 Task: Find connections with filter location Vukovar with filter topic #healthwith filter profile language French with filter current company Virtusa with filter school North-Eastern Hill University with filter industry Wholesale Appliances, Electrical, and Electronics with filter service category Executive Coaching with filter keywords title Human Resources
Action: Mouse moved to (590, 57)
Screenshot: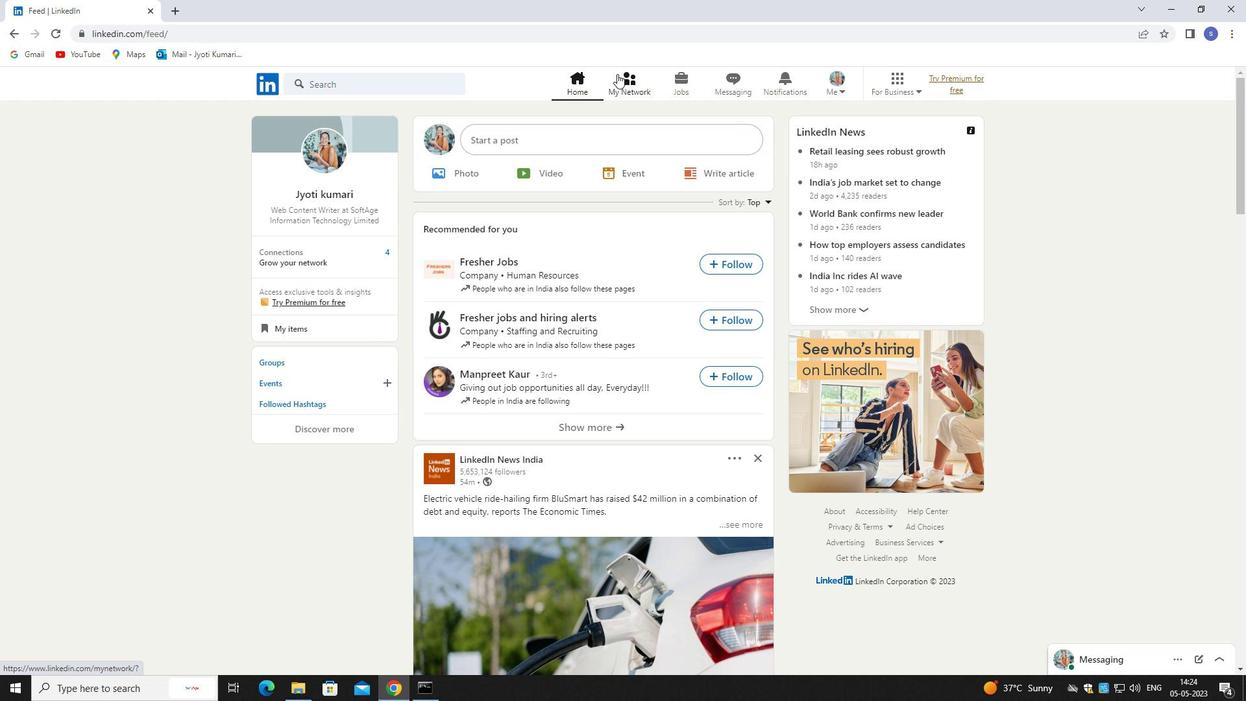 
Action: Mouse pressed left at (590, 57)
Screenshot: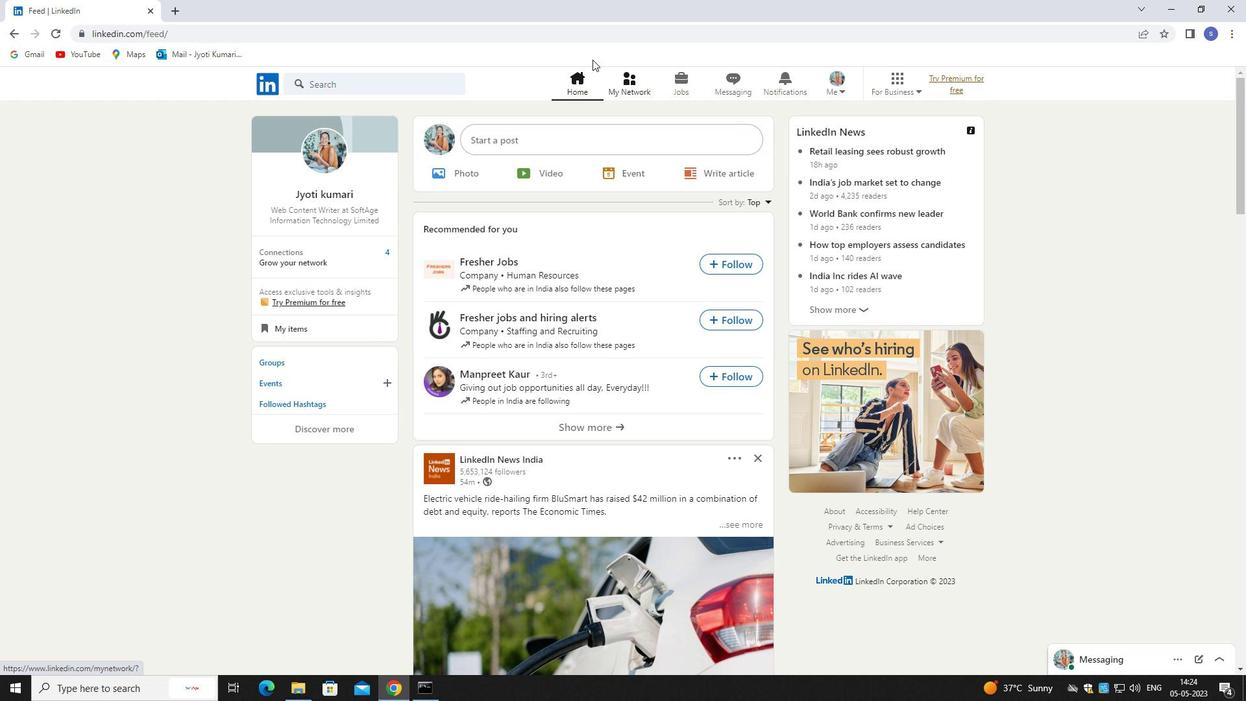 
Action: Mouse moved to (622, 80)
Screenshot: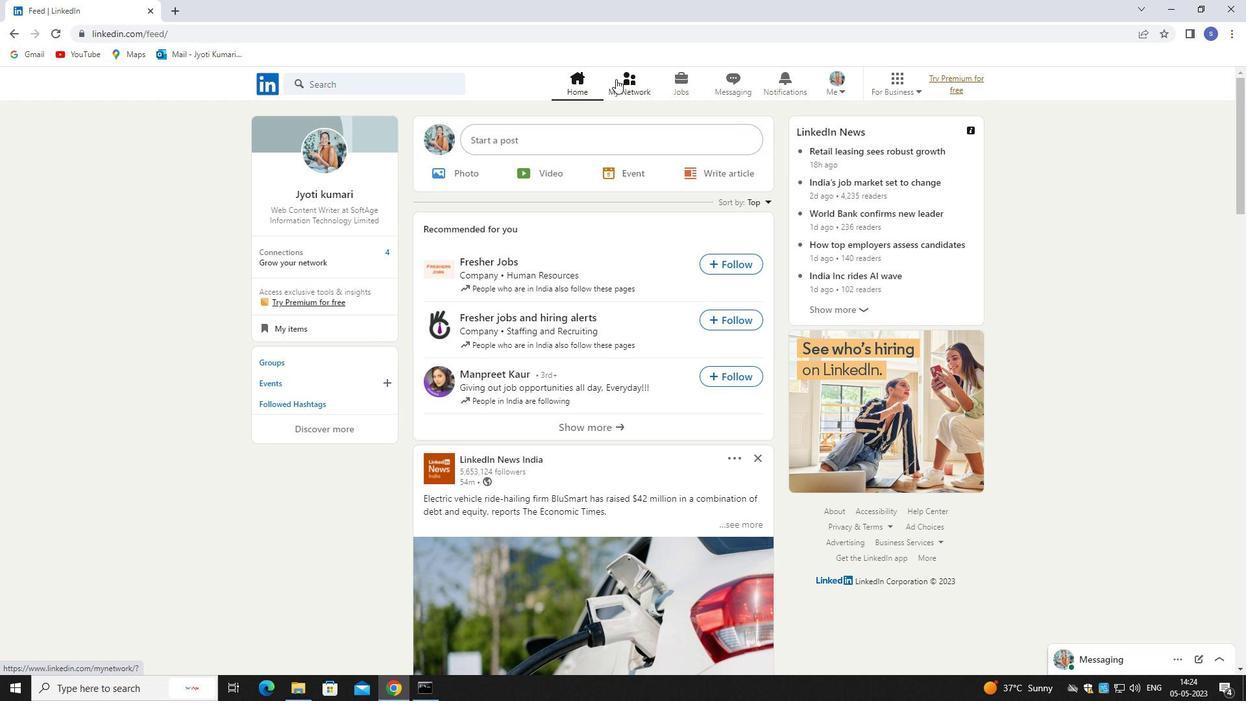 
Action: Mouse pressed left at (622, 80)
Screenshot: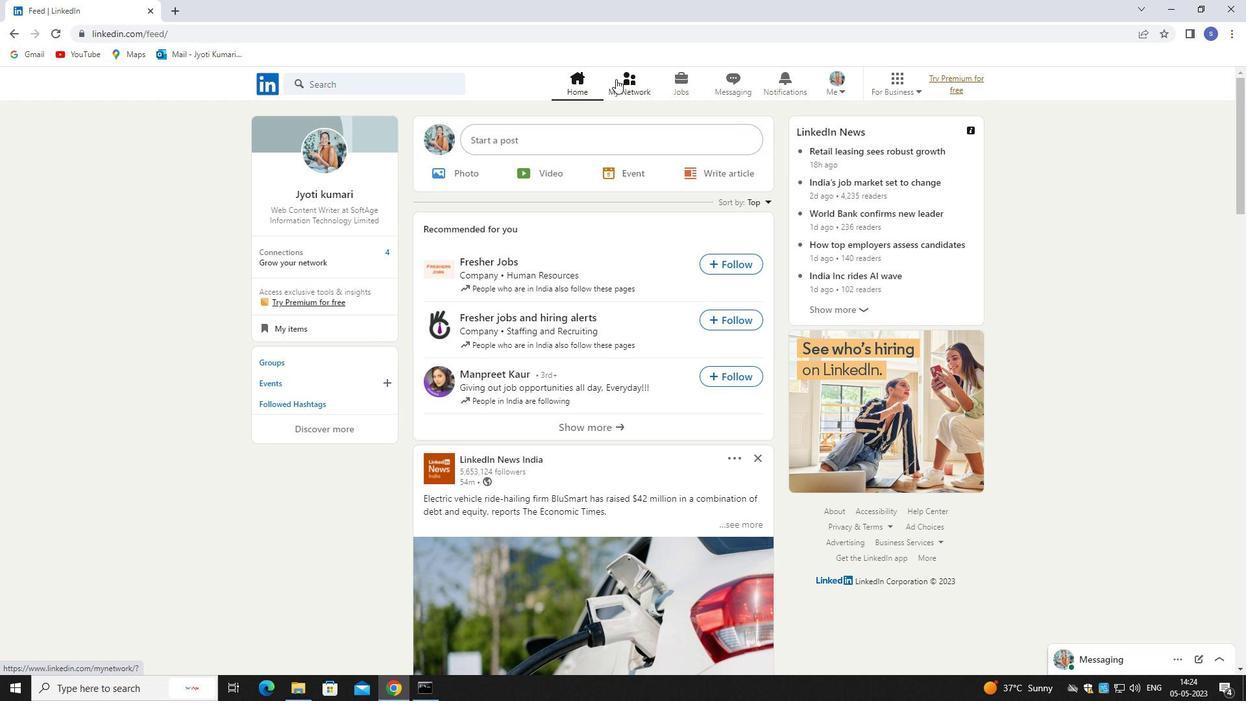 
Action: Mouse moved to (623, 80)
Screenshot: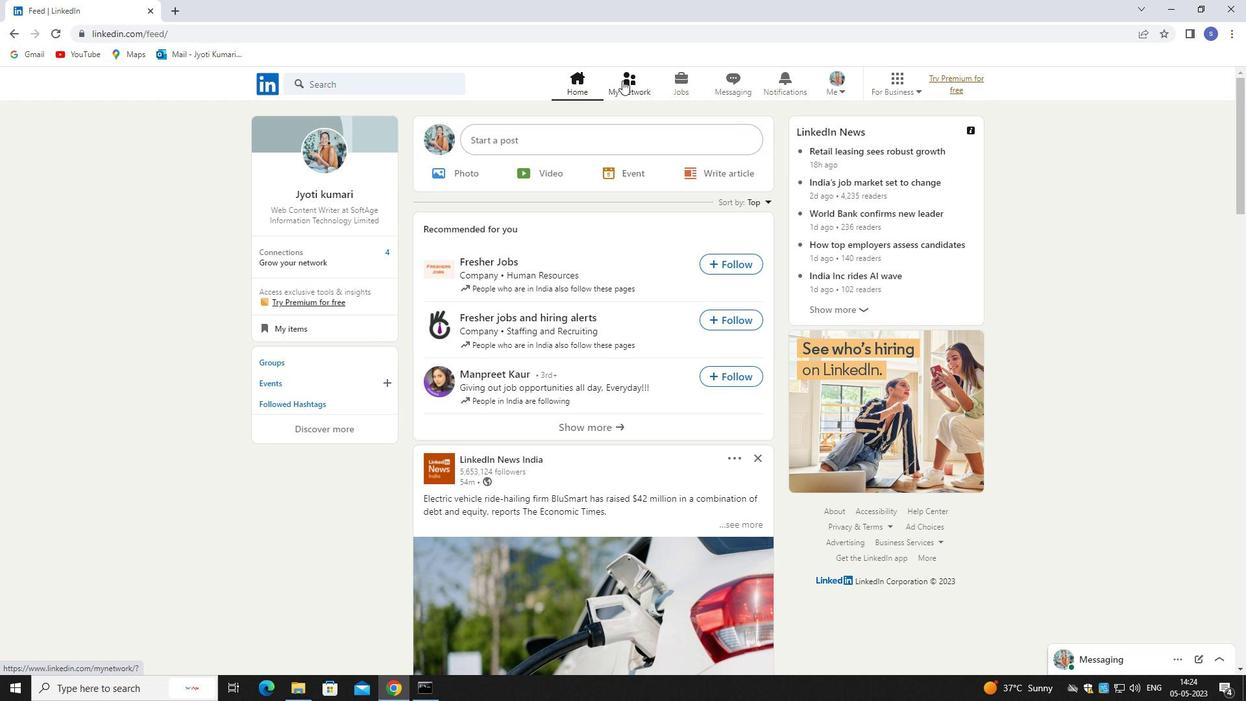 
Action: Mouse pressed left at (623, 80)
Screenshot: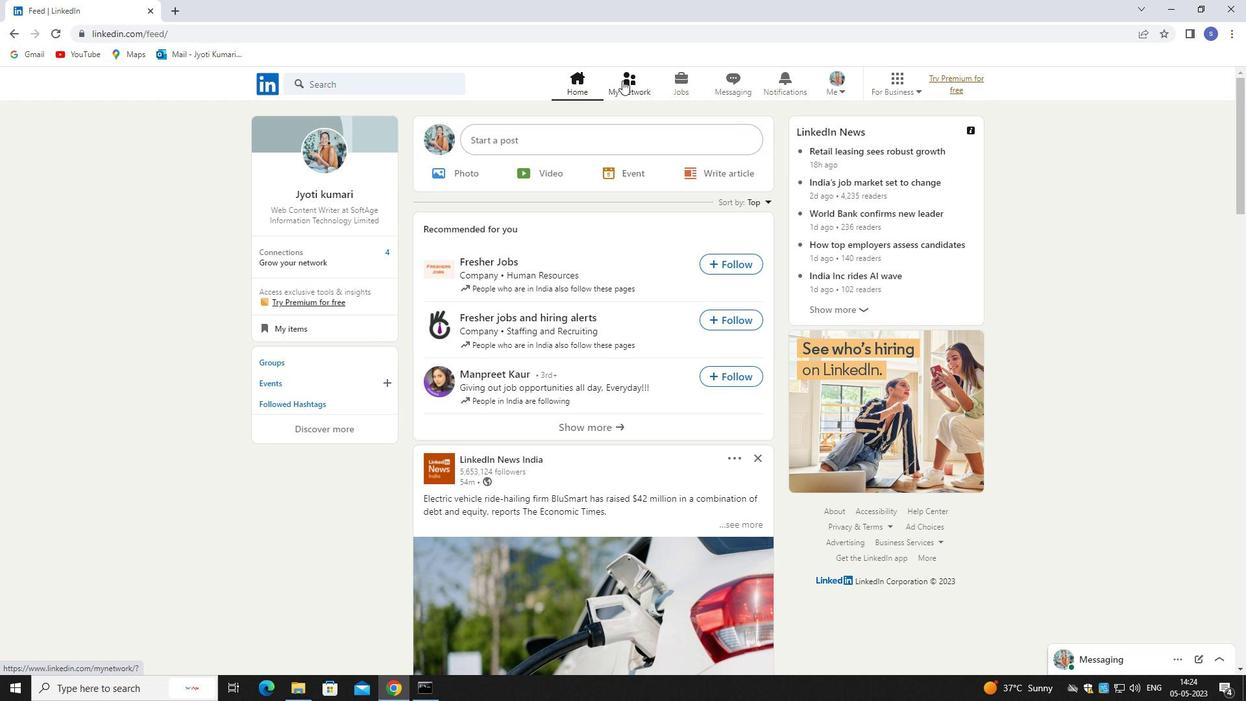 
Action: Mouse moved to (388, 151)
Screenshot: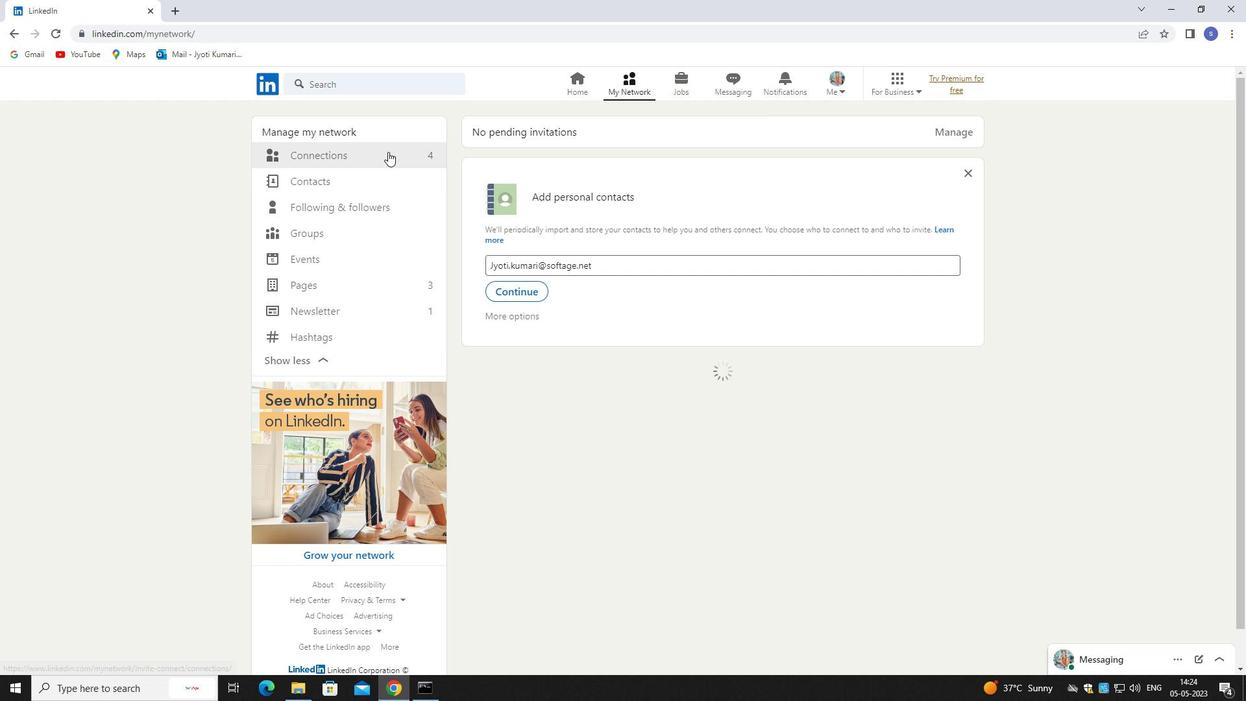 
Action: Mouse pressed left at (388, 151)
Screenshot: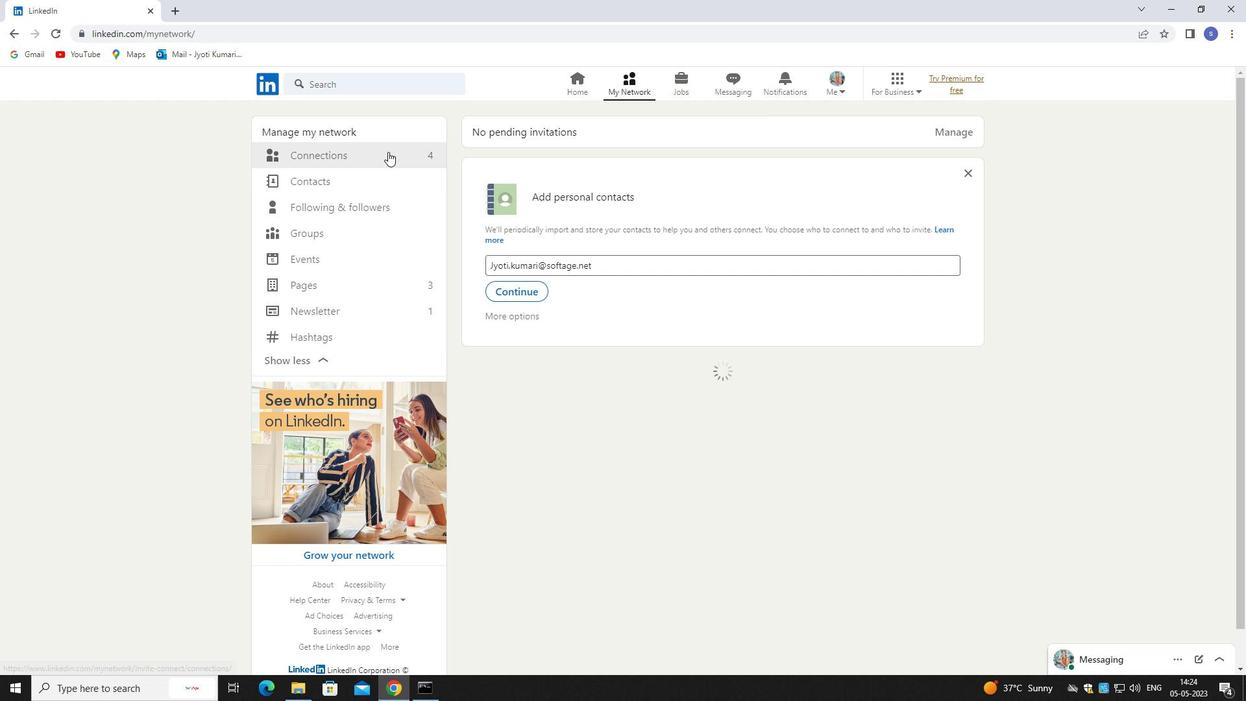 
Action: Mouse moved to (389, 152)
Screenshot: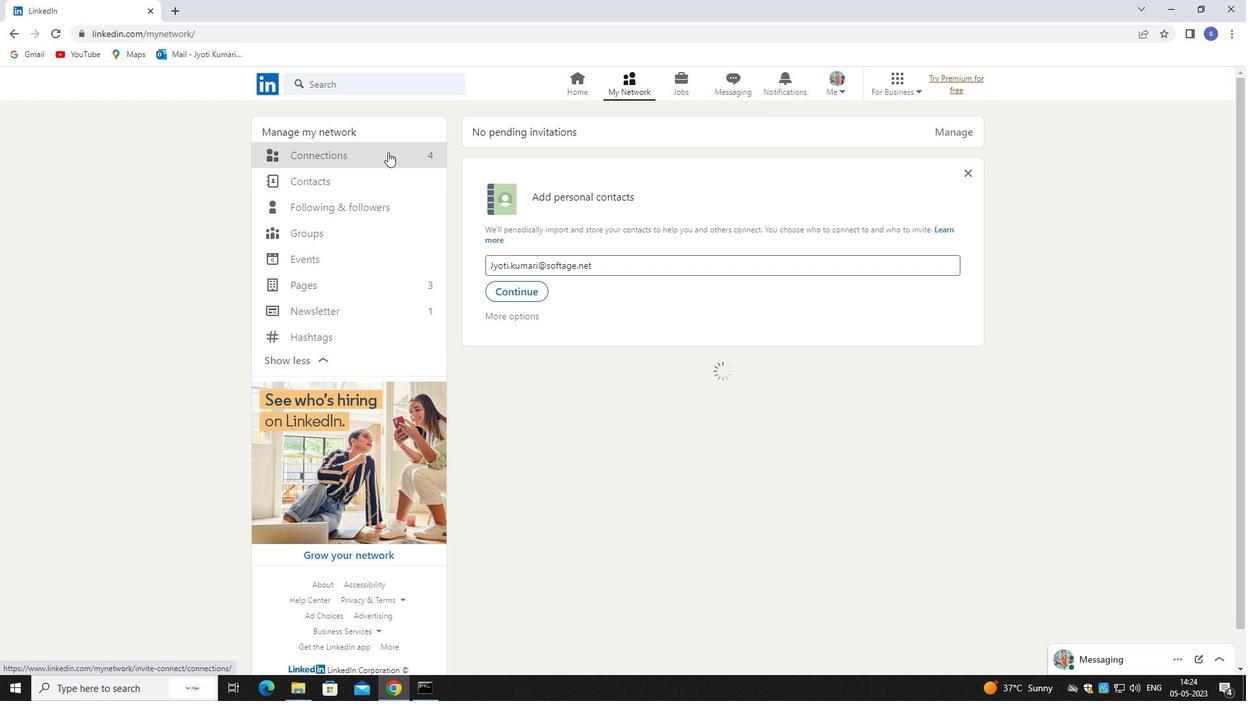 
Action: Mouse pressed left at (389, 152)
Screenshot: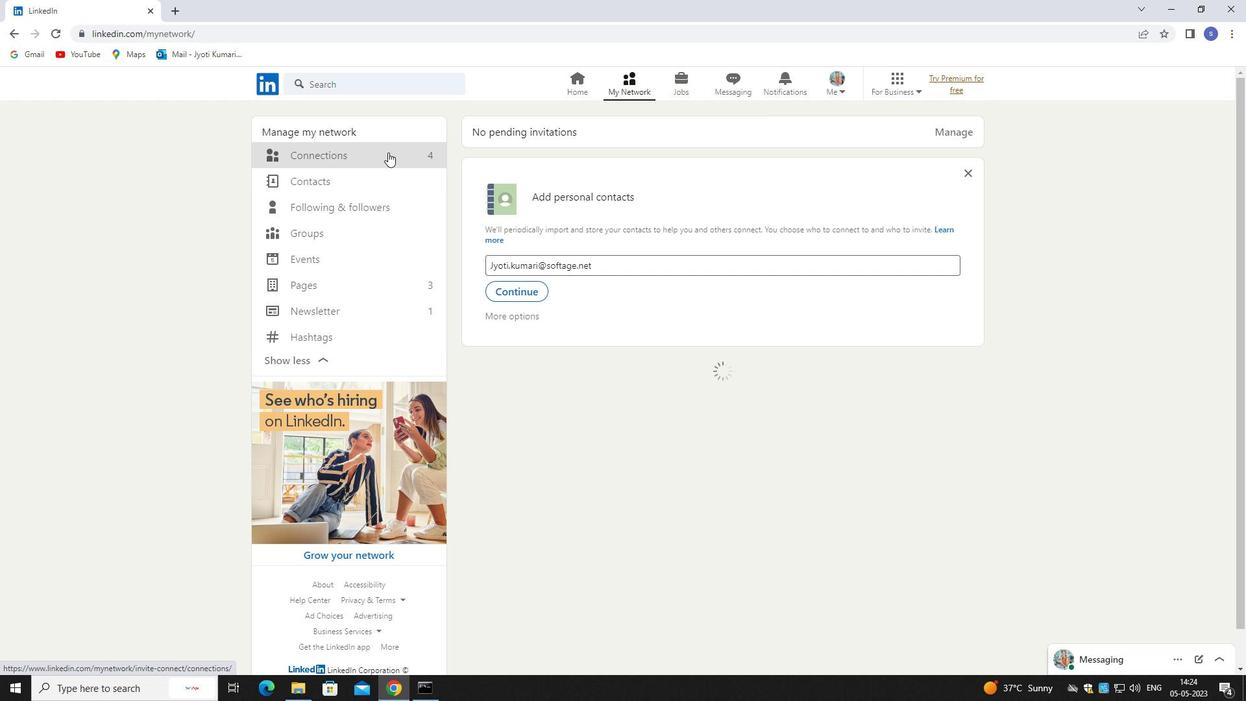 
Action: Mouse moved to (691, 156)
Screenshot: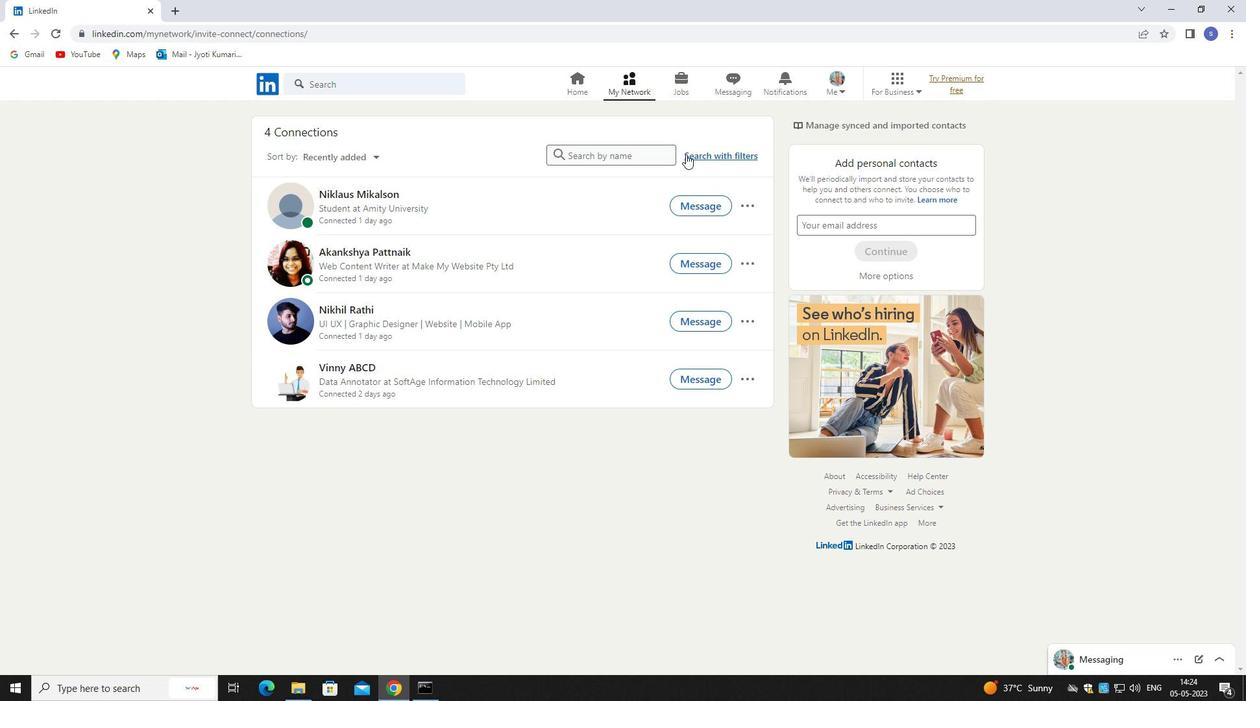 
Action: Mouse pressed left at (691, 156)
Screenshot: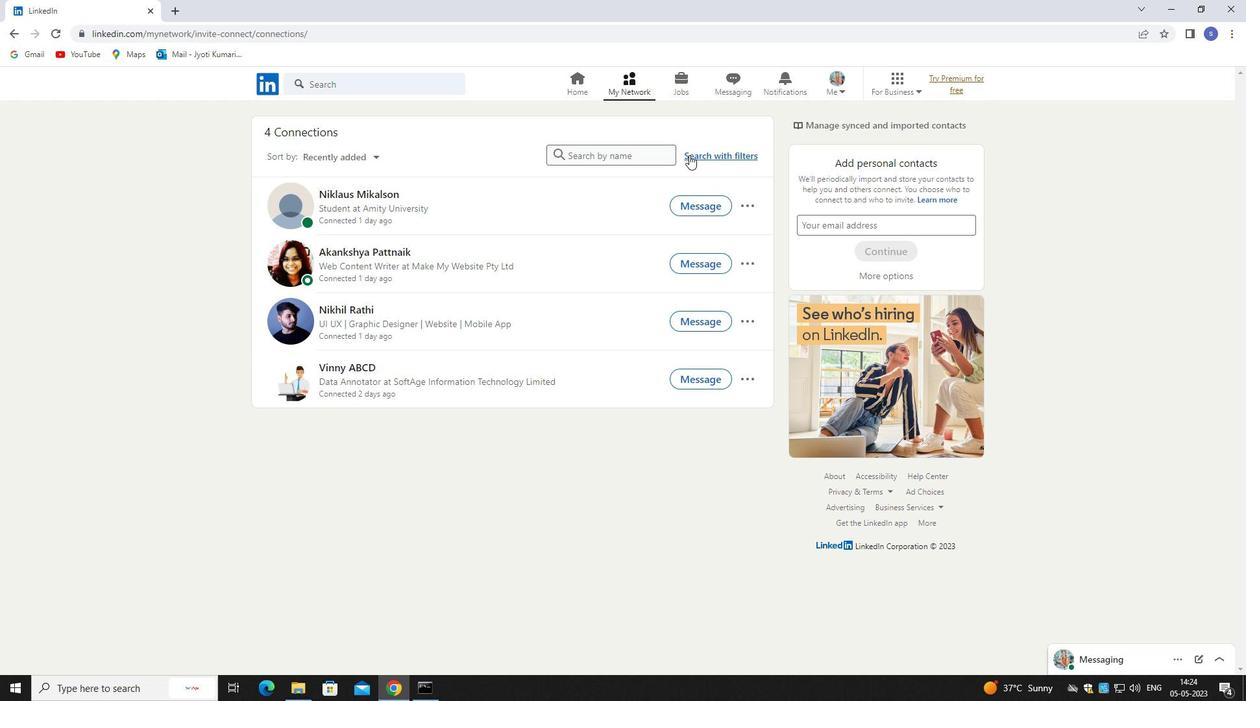 
Action: Mouse moved to (674, 124)
Screenshot: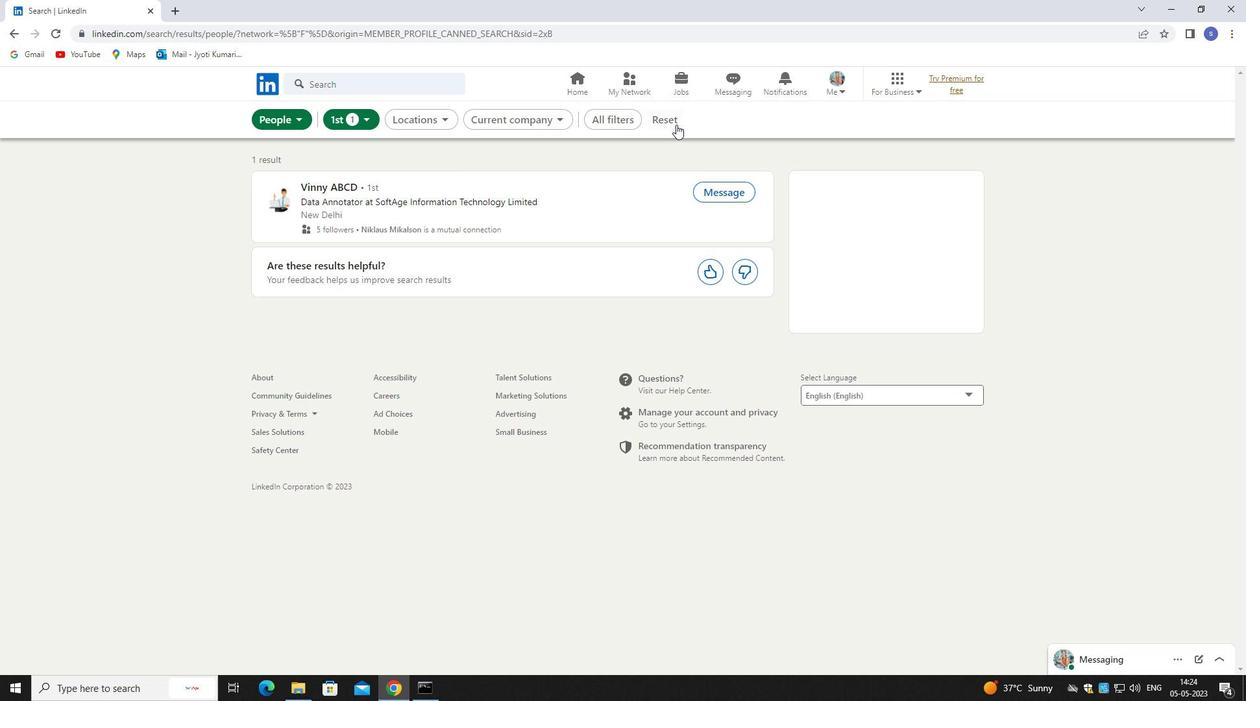 
Action: Mouse pressed left at (674, 124)
Screenshot: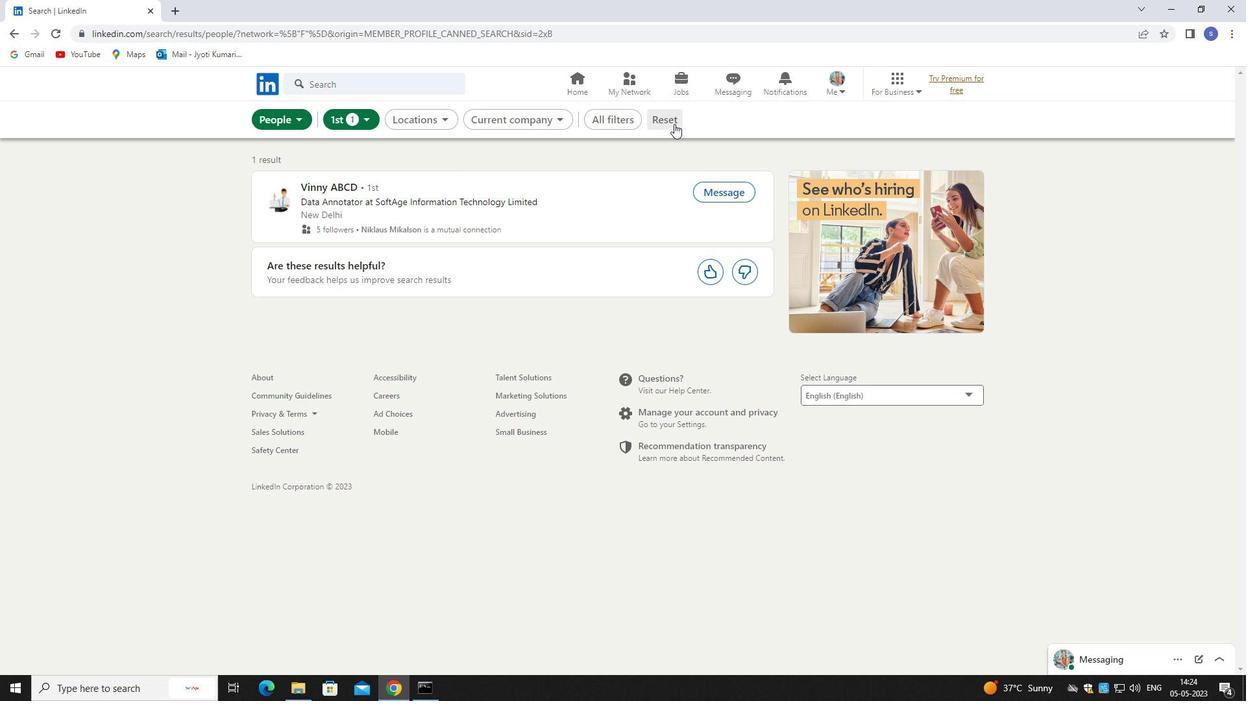 
Action: Mouse moved to (644, 120)
Screenshot: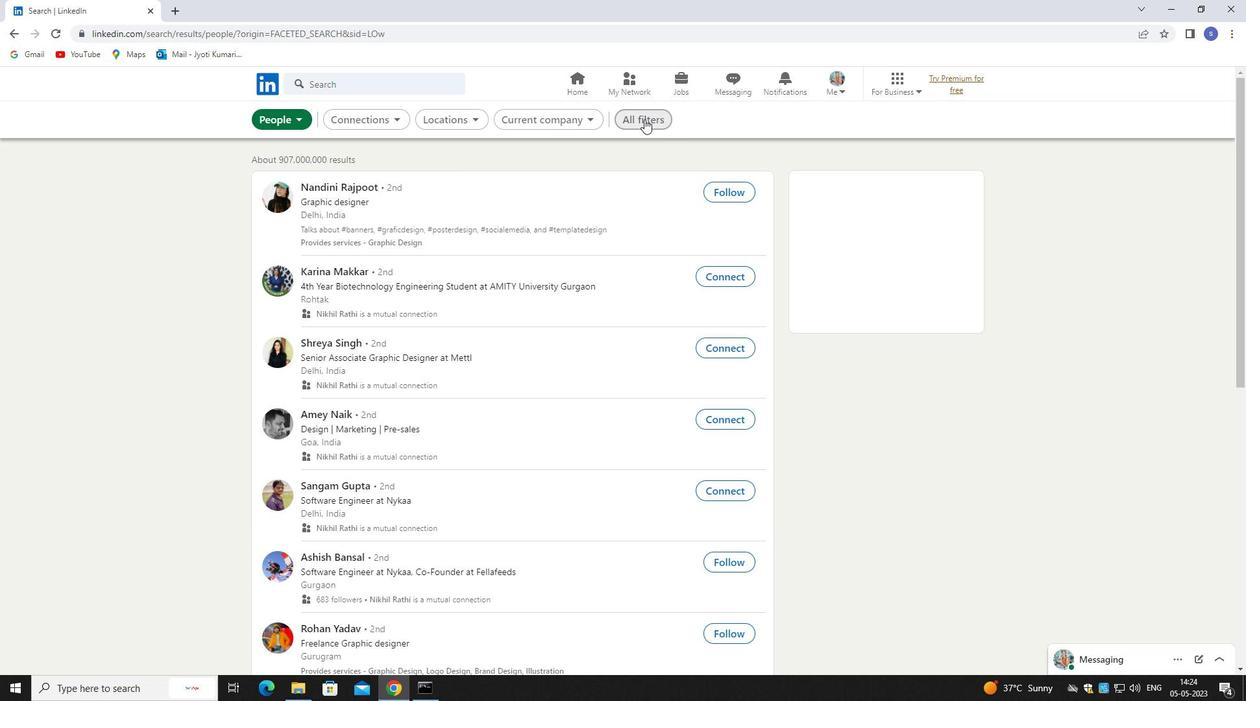 
Action: Mouse pressed left at (644, 120)
Screenshot: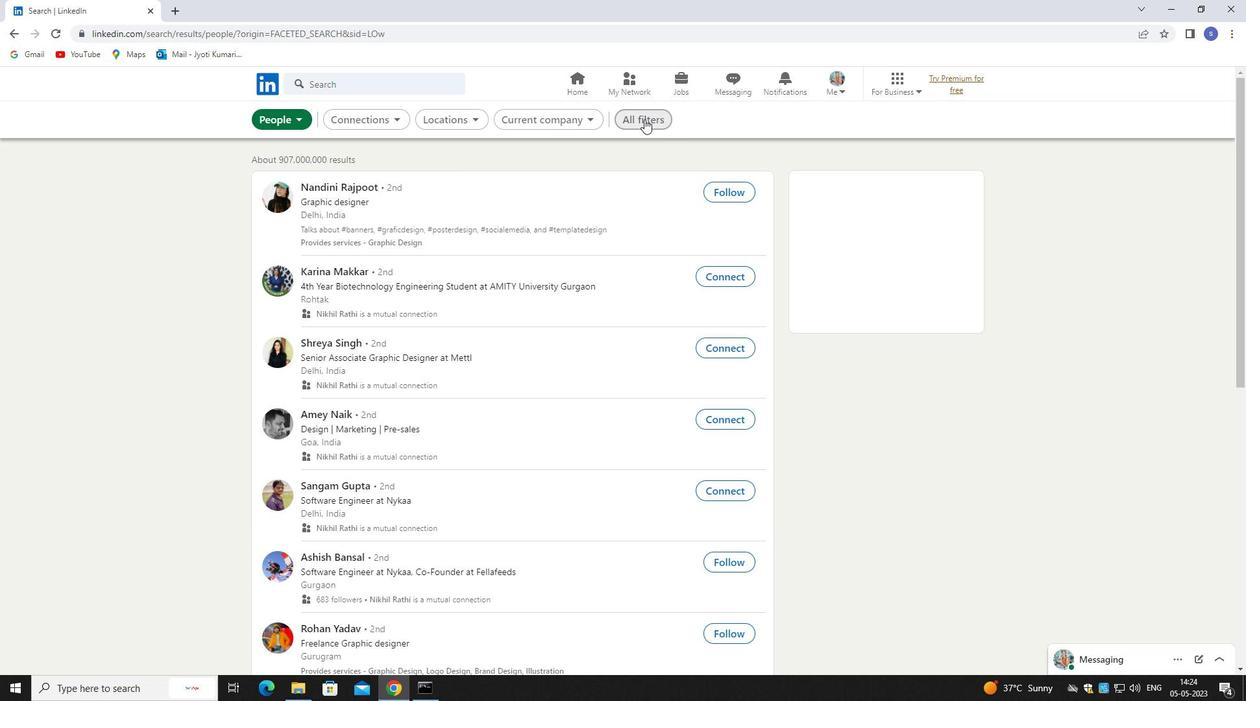 
Action: Mouse moved to (1096, 514)
Screenshot: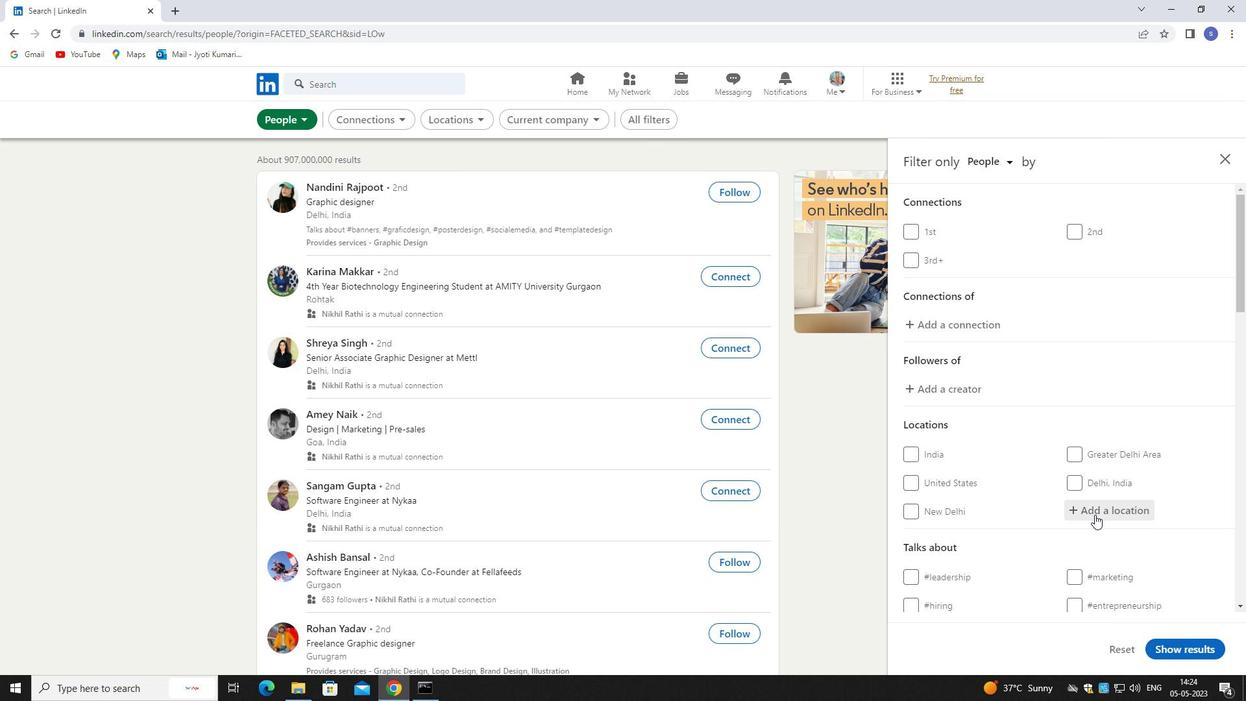 
Action: Mouse pressed left at (1096, 514)
Screenshot: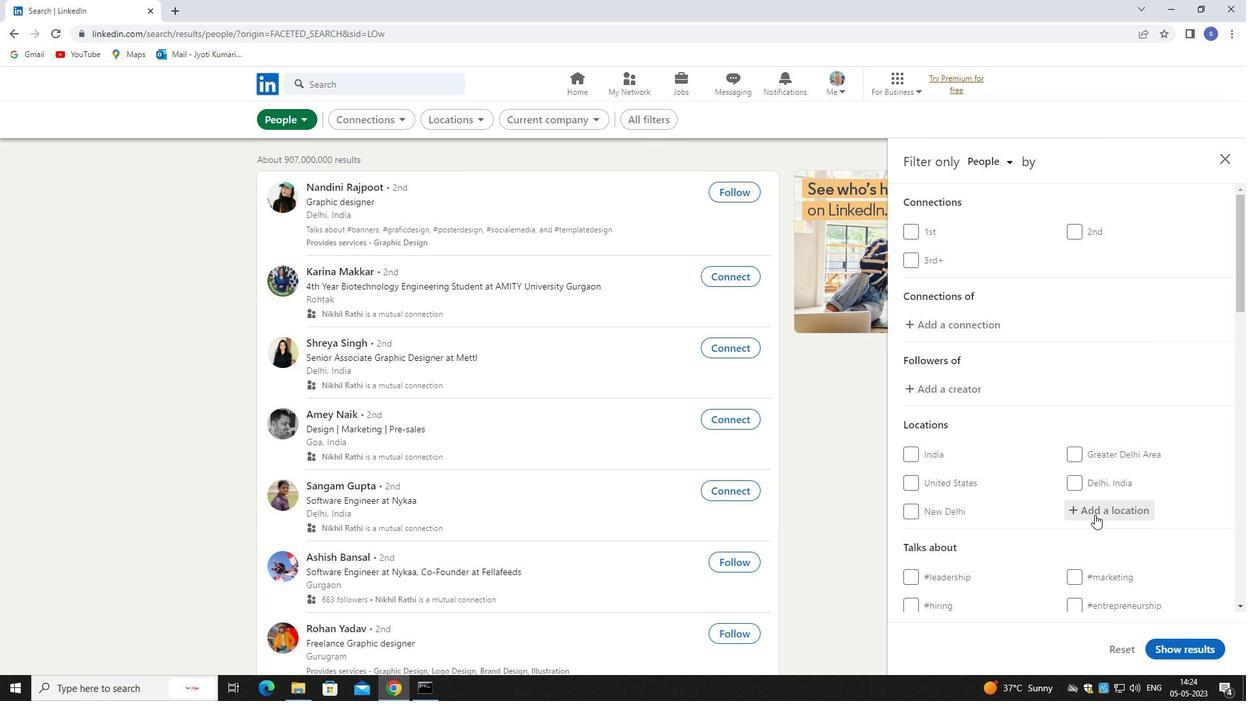 
Action: Mouse moved to (1080, 516)
Screenshot: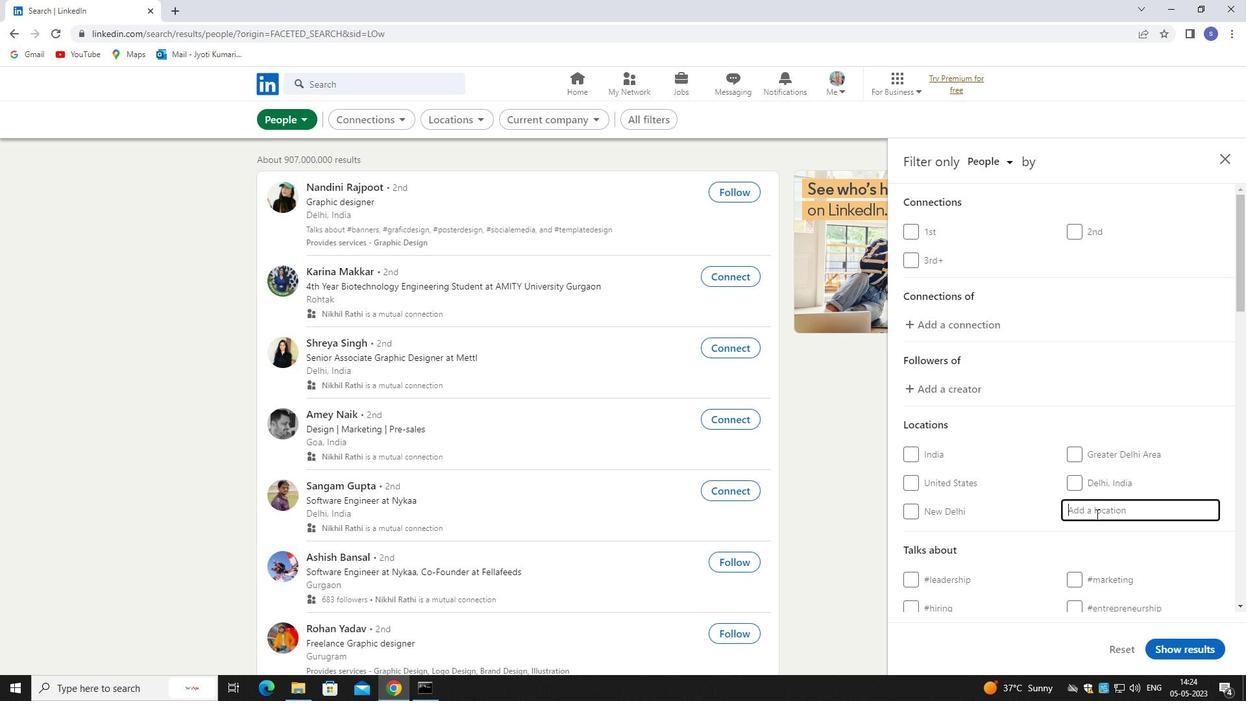 
Action: Key pressed <Key.shift>VUKOVAR
Screenshot: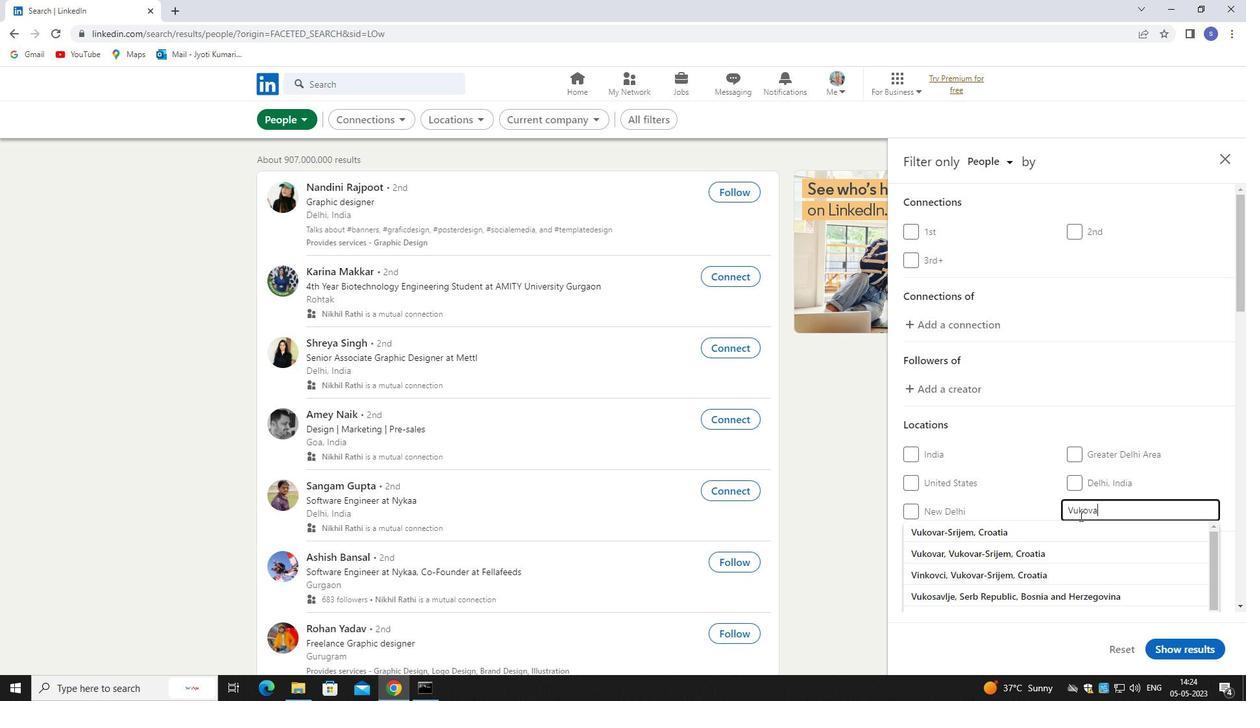 
Action: Mouse moved to (1070, 526)
Screenshot: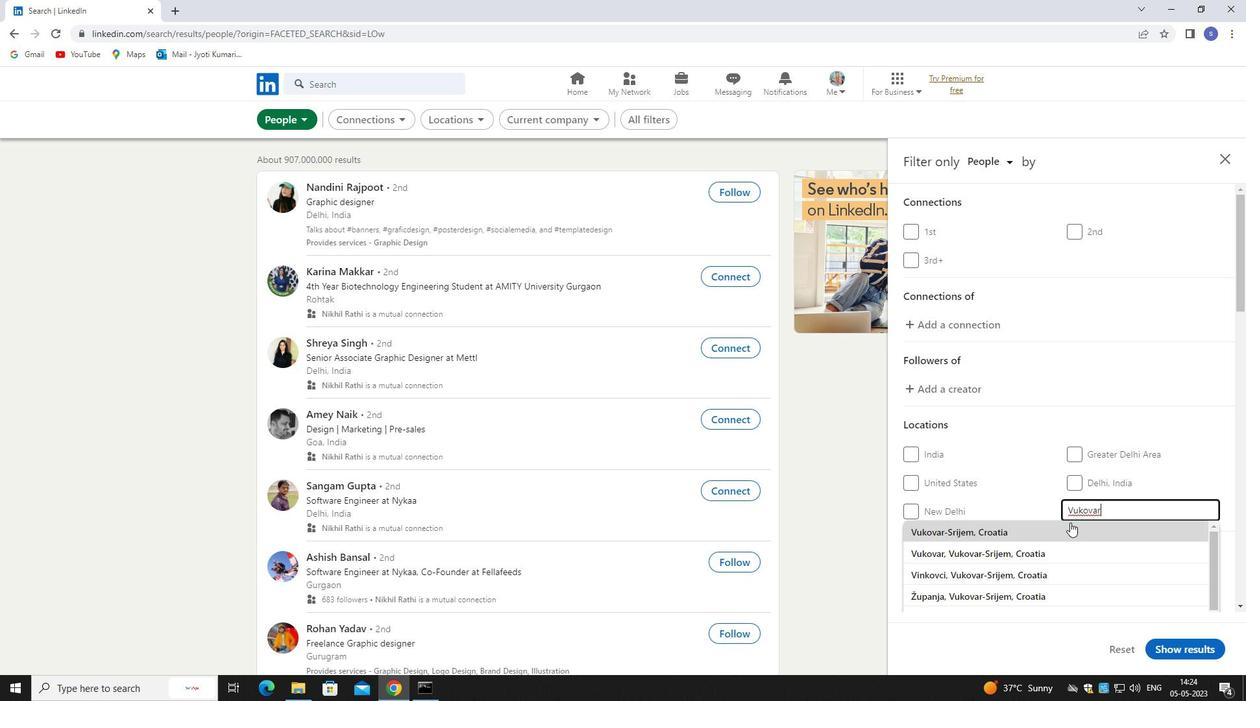
Action: Mouse pressed left at (1070, 526)
Screenshot: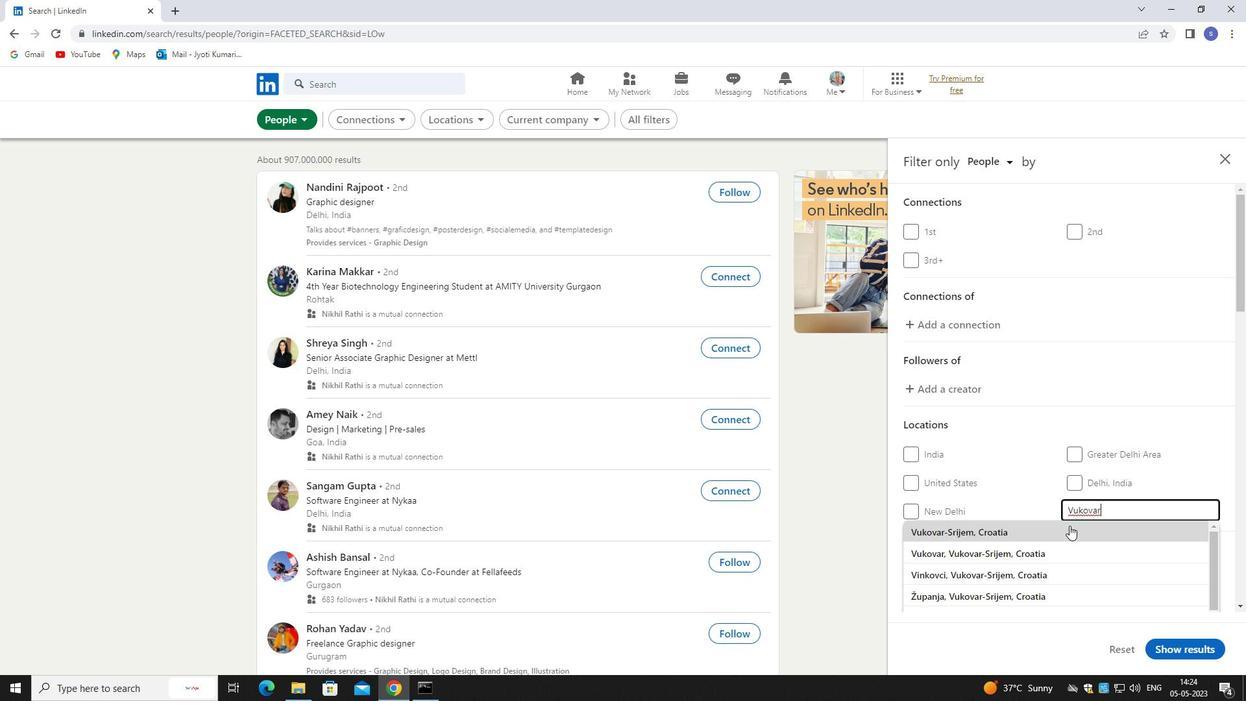 
Action: Mouse scrolled (1070, 525) with delta (0, 0)
Screenshot: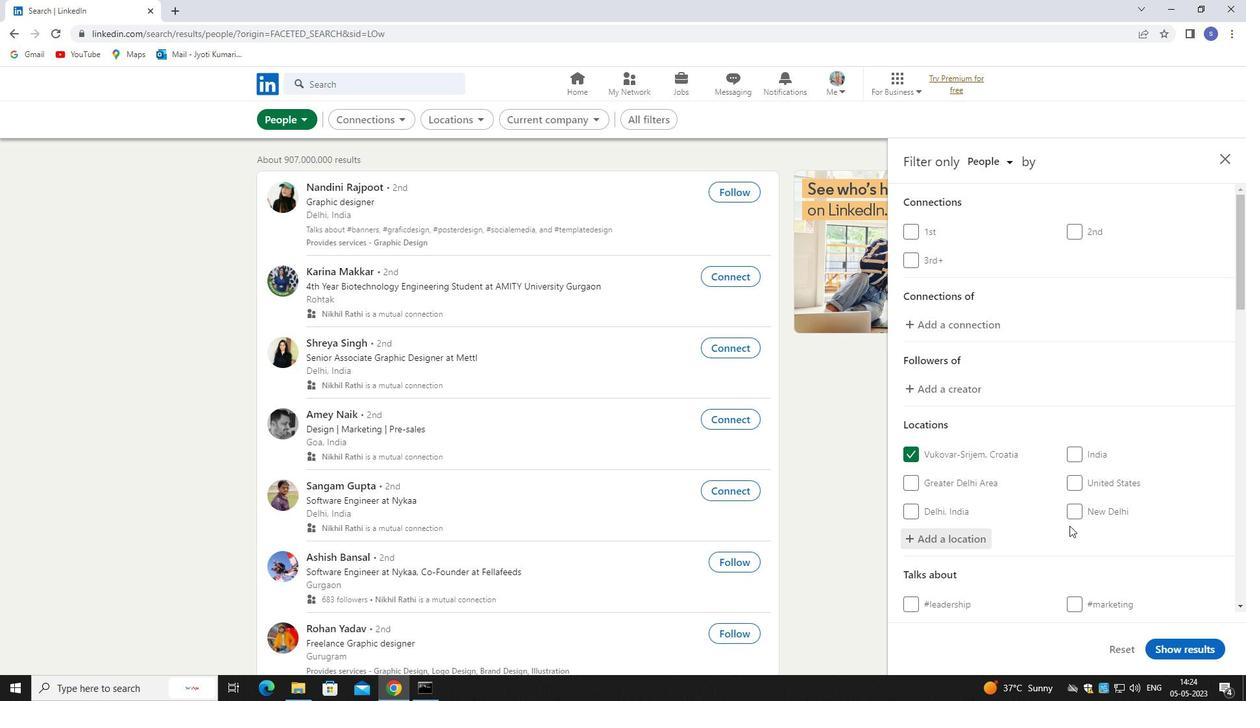 
Action: Mouse scrolled (1070, 525) with delta (0, 0)
Screenshot: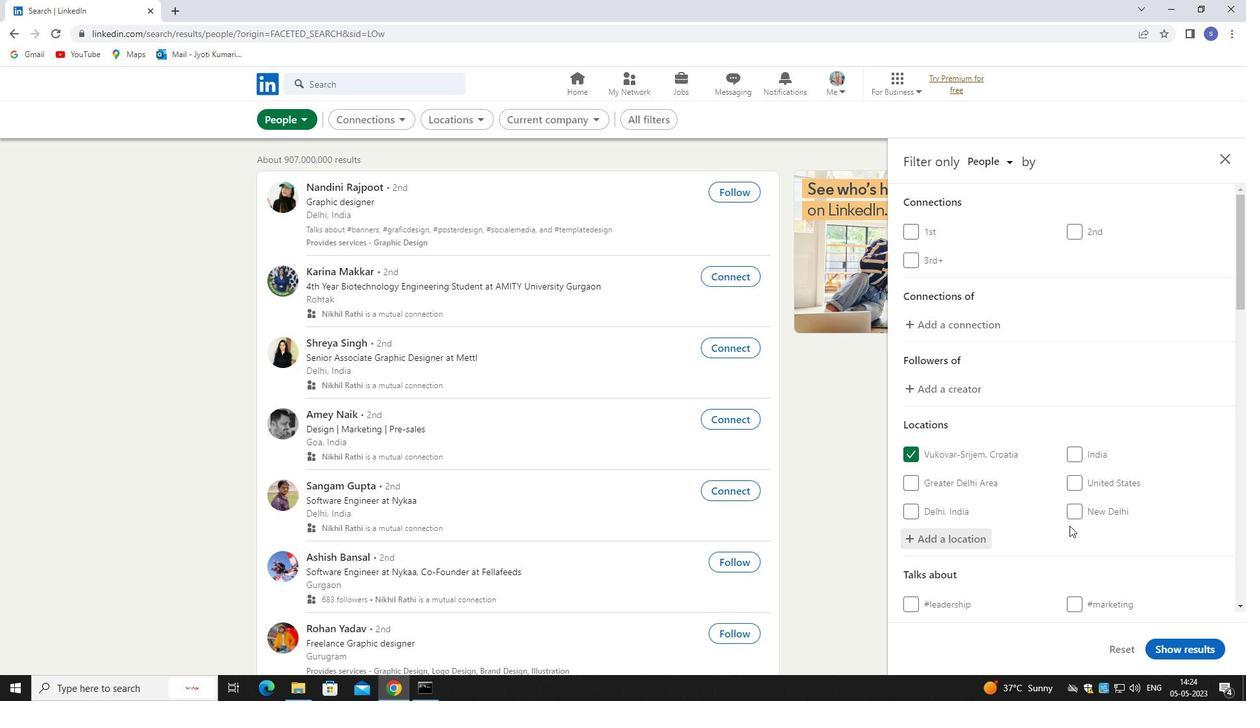 
Action: Mouse scrolled (1070, 525) with delta (0, 0)
Screenshot: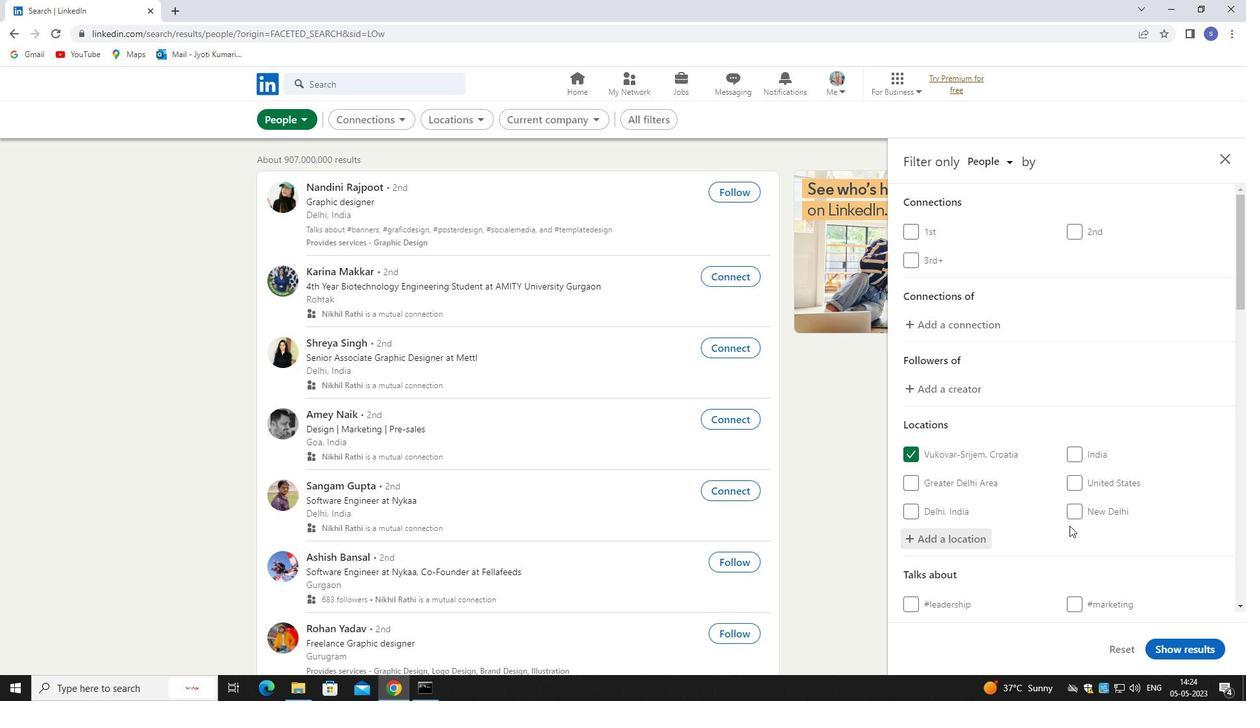 
Action: Mouse scrolled (1070, 525) with delta (0, 0)
Screenshot: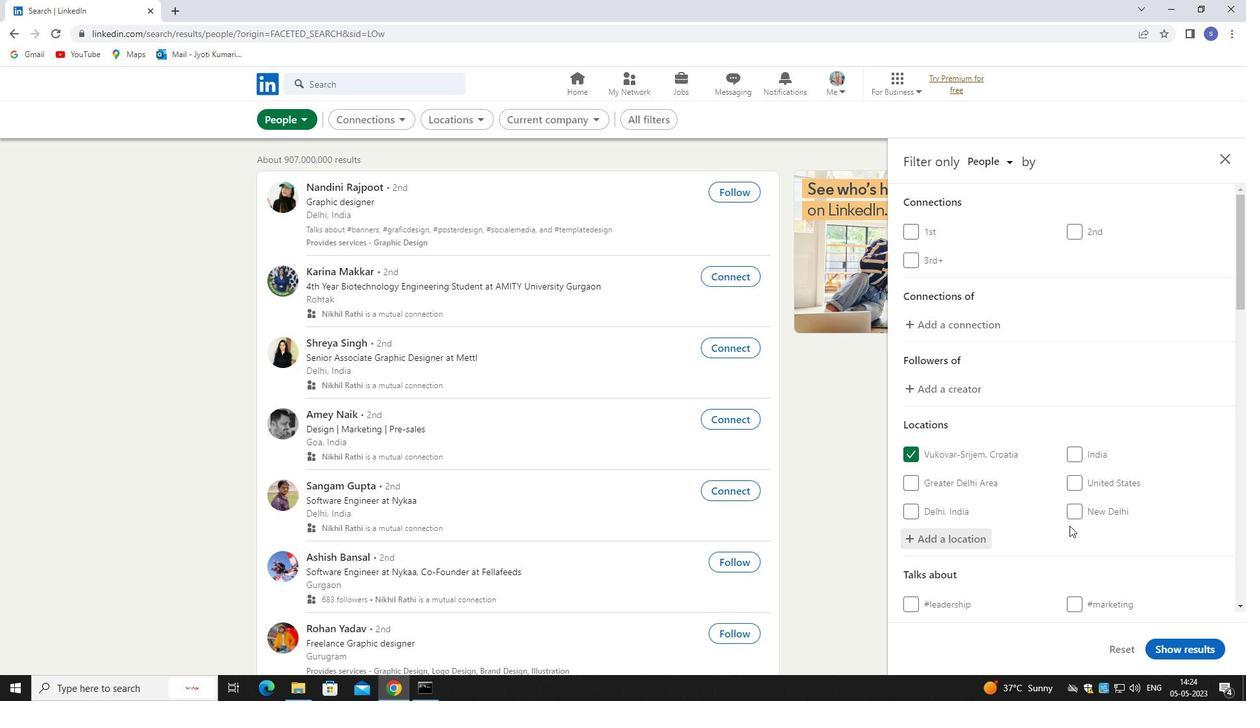 
Action: Mouse moved to (1110, 401)
Screenshot: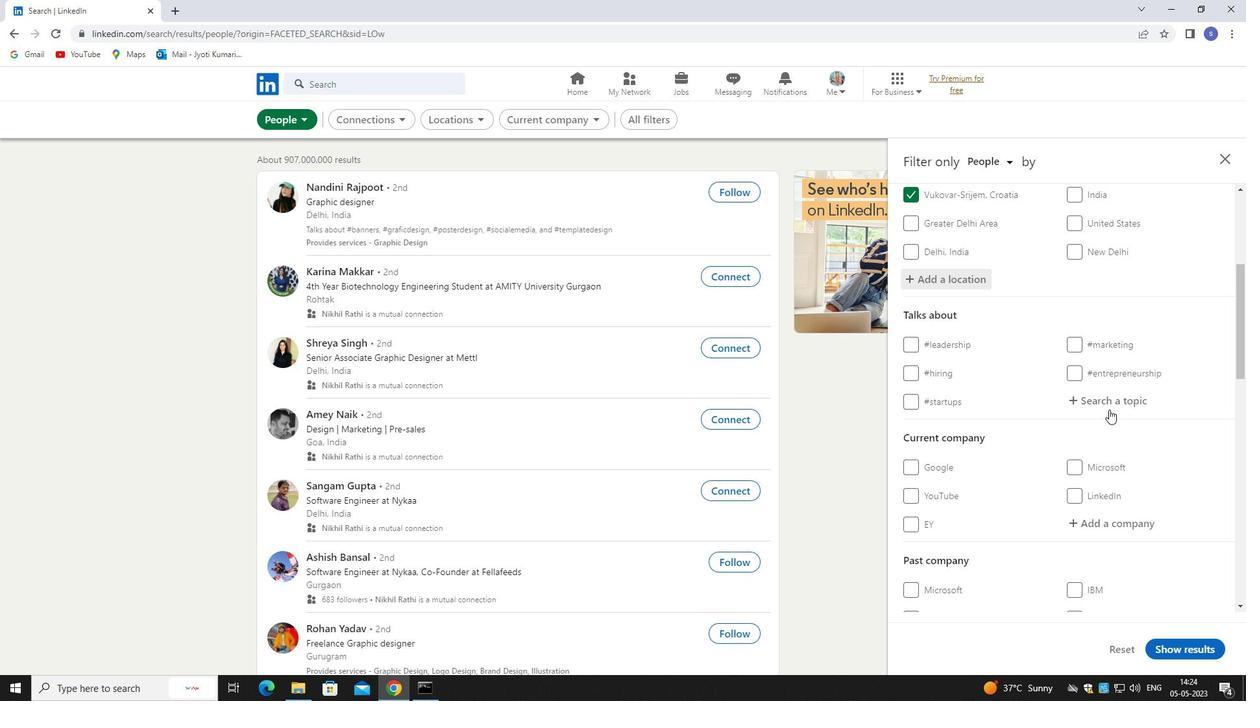 
Action: Mouse pressed left at (1110, 401)
Screenshot: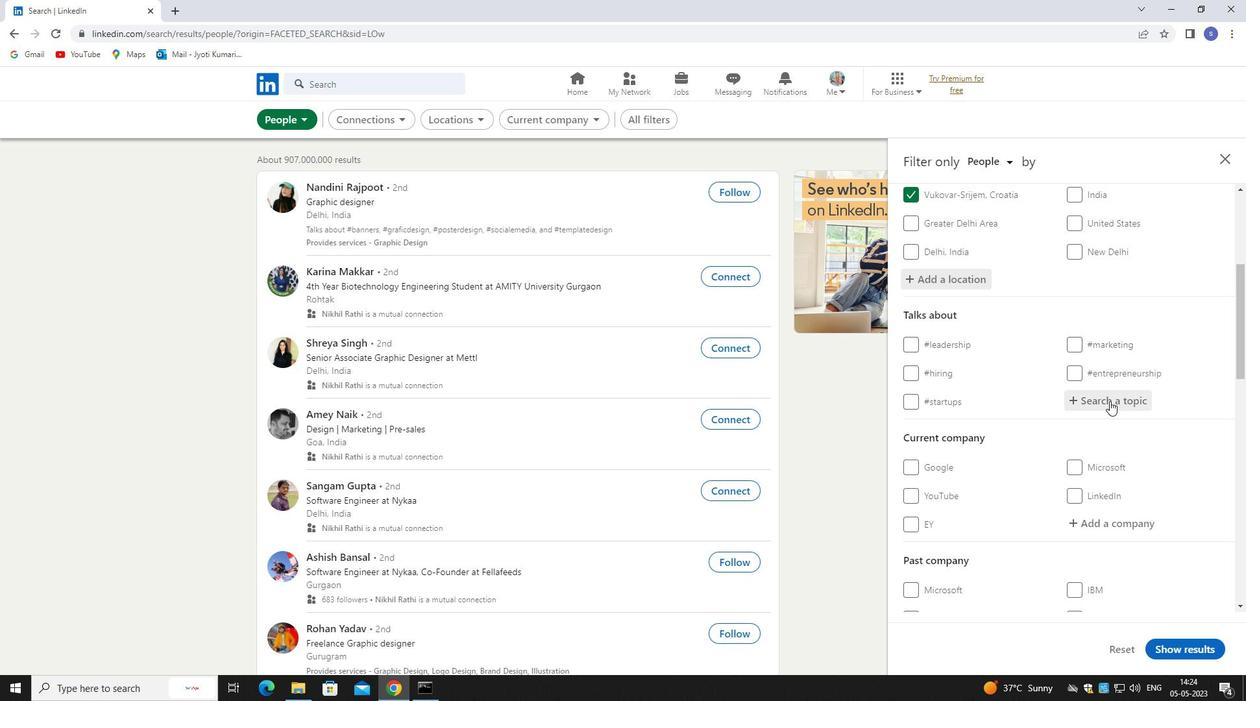 
Action: Mouse moved to (1105, 394)
Screenshot: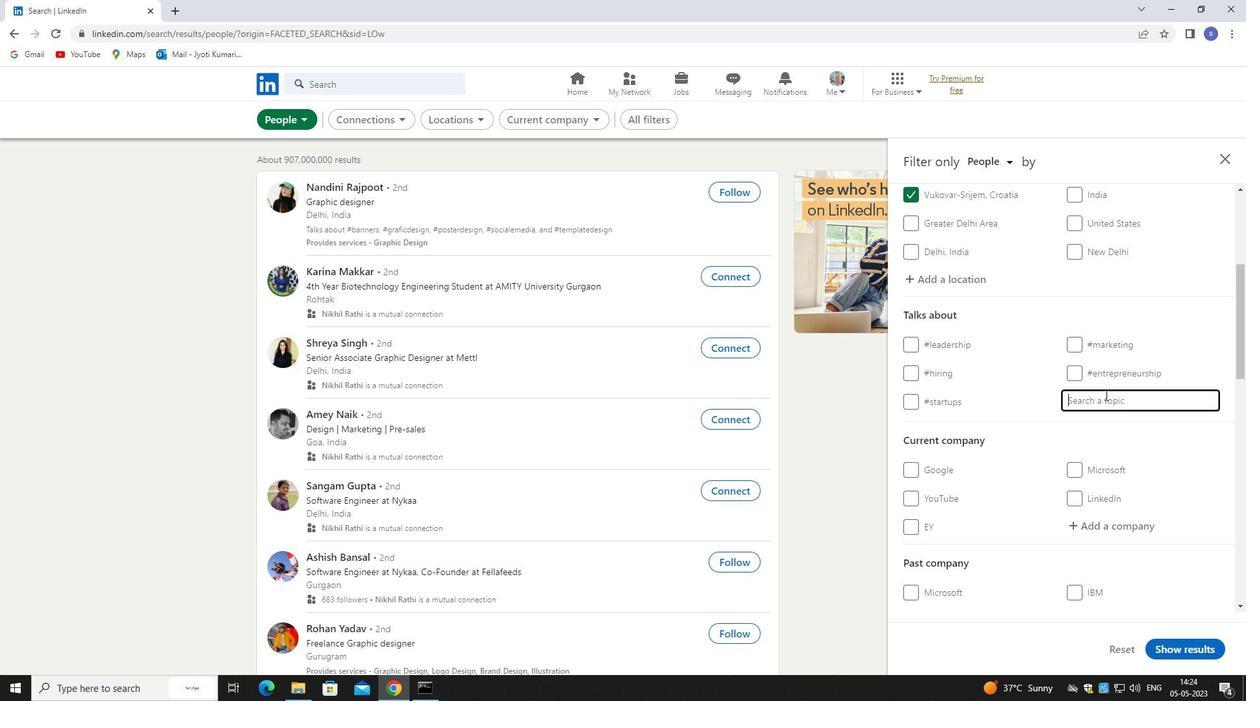 
Action: Key pressed HEAL
Screenshot: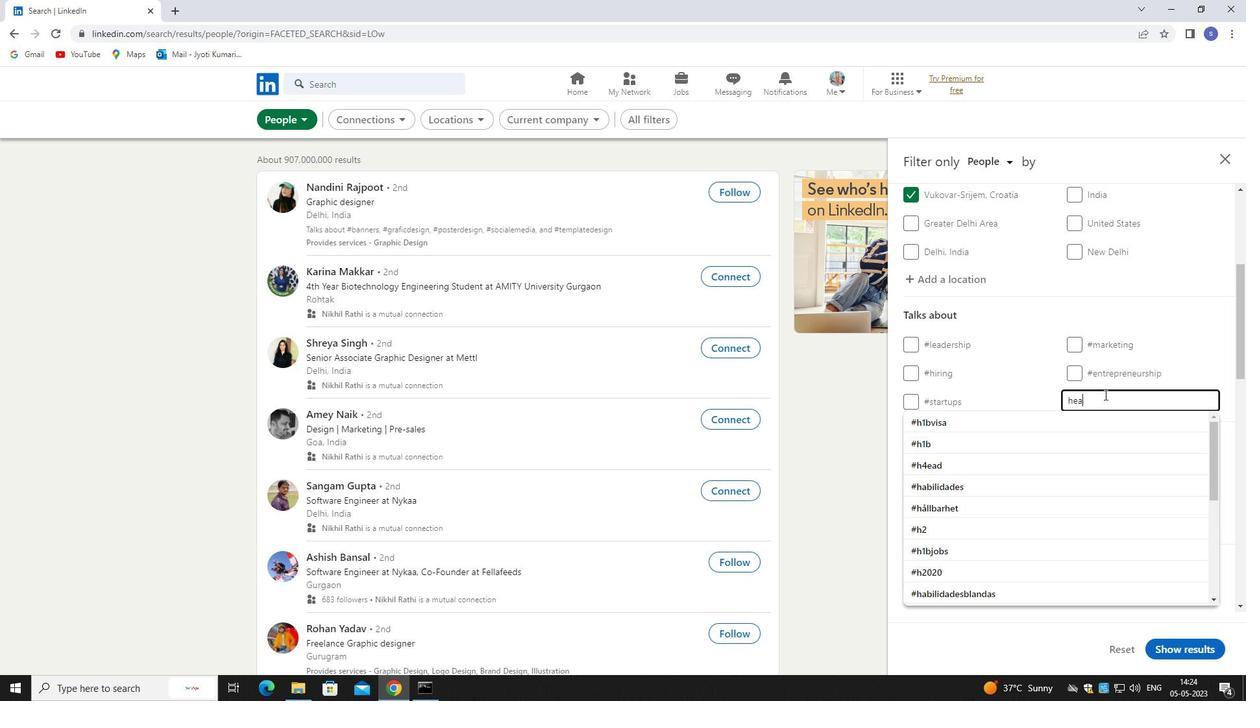 
Action: Mouse moved to (1105, 438)
Screenshot: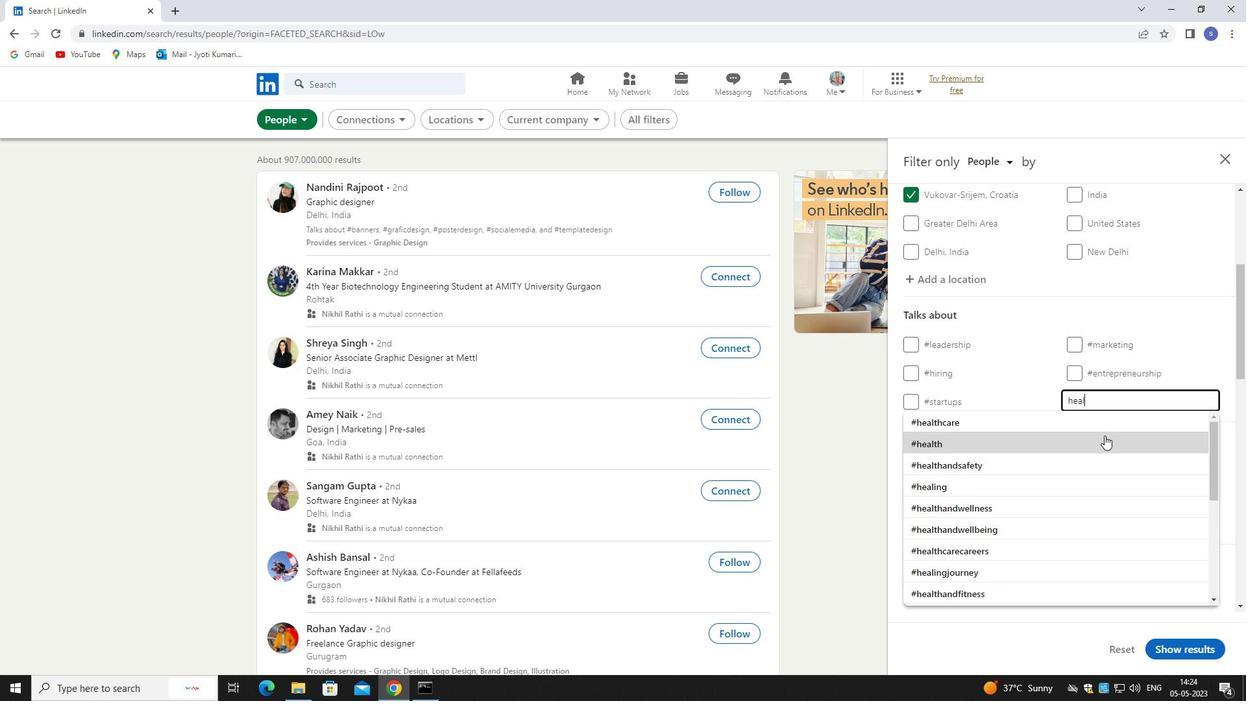 
Action: Mouse pressed left at (1105, 438)
Screenshot: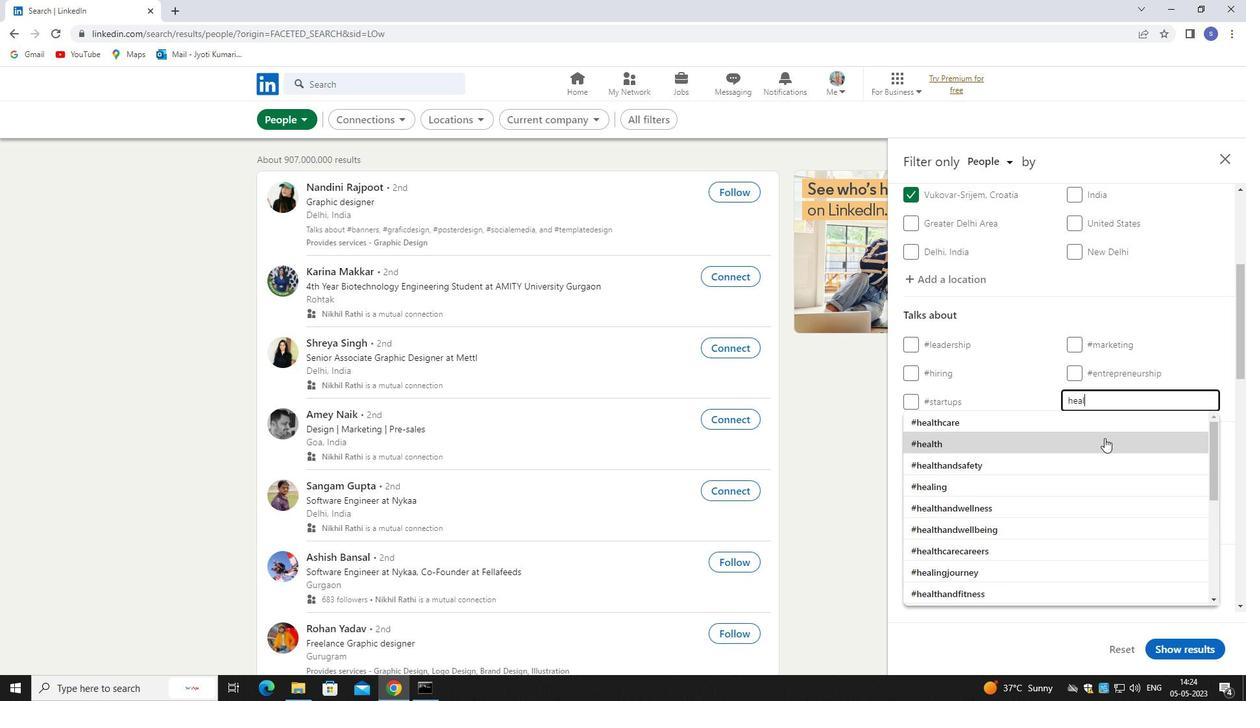 
Action: Mouse moved to (1057, 376)
Screenshot: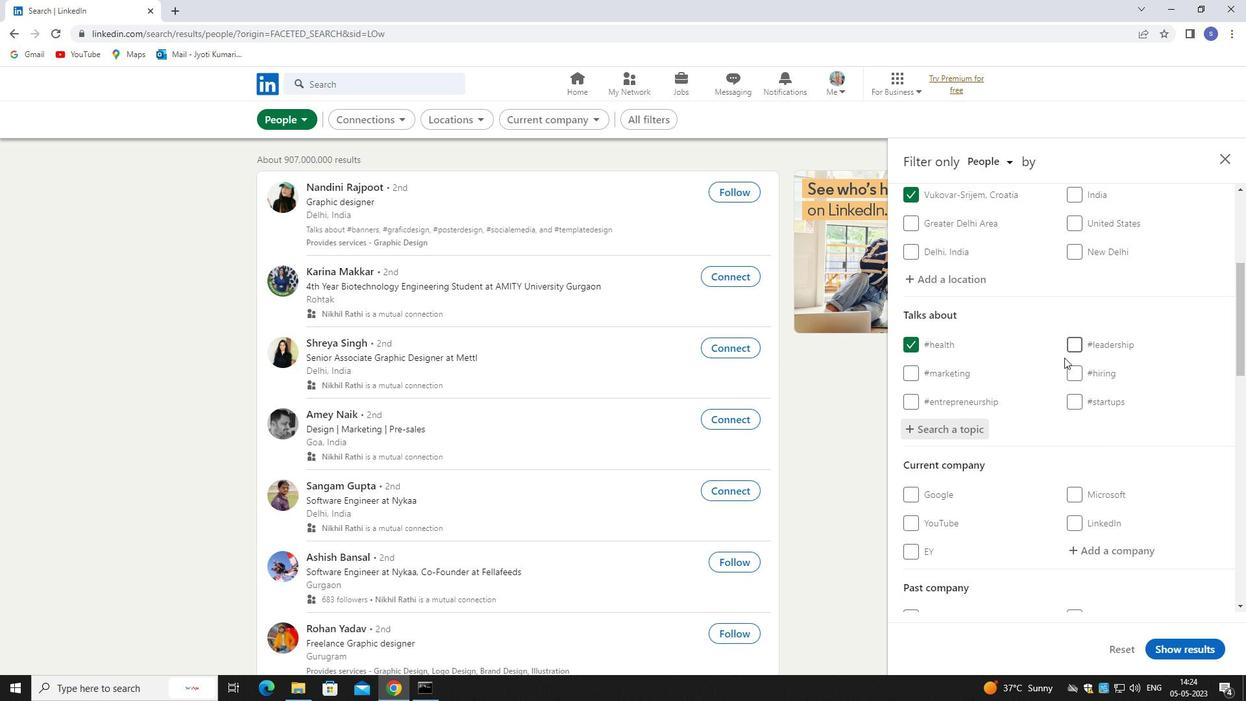 
Action: Mouse scrolled (1057, 375) with delta (0, 0)
Screenshot: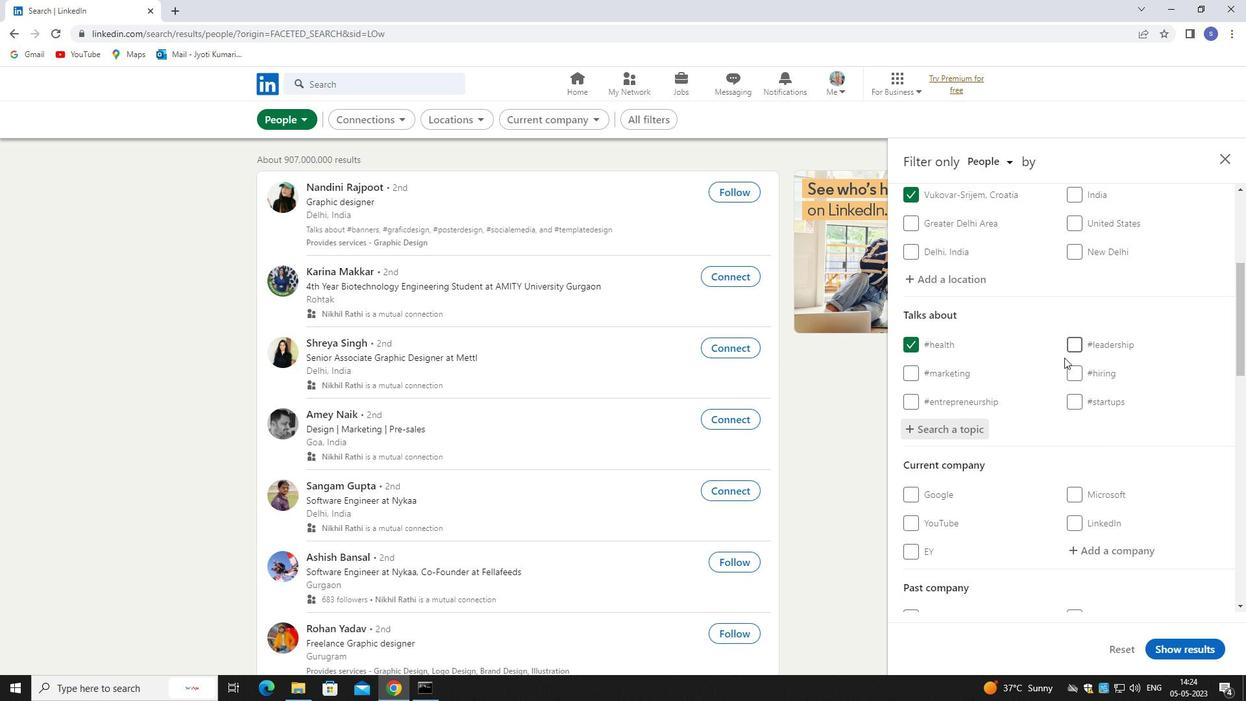 
Action: Mouse moved to (1056, 379)
Screenshot: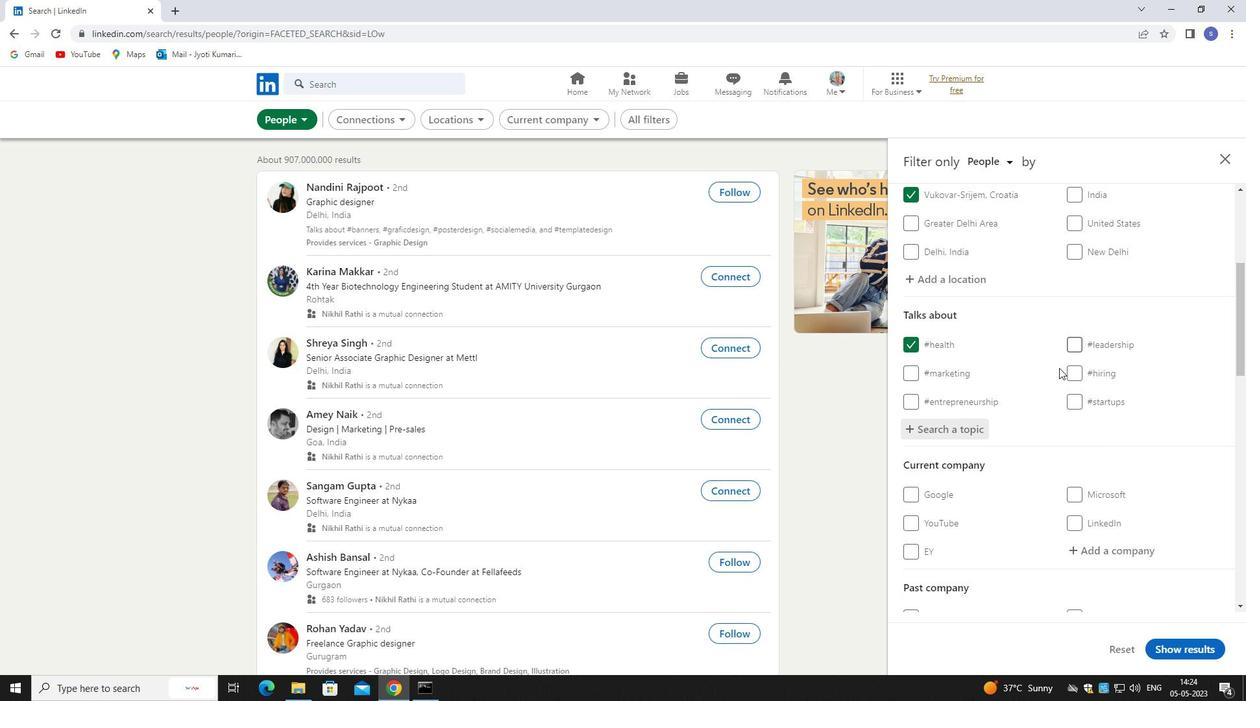 
Action: Mouse scrolled (1056, 379) with delta (0, 0)
Screenshot: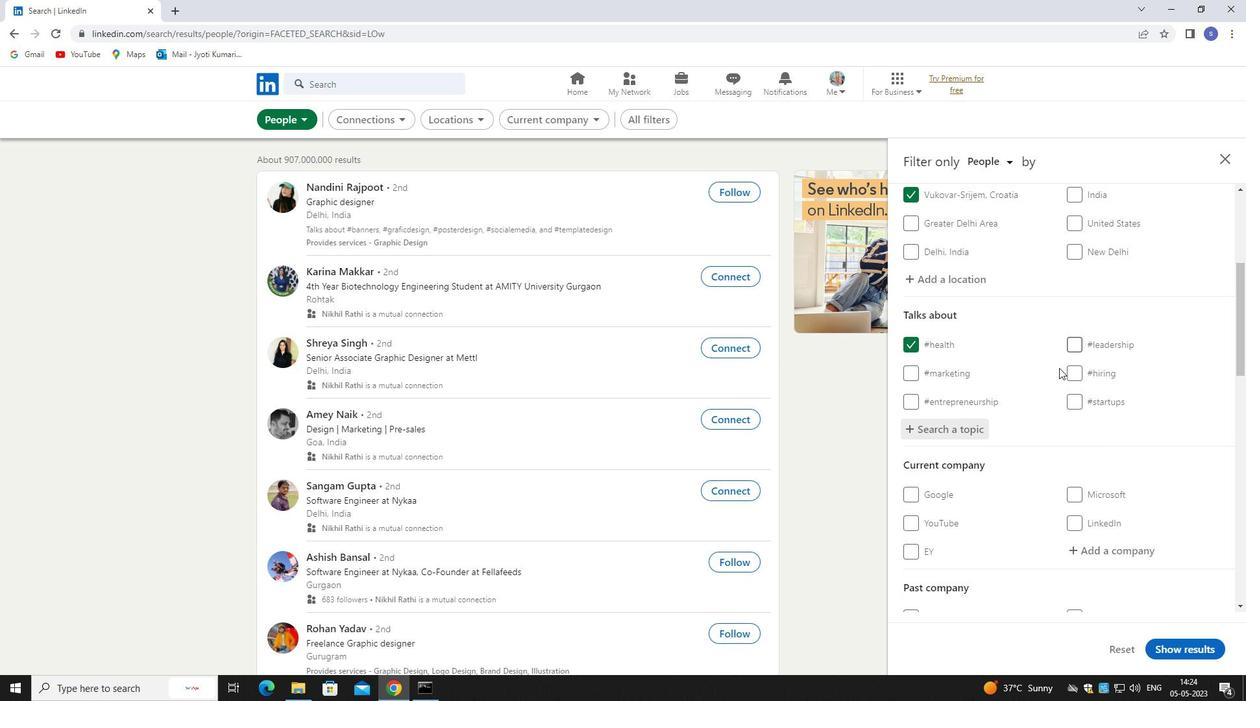 
Action: Mouse moved to (1056, 382)
Screenshot: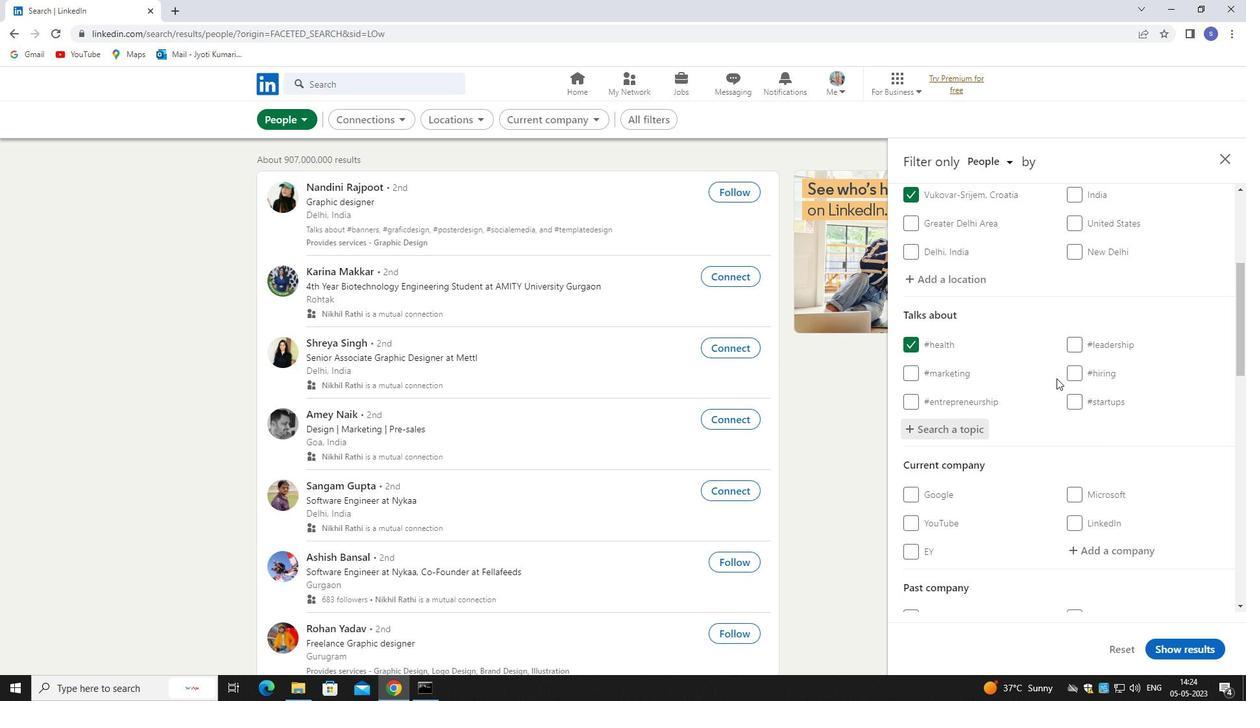 
Action: Mouse scrolled (1056, 381) with delta (0, 0)
Screenshot: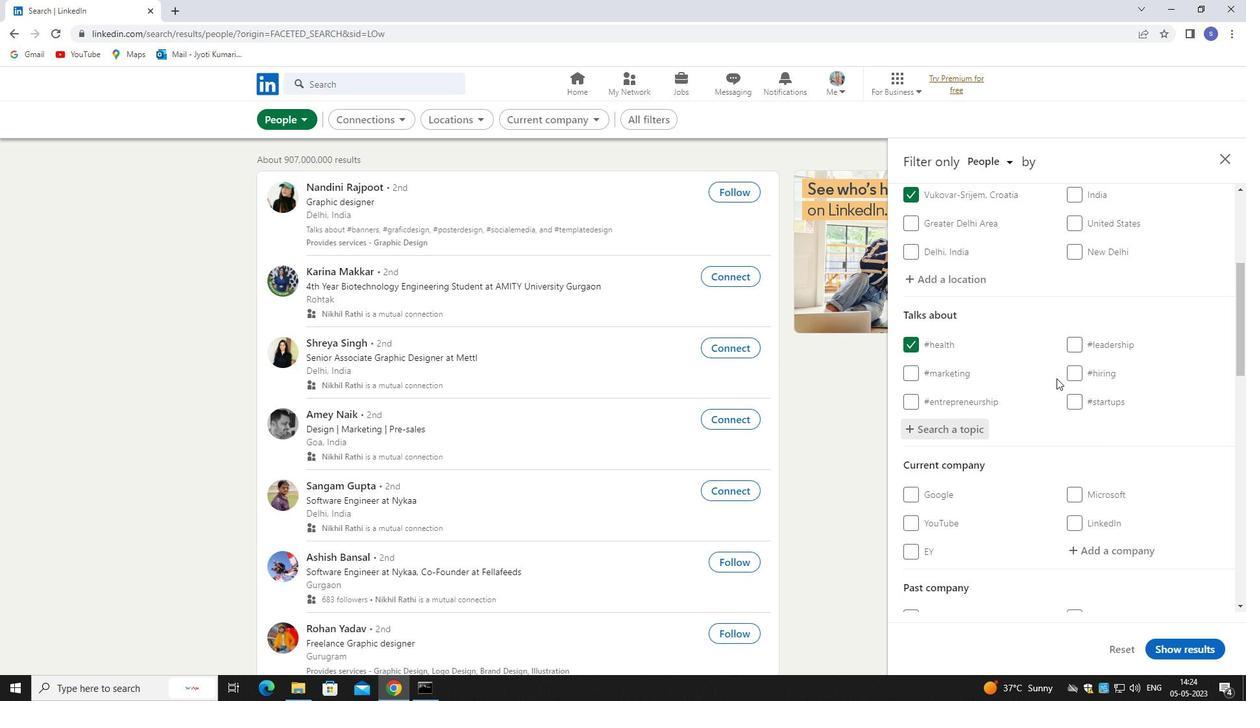 
Action: Mouse moved to (1056, 385)
Screenshot: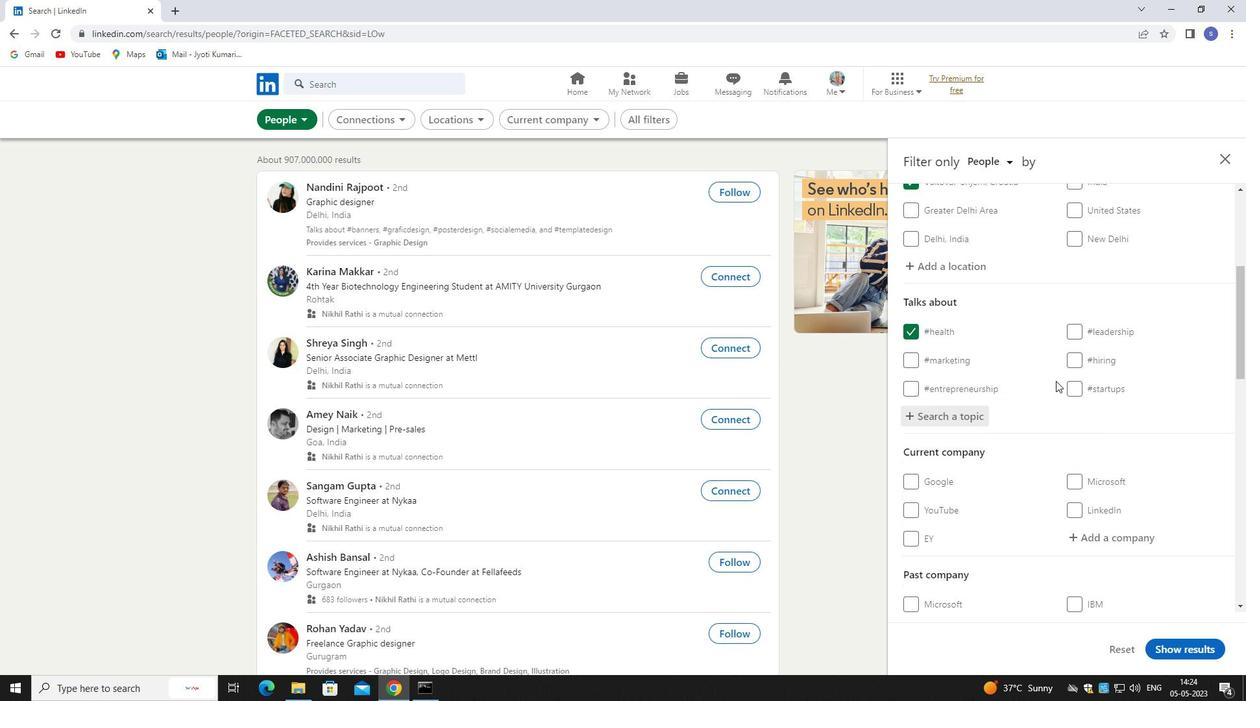 
Action: Mouse scrolled (1056, 384) with delta (0, 0)
Screenshot: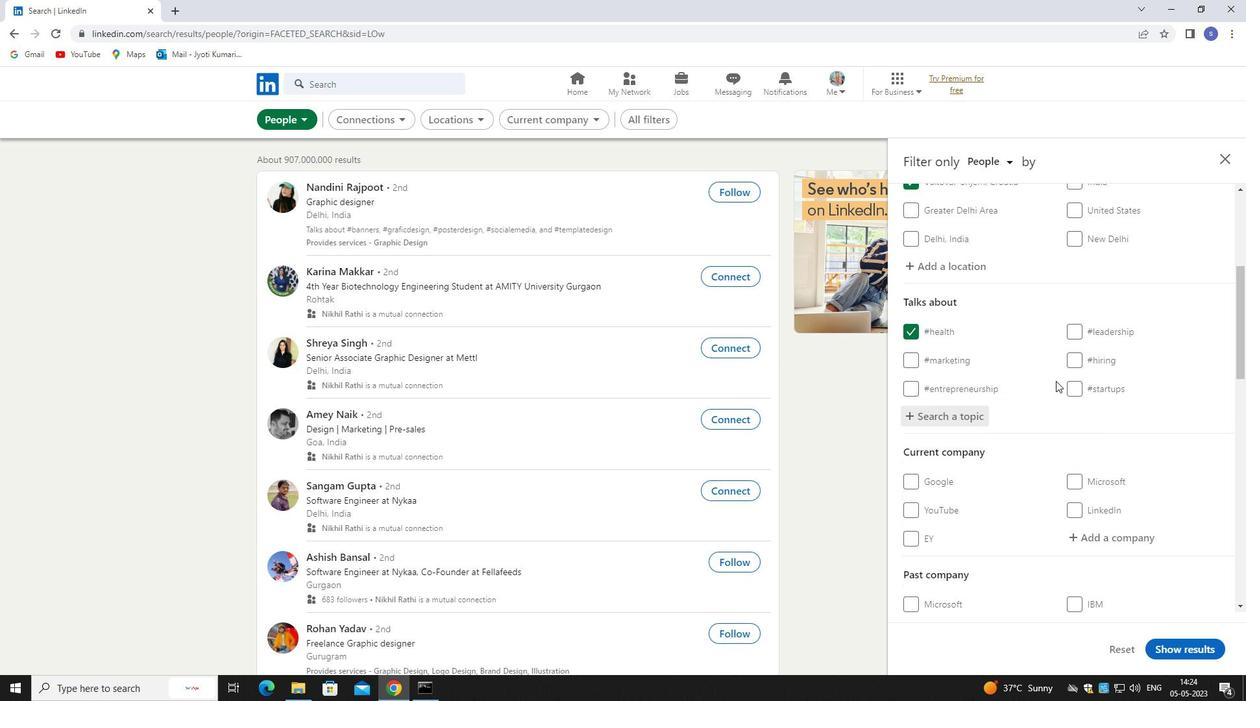 
Action: Mouse moved to (1100, 292)
Screenshot: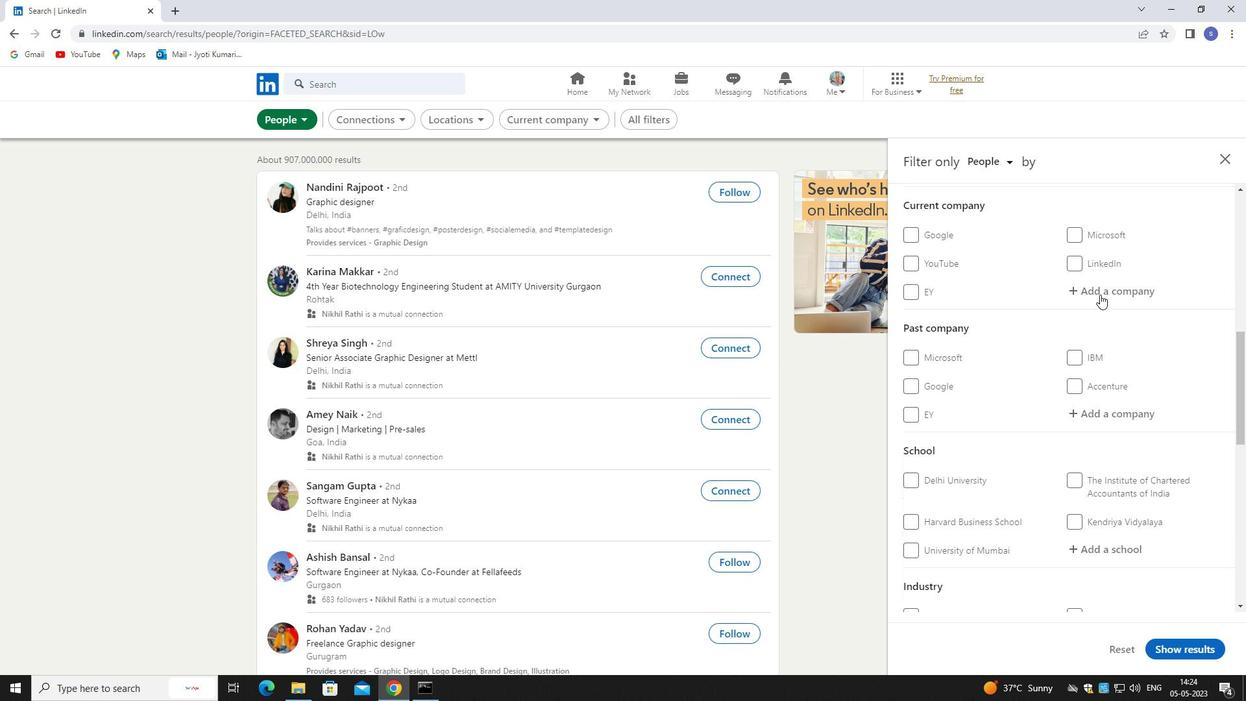 
Action: Mouse pressed left at (1100, 292)
Screenshot: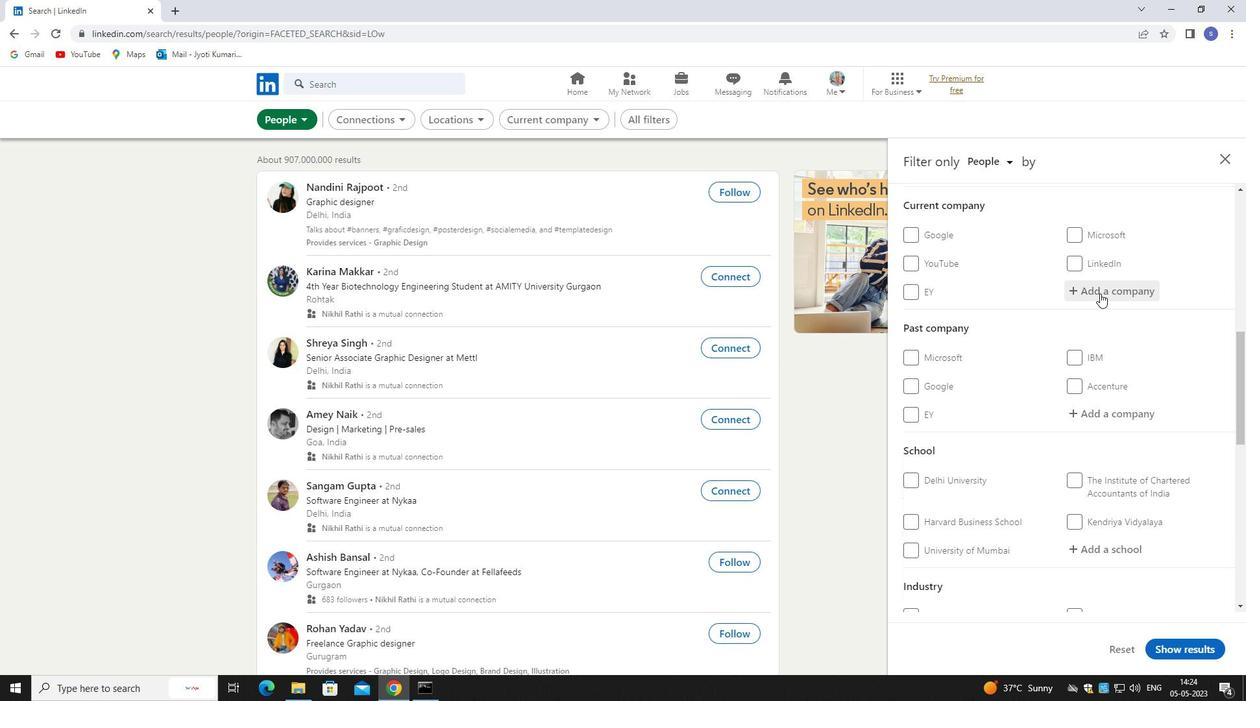 
Action: Mouse moved to (830, 145)
Screenshot: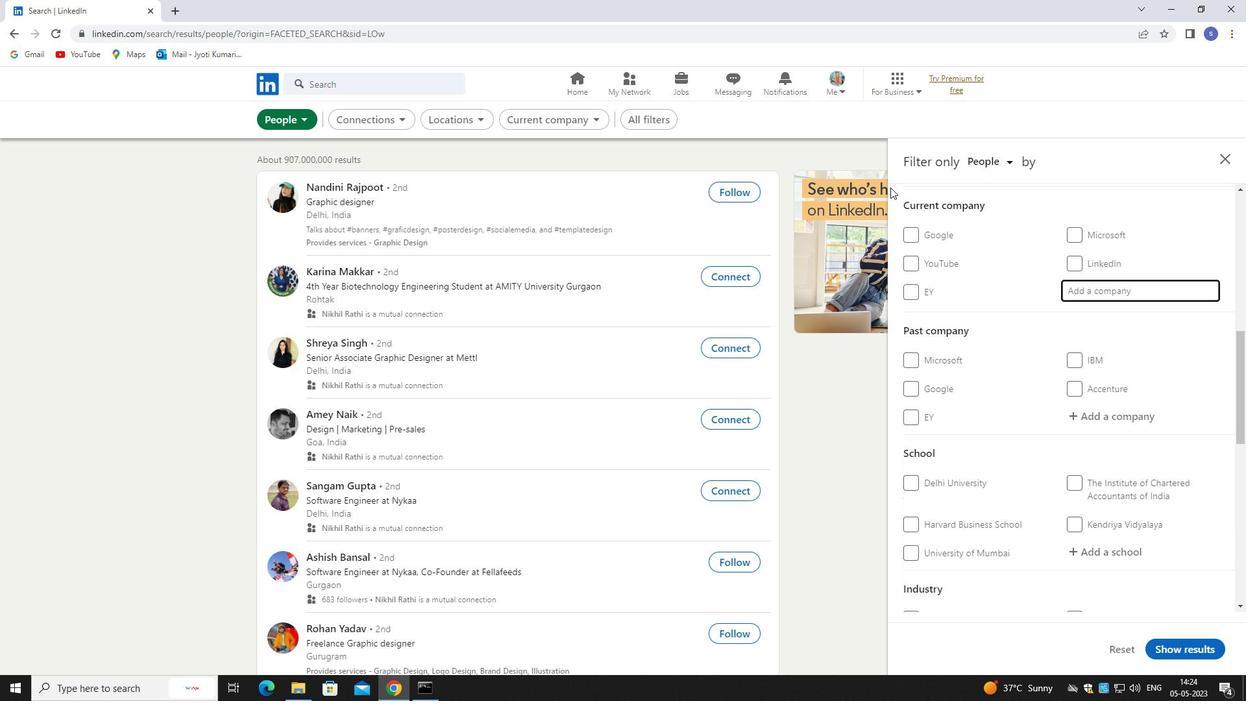 
Action: Key pressed VIRTUSA
Screenshot: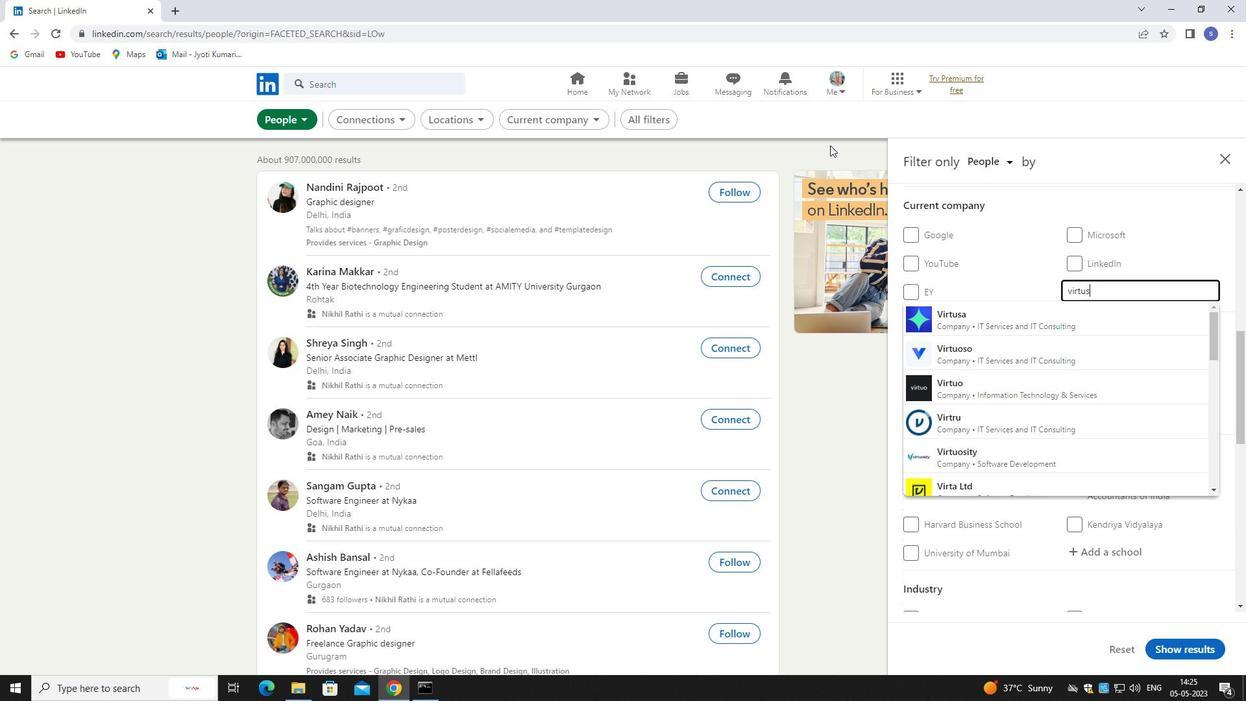 
Action: Mouse moved to (945, 311)
Screenshot: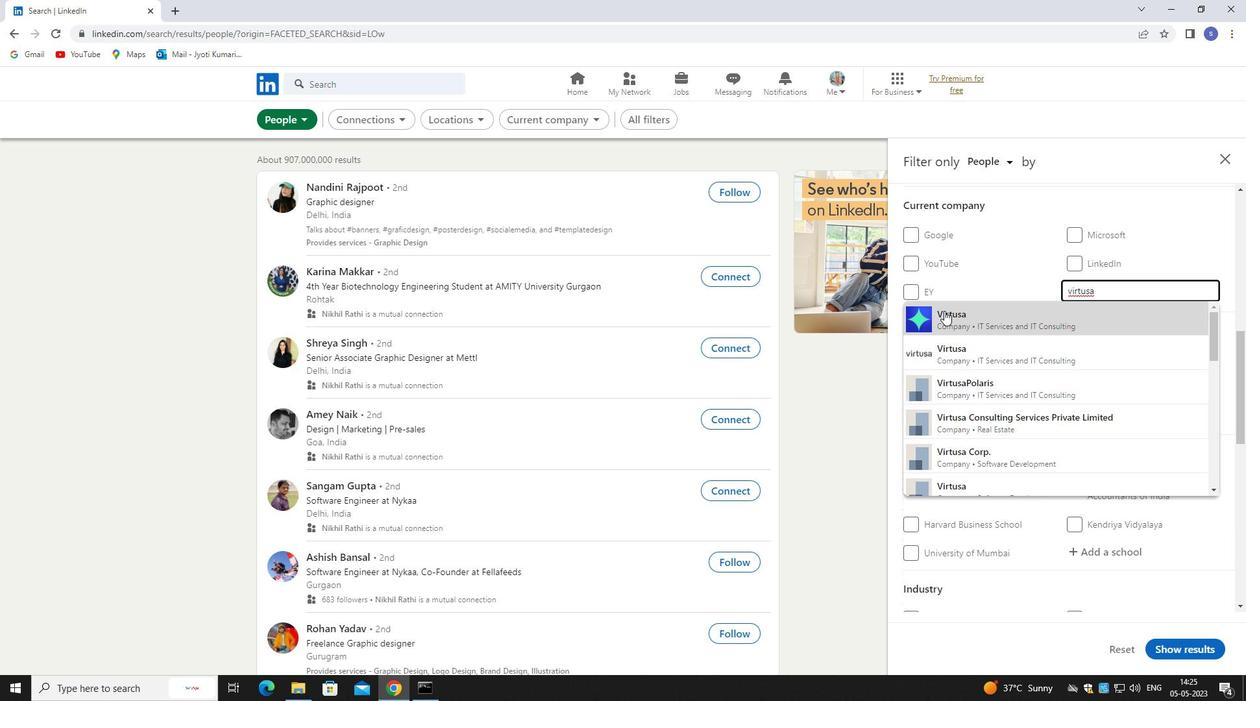 
Action: Mouse pressed left at (945, 311)
Screenshot: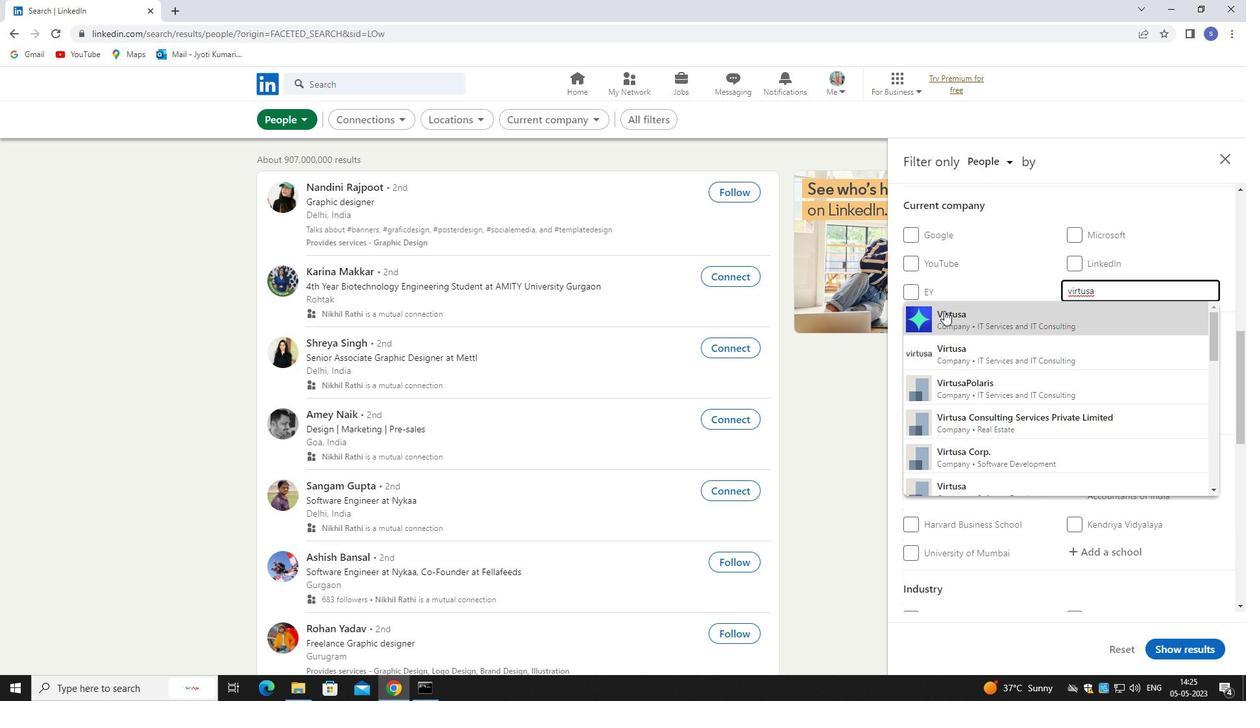 
Action: Mouse moved to (947, 314)
Screenshot: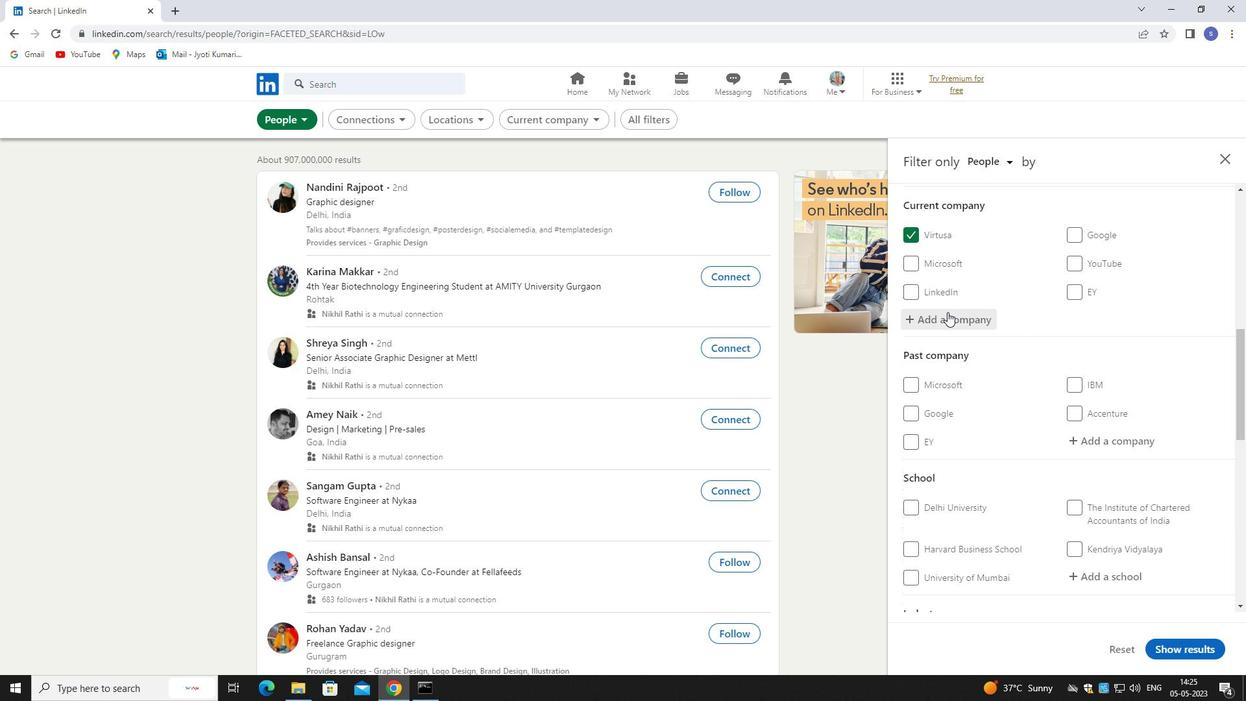 
Action: Mouse scrolled (947, 313) with delta (0, 0)
Screenshot: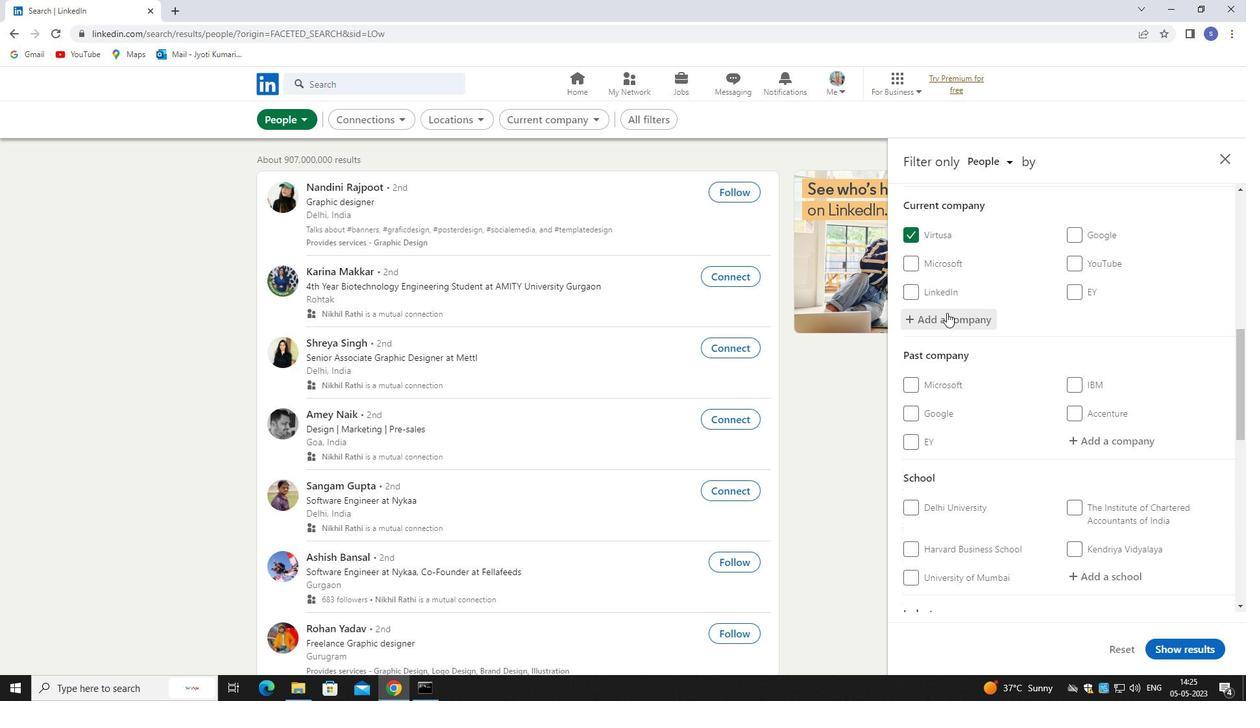 
Action: Mouse moved to (949, 317)
Screenshot: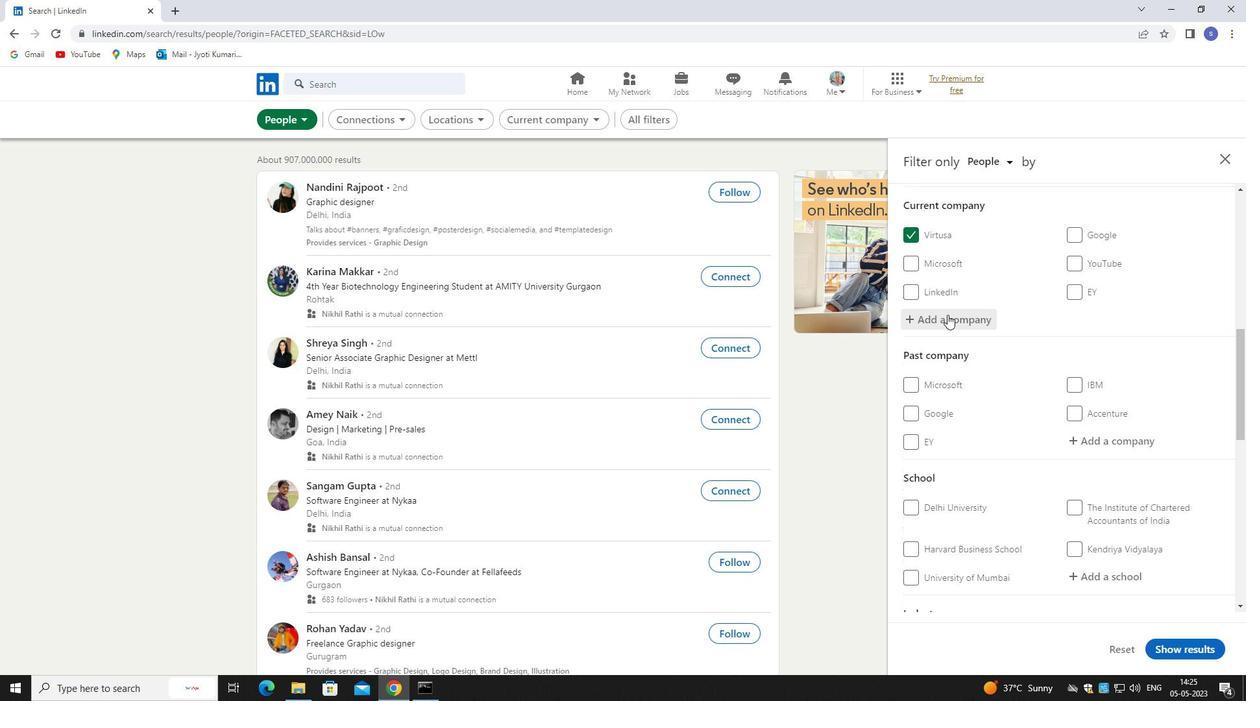 
Action: Mouse scrolled (949, 316) with delta (0, 0)
Screenshot: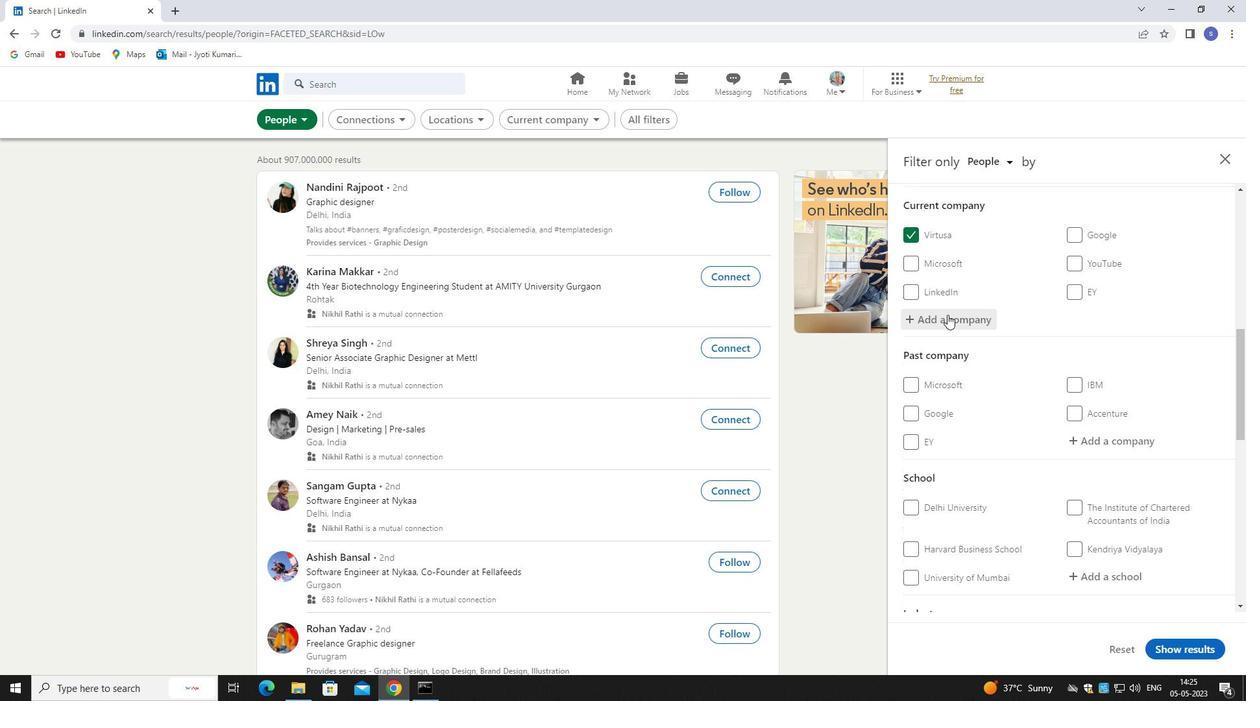 
Action: Mouse moved to (950, 319)
Screenshot: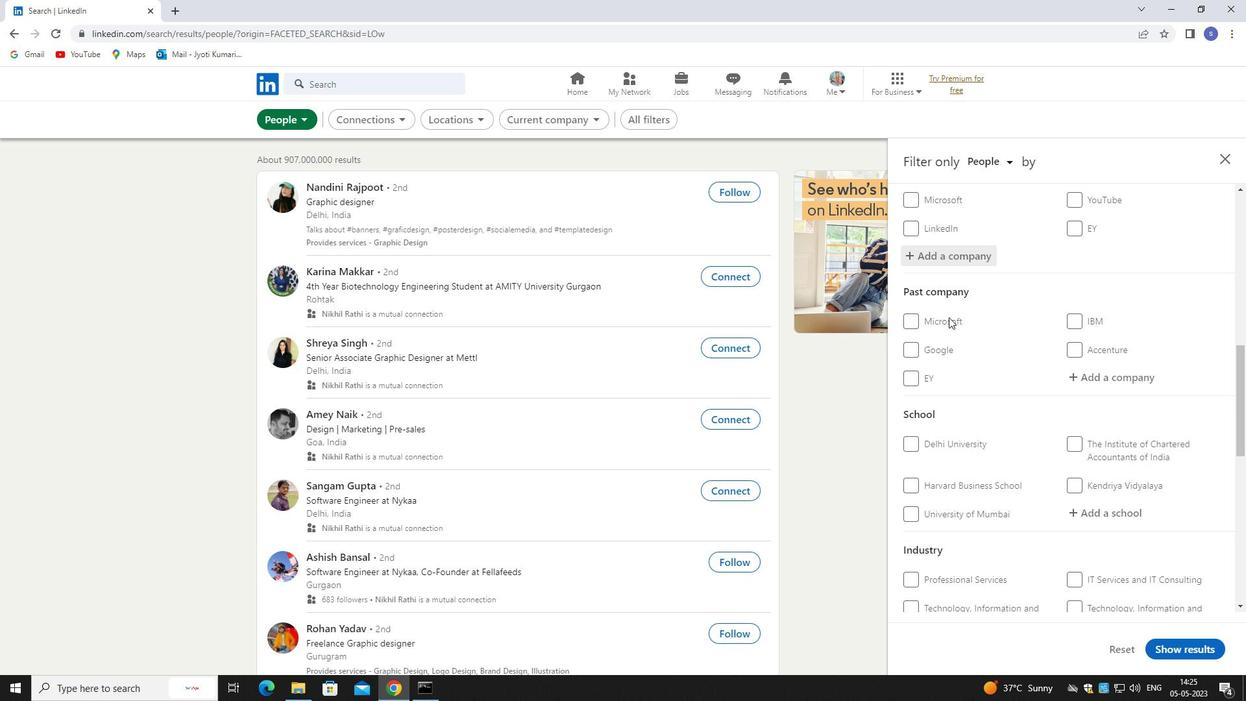 
Action: Mouse scrolled (950, 318) with delta (0, 0)
Screenshot: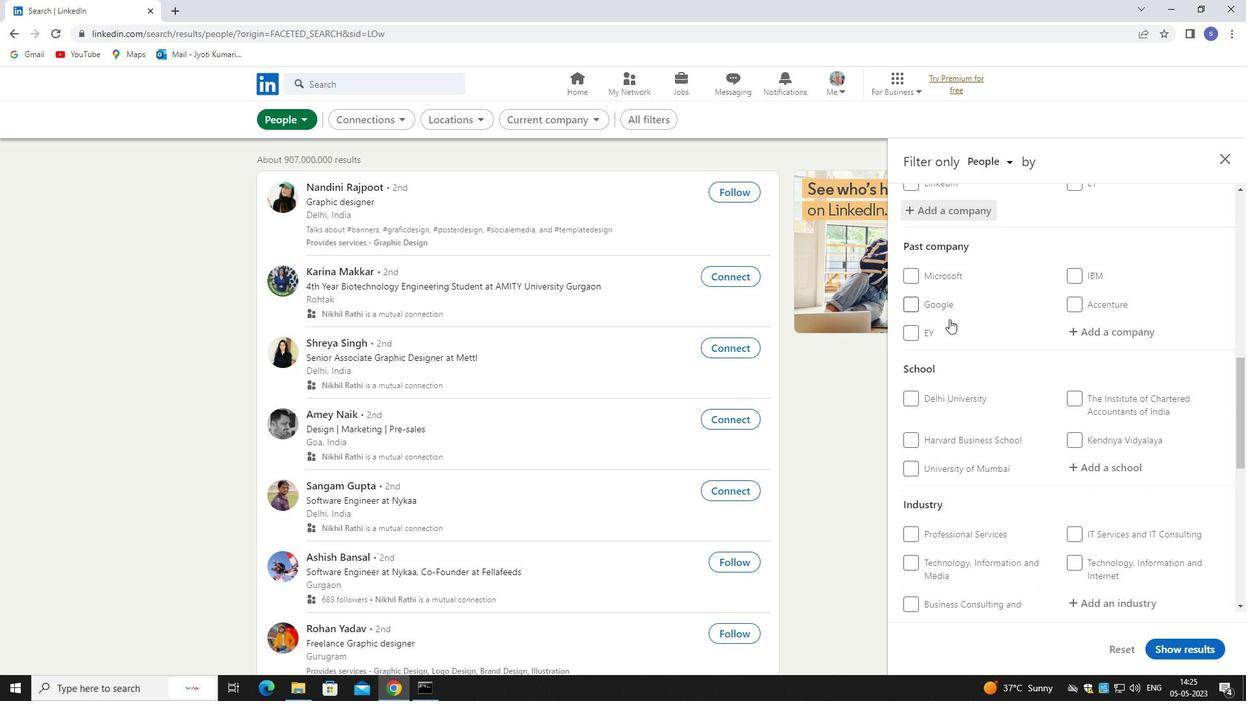 
Action: Mouse moved to (1098, 385)
Screenshot: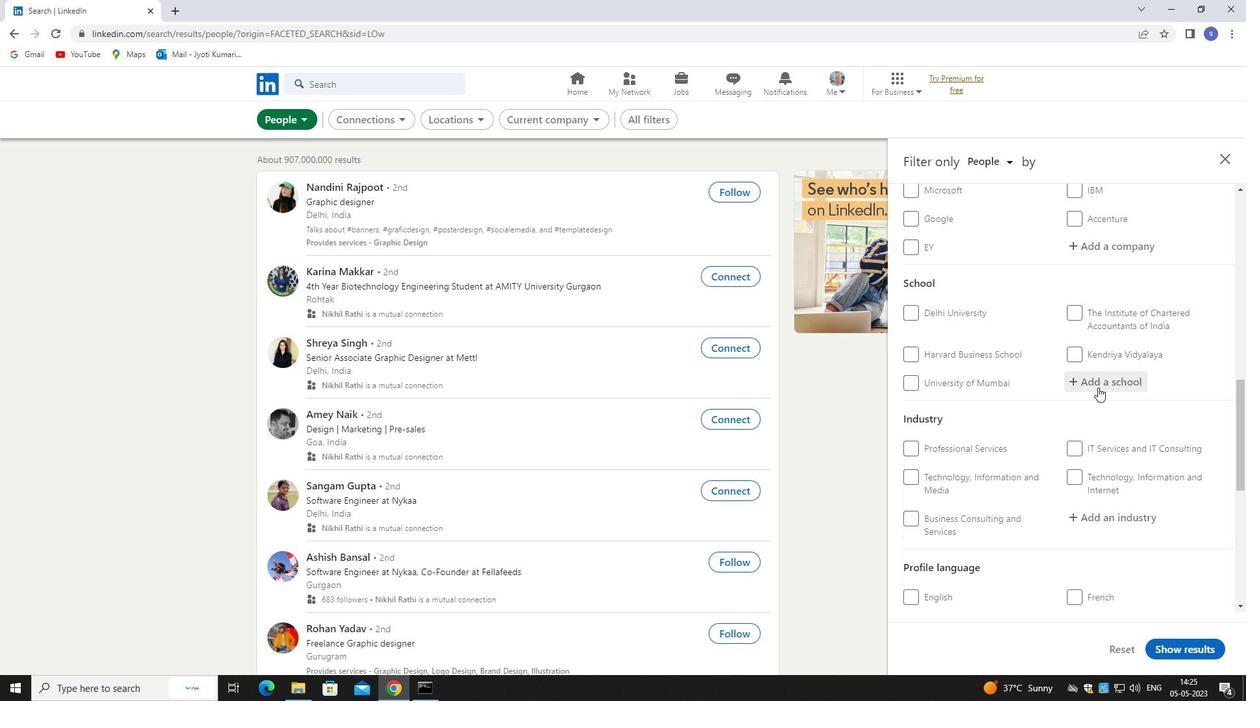 
Action: Mouse pressed left at (1098, 385)
Screenshot: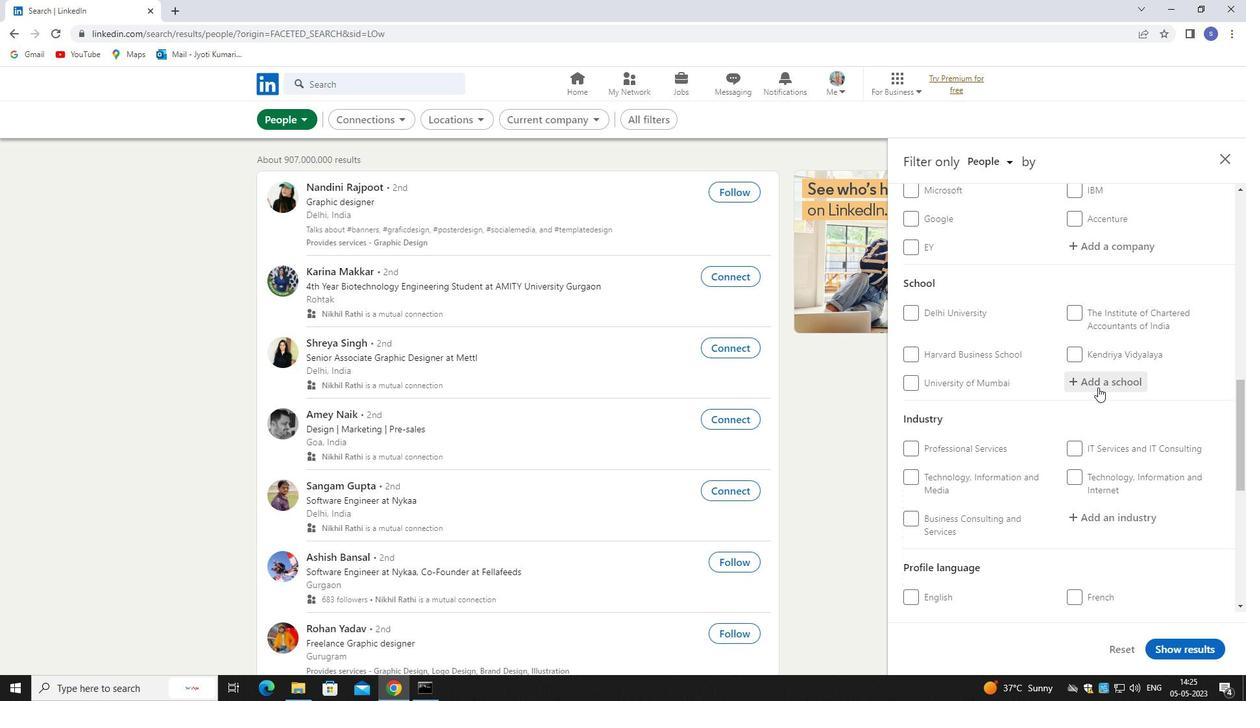 
Action: Mouse moved to (1101, 383)
Screenshot: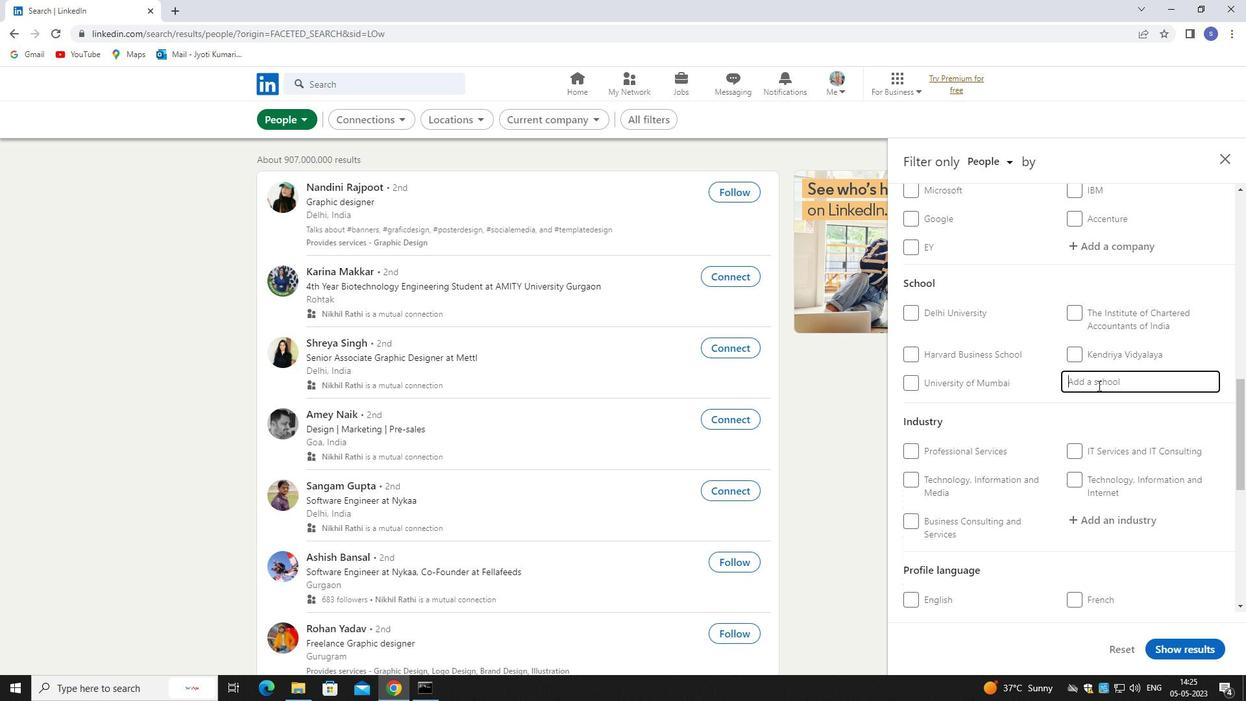 
Action: Key pressed NORTH
Screenshot: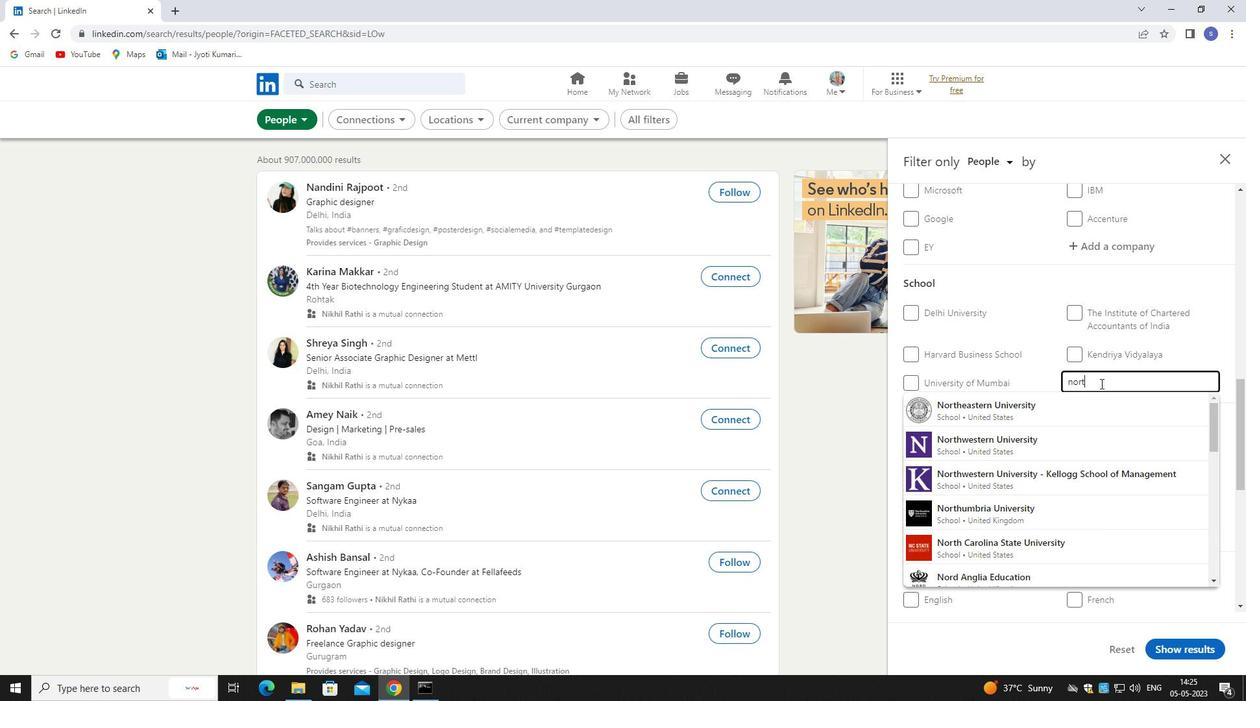 
Action: Mouse moved to (1094, 412)
Screenshot: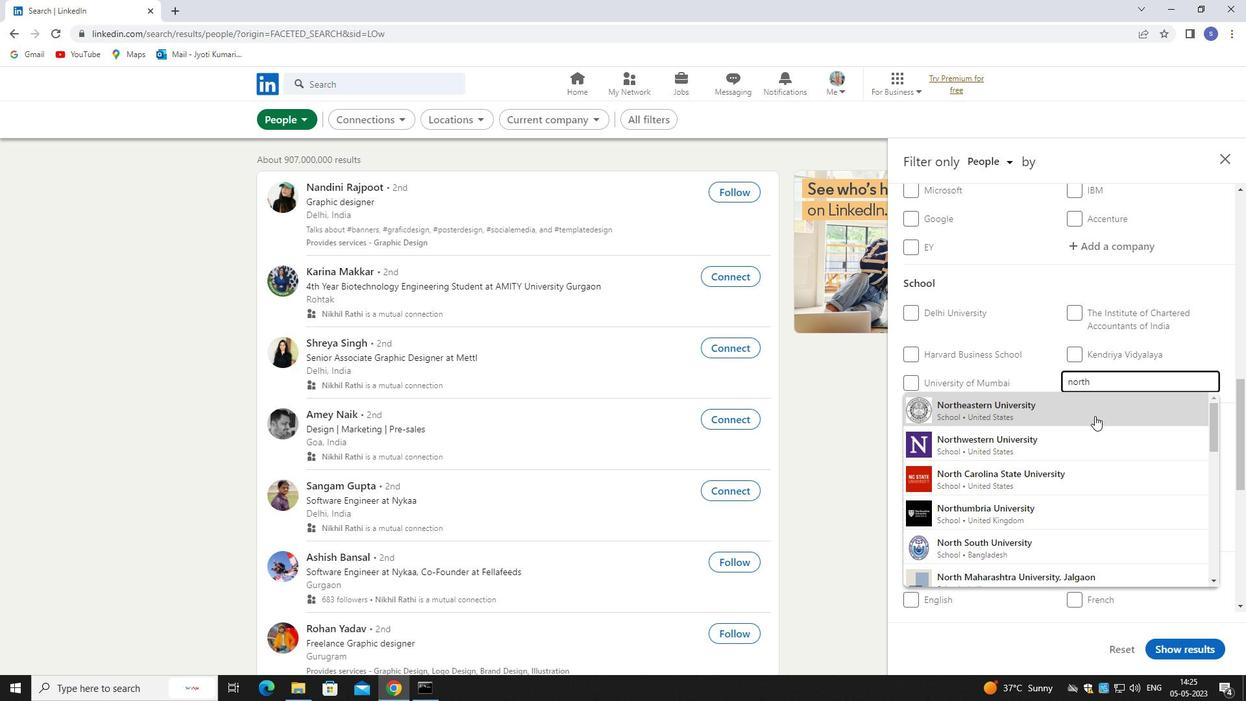
Action: Mouse pressed left at (1094, 412)
Screenshot: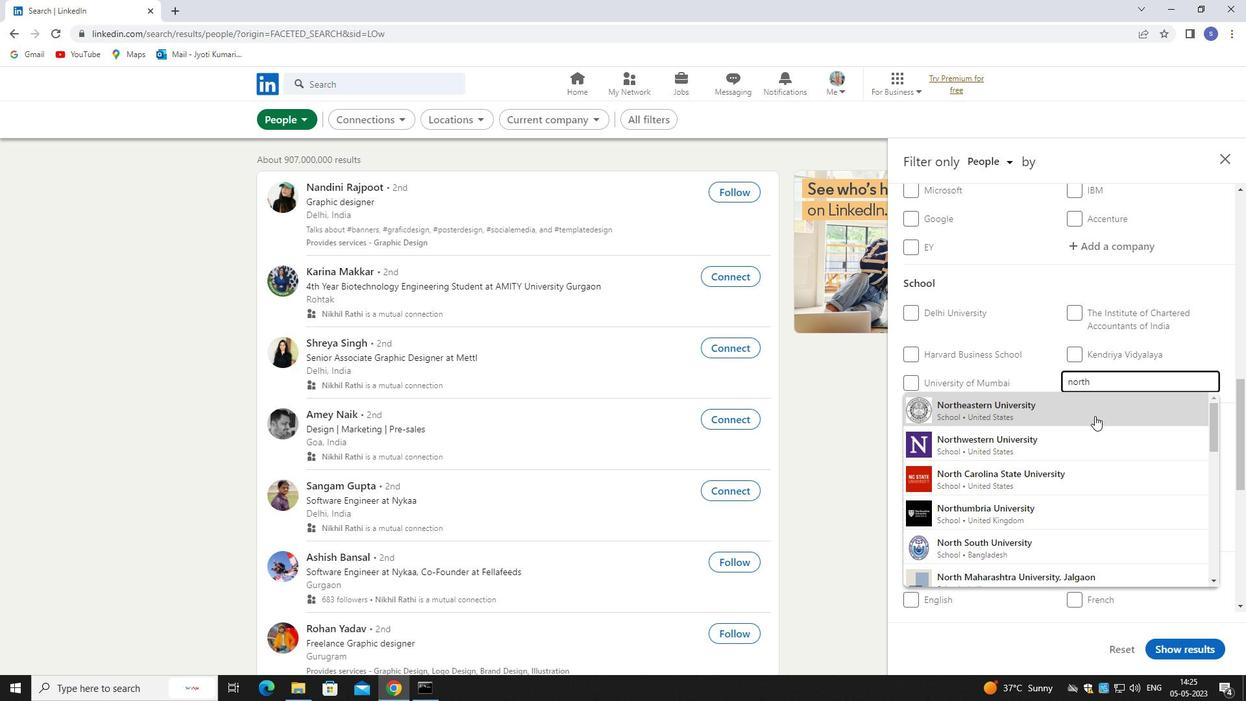 
Action: Mouse scrolled (1094, 411) with delta (0, 0)
Screenshot: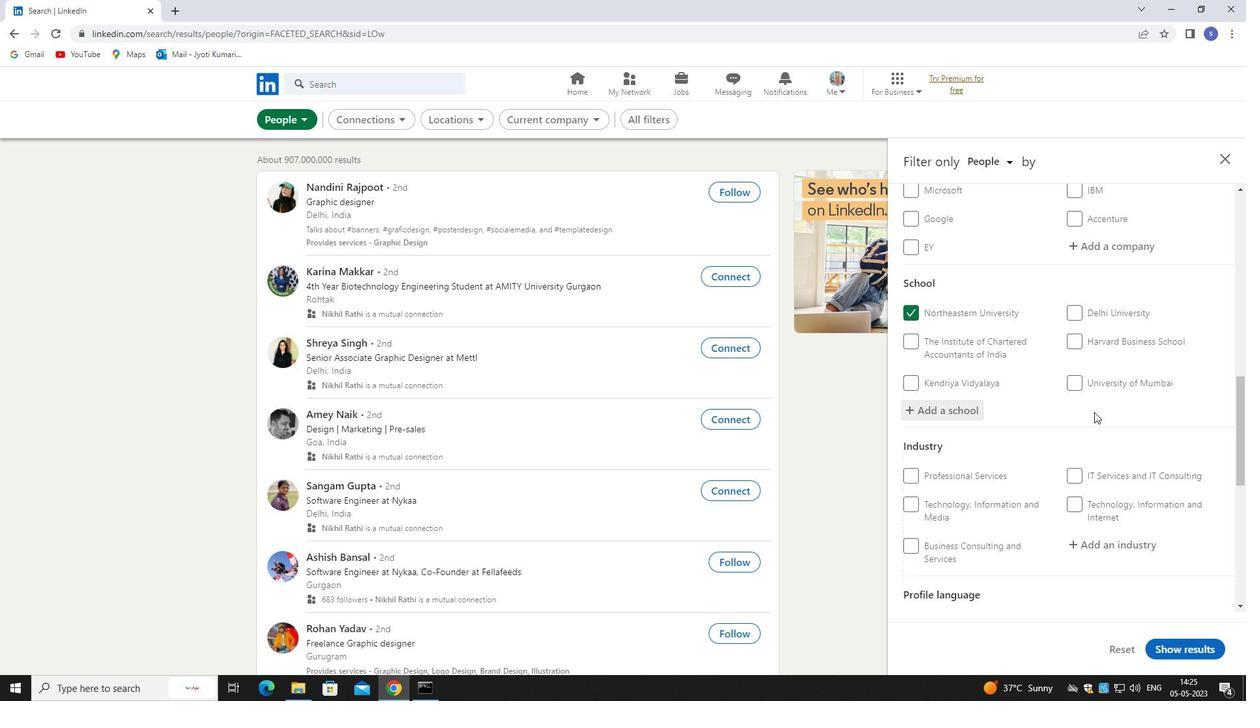 
Action: Mouse scrolled (1094, 411) with delta (0, 0)
Screenshot: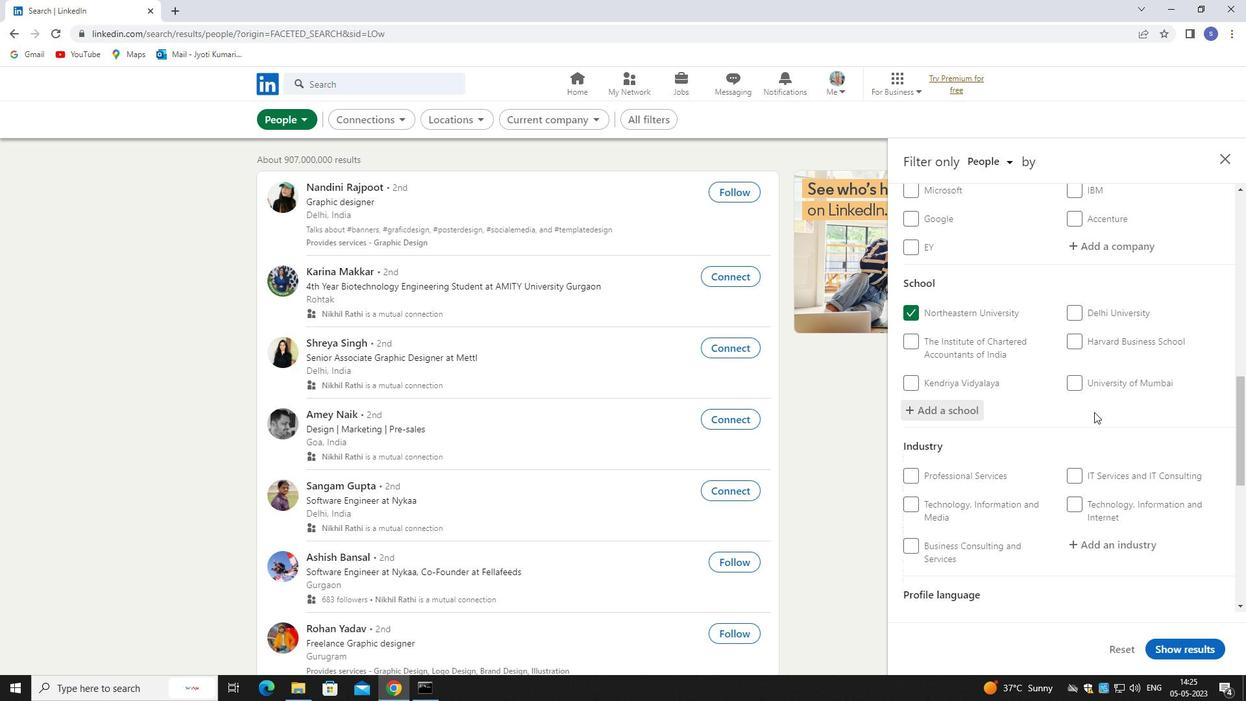 
Action: Mouse moved to (1093, 424)
Screenshot: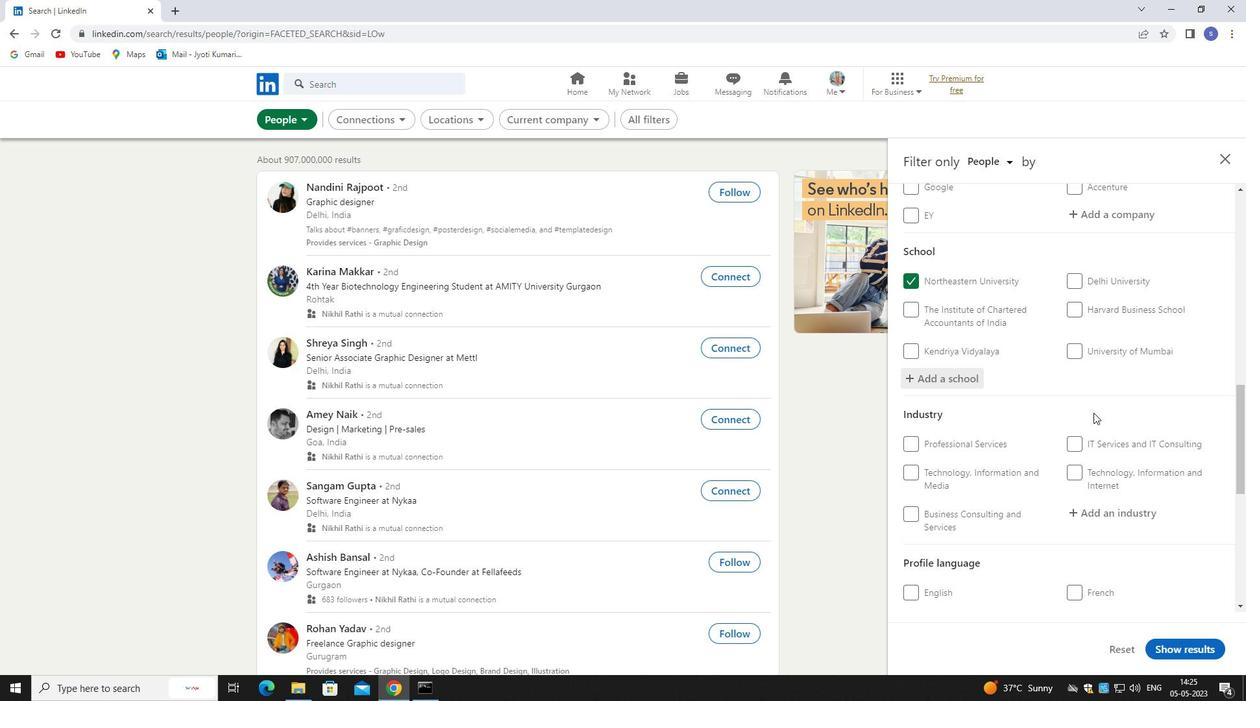 
Action: Mouse scrolled (1093, 423) with delta (0, 0)
Screenshot: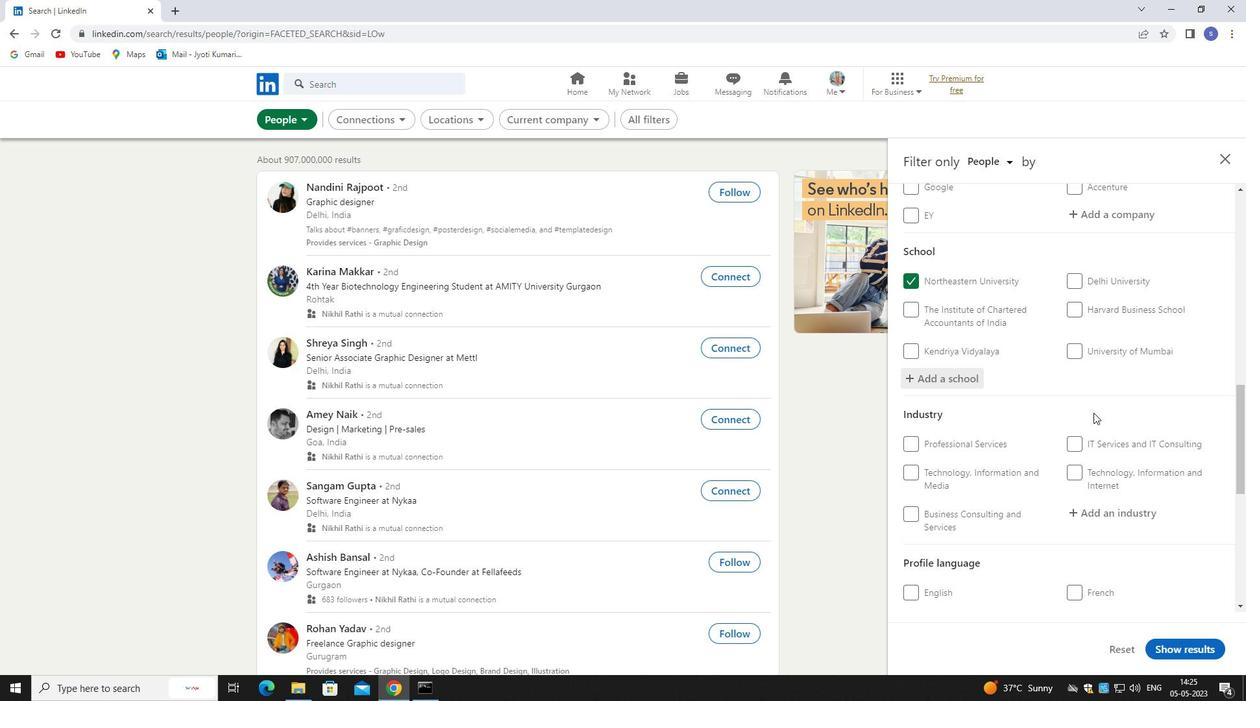 
Action: Mouse moved to (1122, 352)
Screenshot: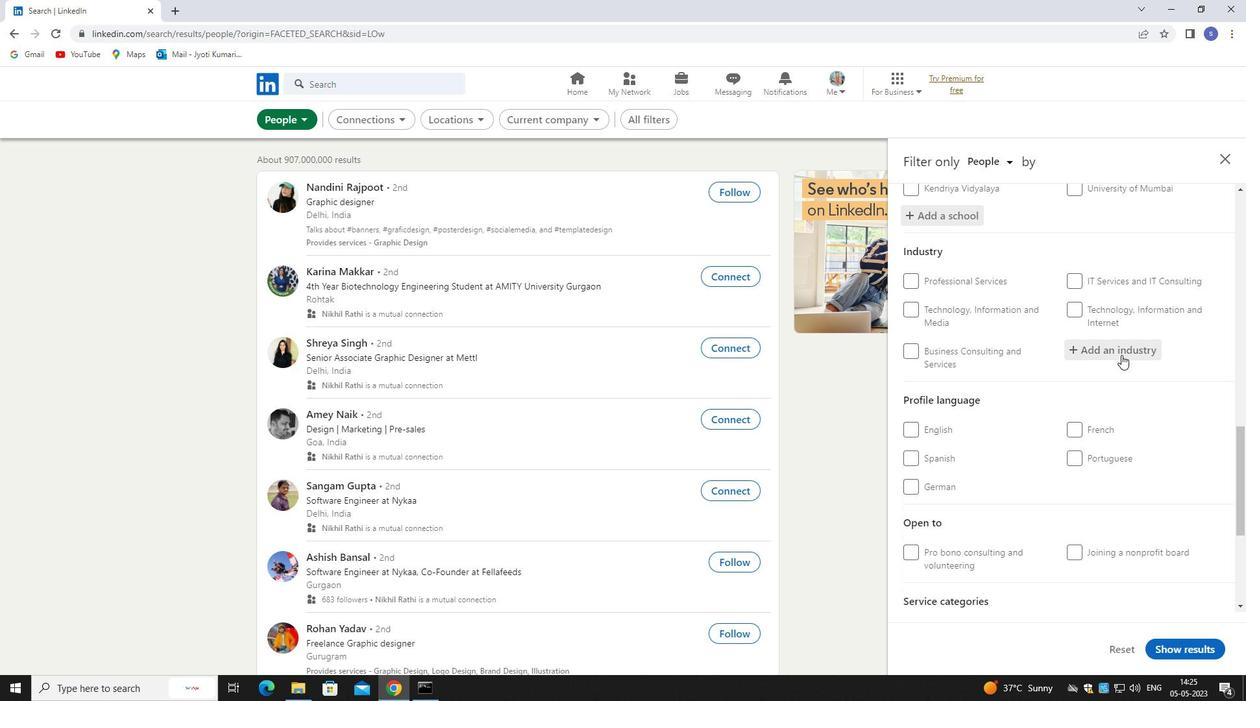 
Action: Mouse pressed left at (1122, 352)
Screenshot: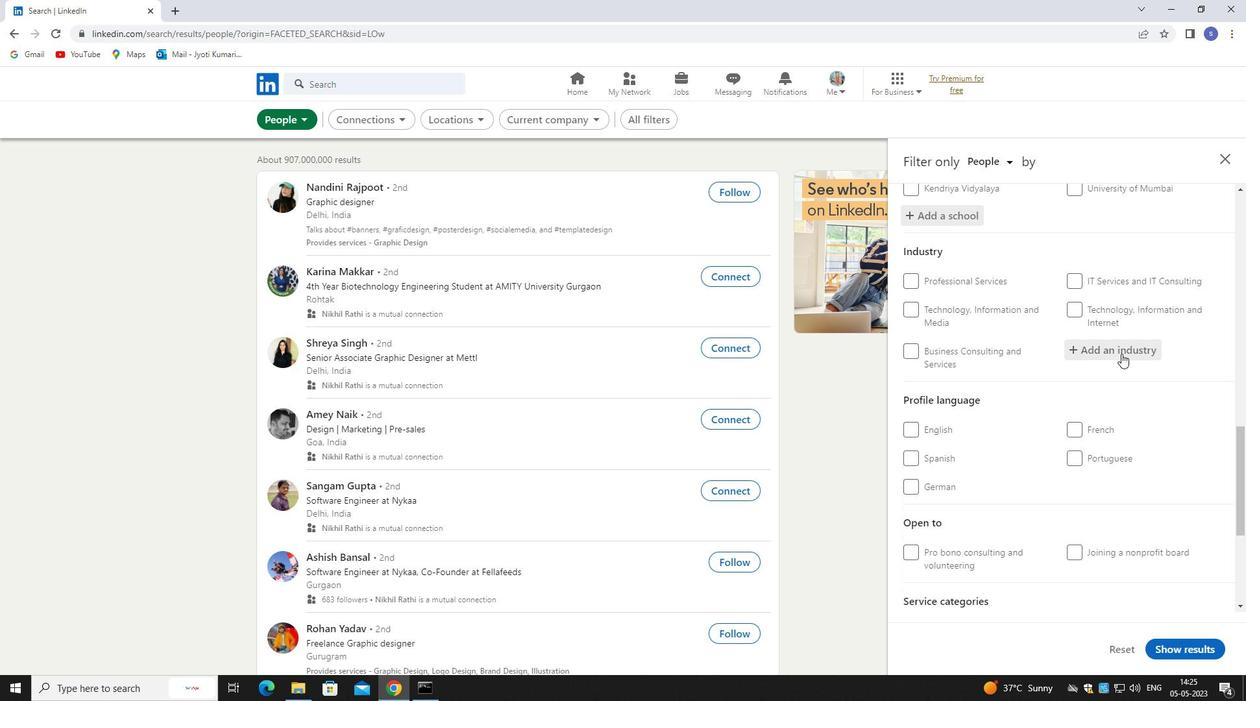 
Action: Mouse moved to (1040, 291)
Screenshot: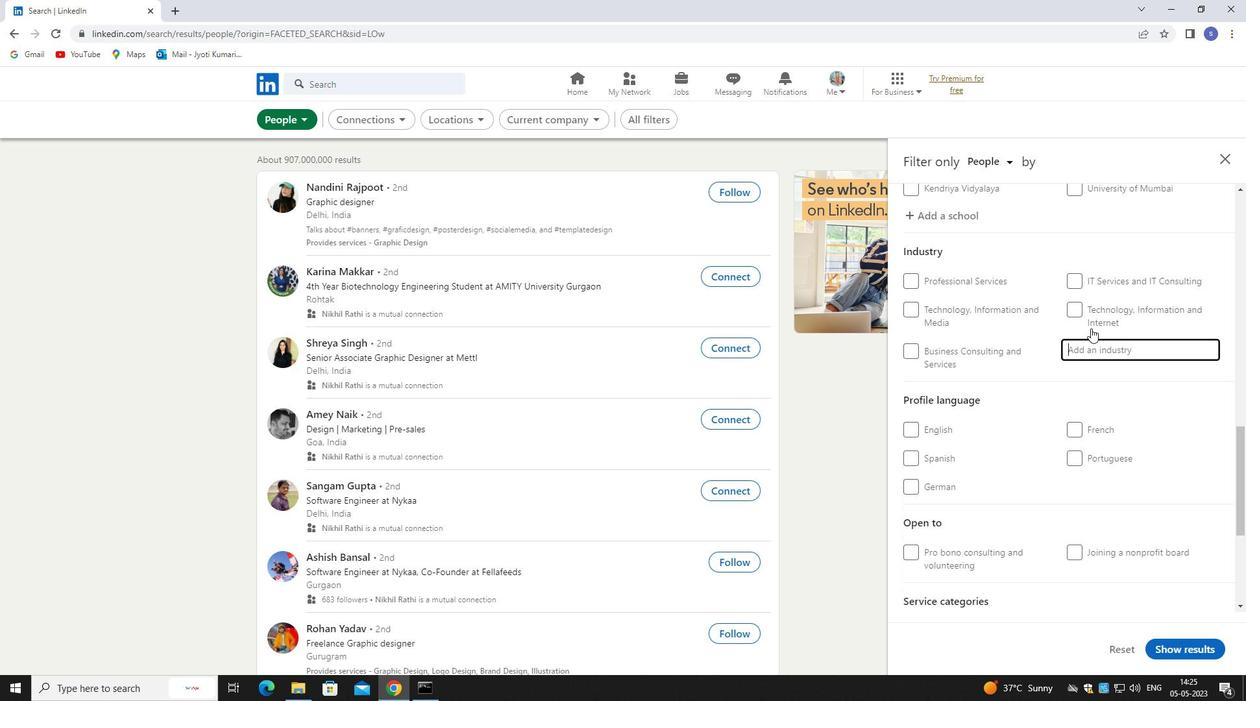 
Action: Key pressed WHOLE
Screenshot: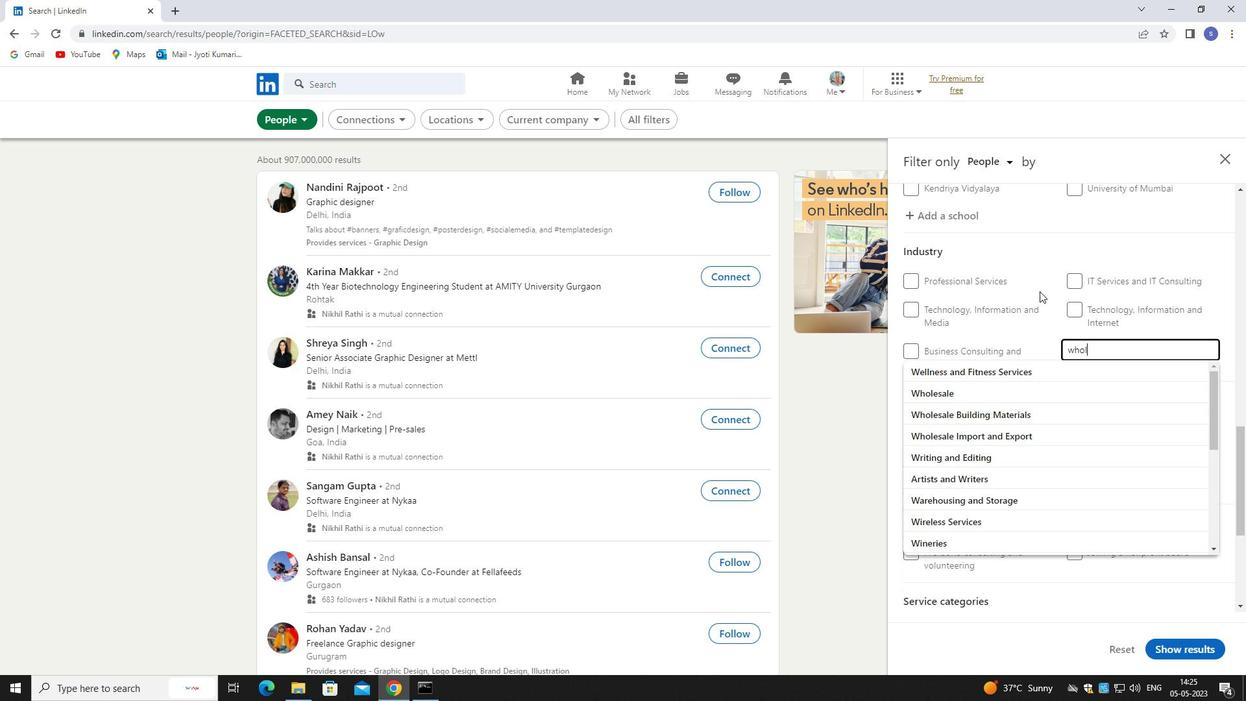 
Action: Mouse moved to (1070, 470)
Screenshot: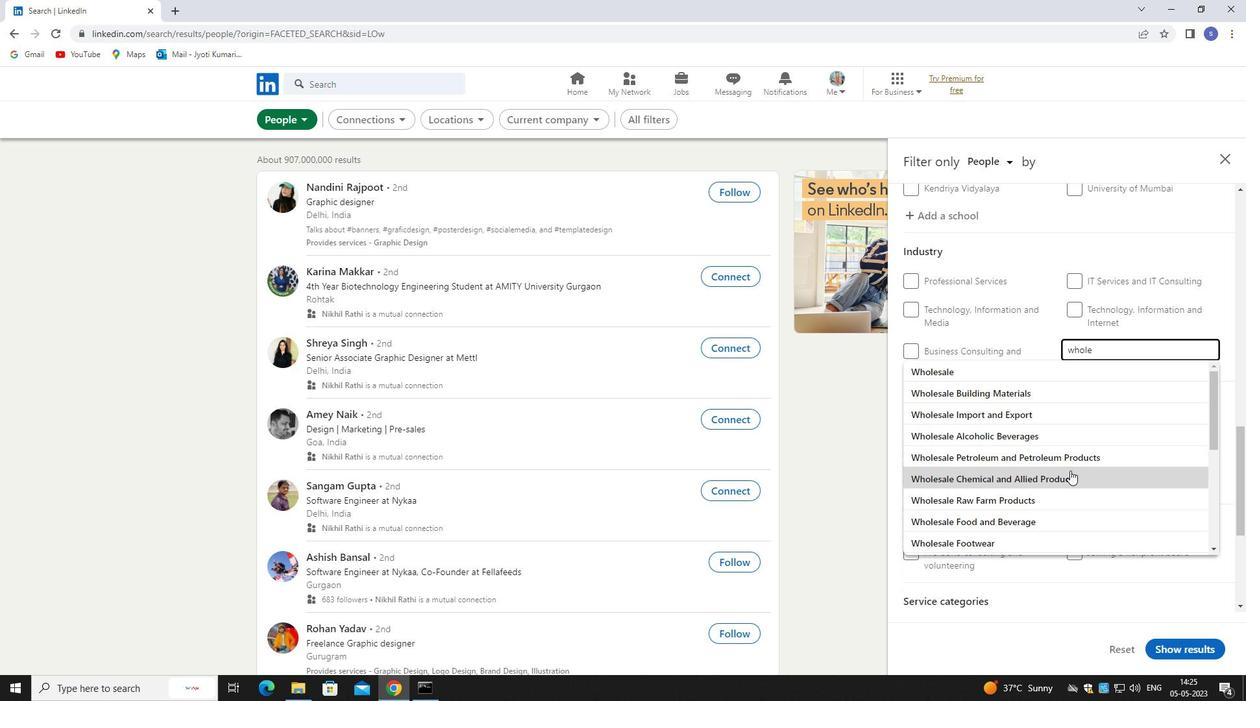 
Action: Key pressed SALE<Key.space>APP
Screenshot: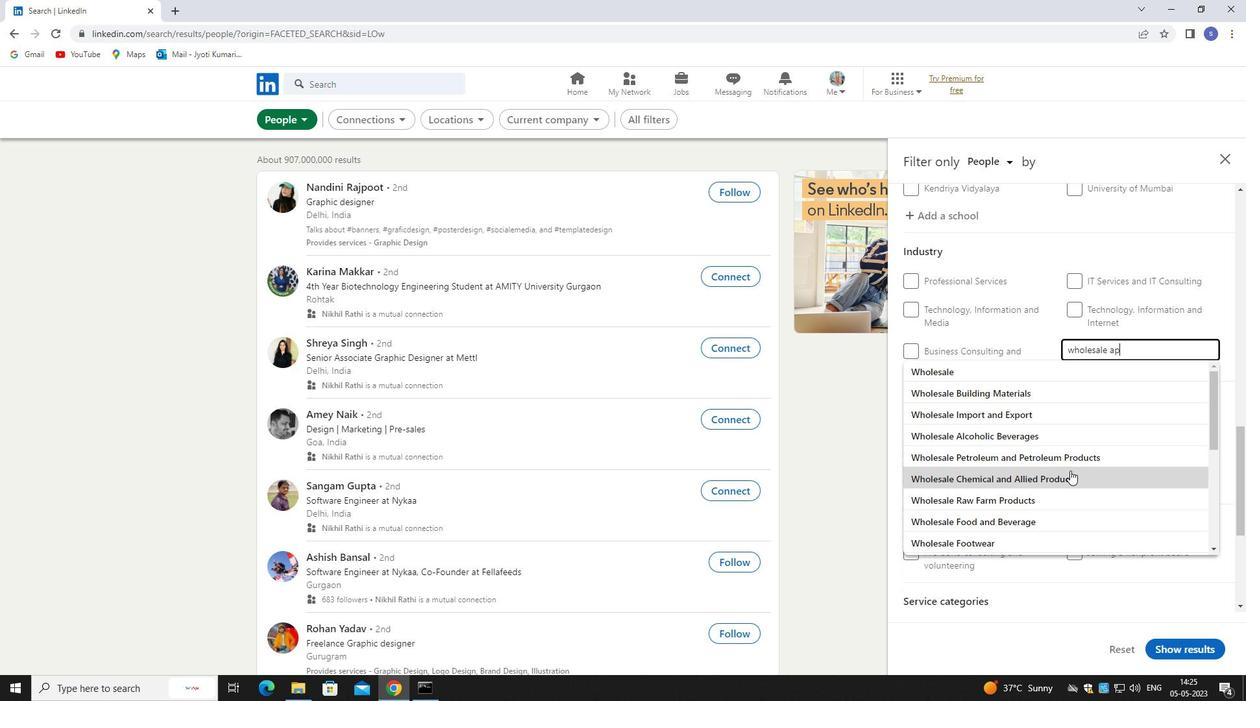
Action: Mouse moved to (1098, 394)
Screenshot: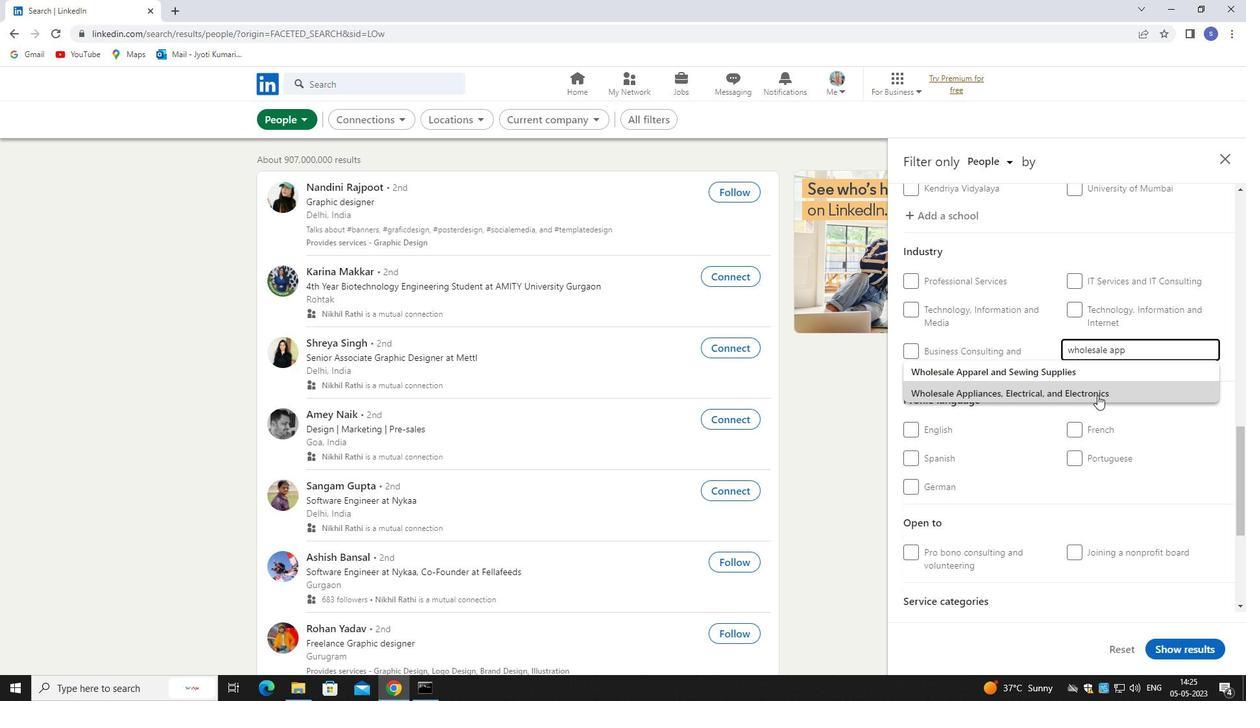
Action: Mouse pressed left at (1098, 394)
Screenshot: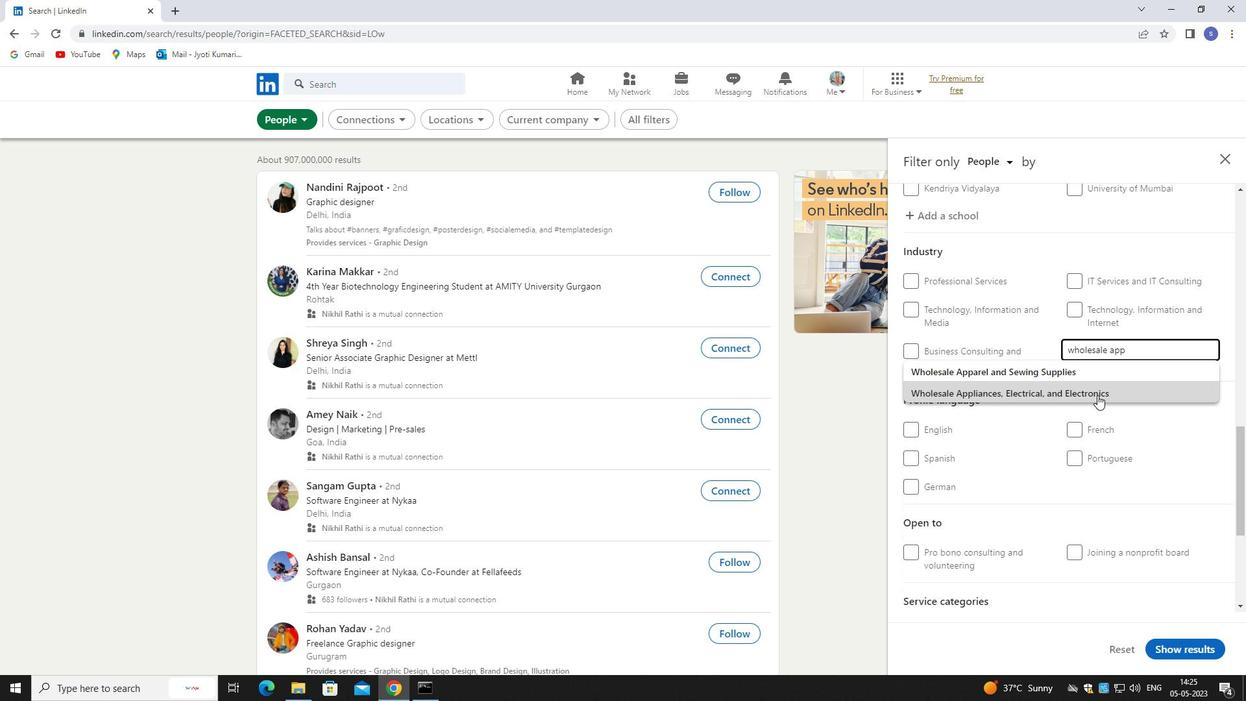 
Action: Mouse moved to (1099, 407)
Screenshot: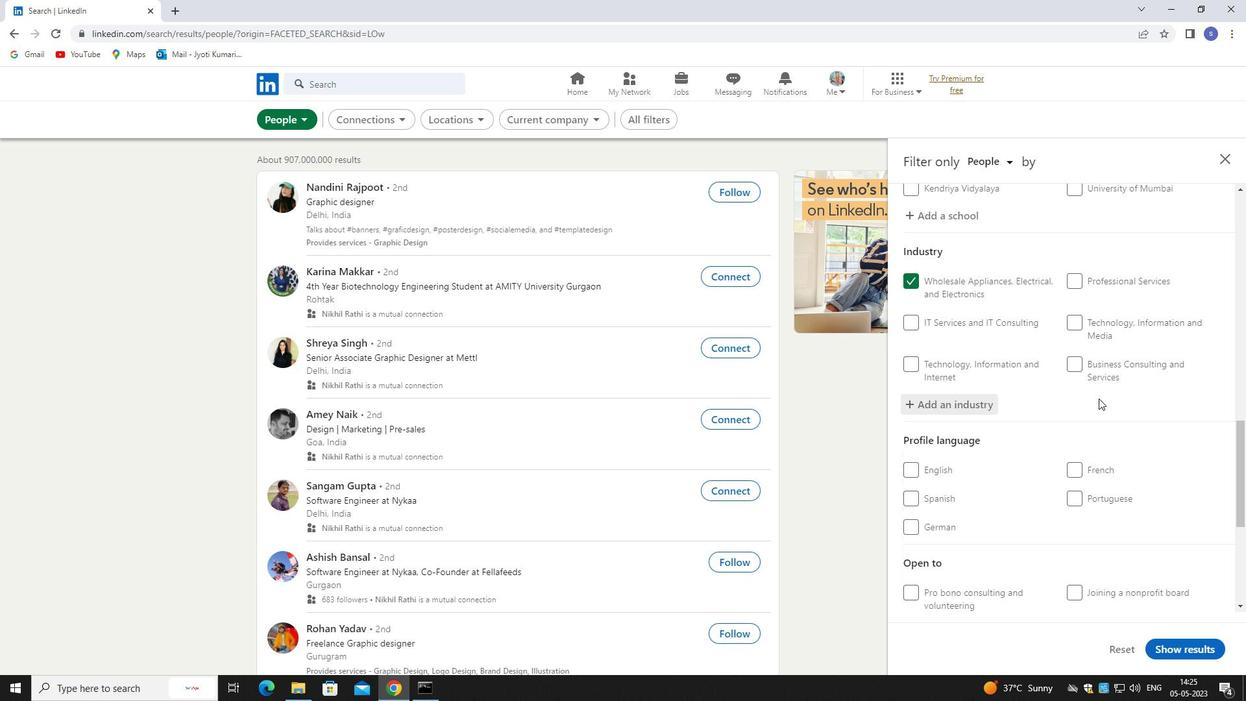 
Action: Mouse scrolled (1099, 407) with delta (0, 0)
Screenshot: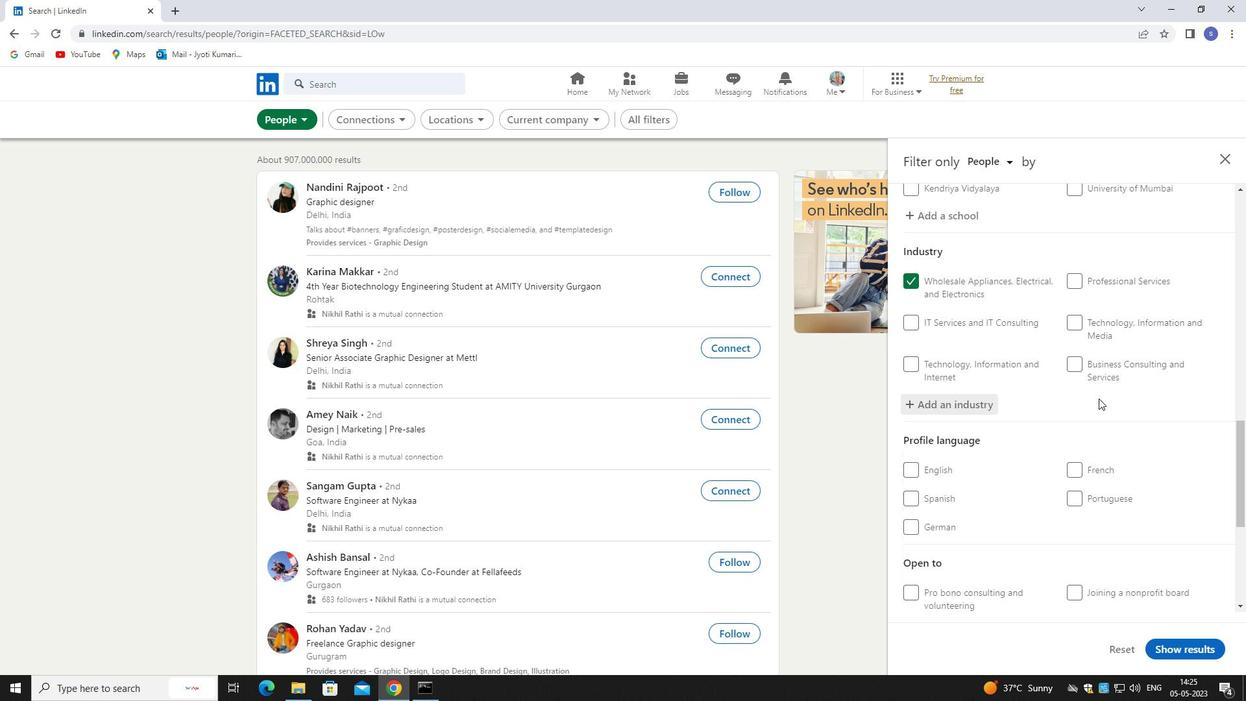 
Action: Mouse moved to (1100, 413)
Screenshot: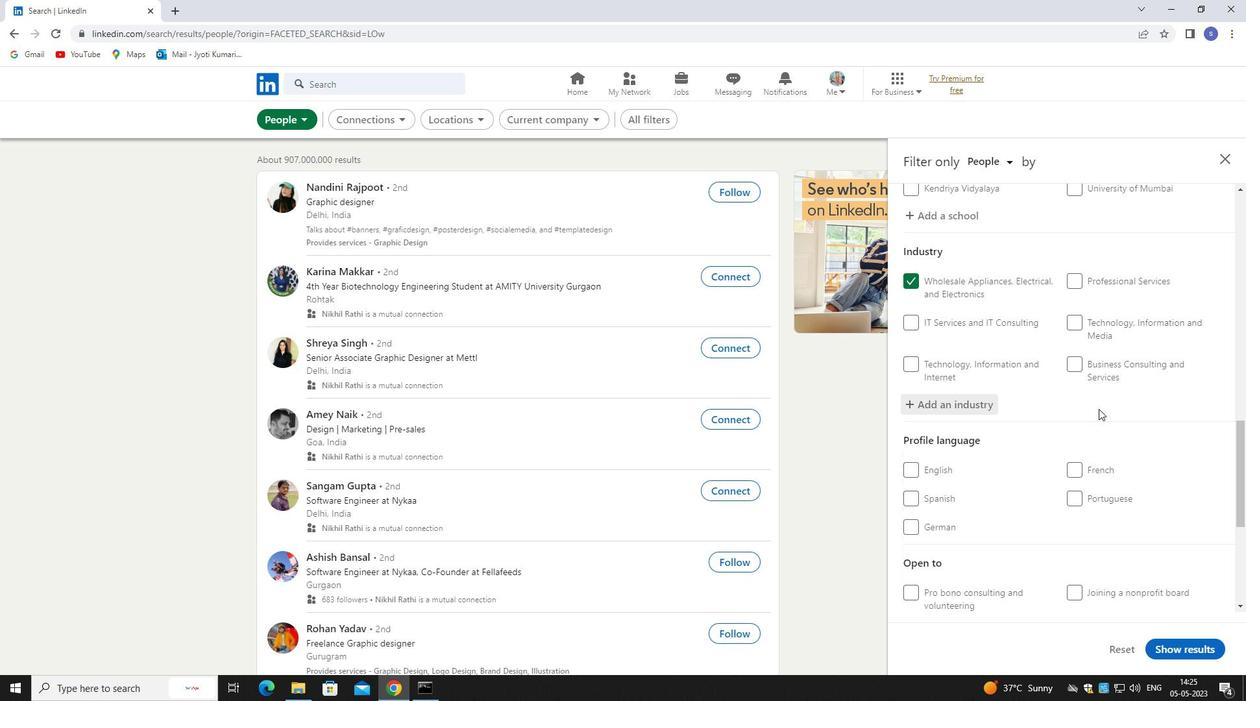 
Action: Mouse scrolled (1100, 413) with delta (0, 0)
Screenshot: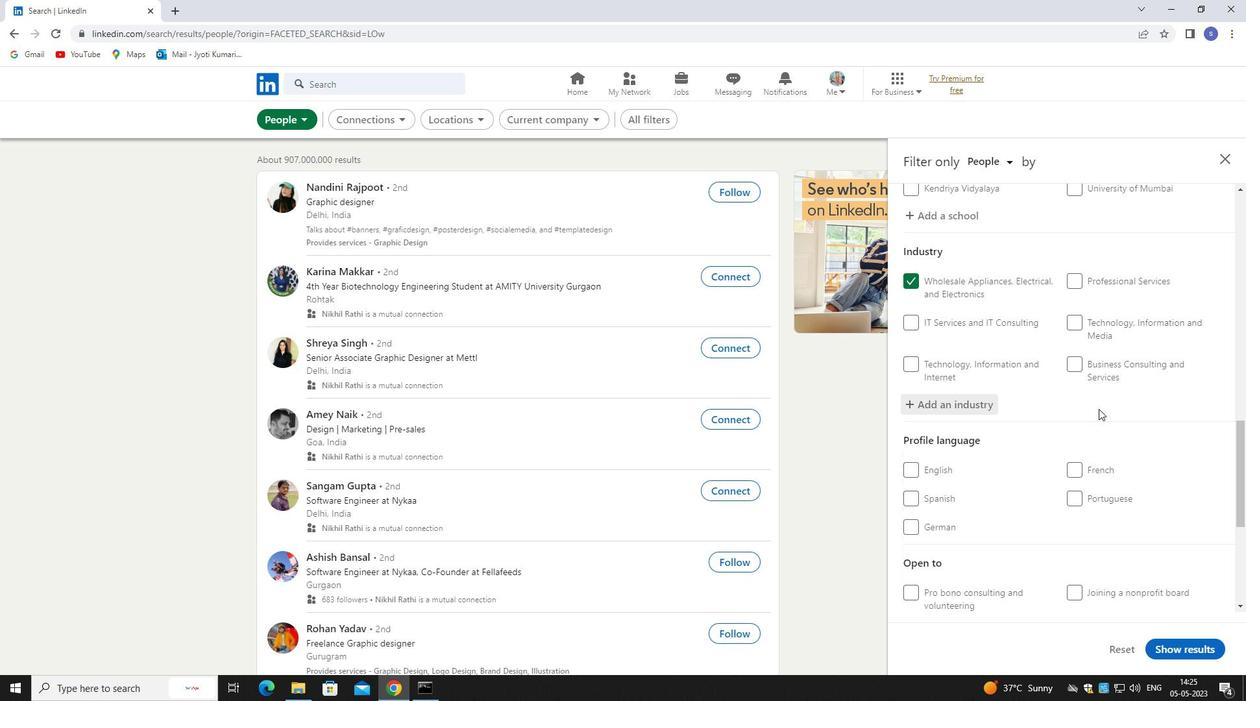 
Action: Mouse moved to (1111, 337)
Screenshot: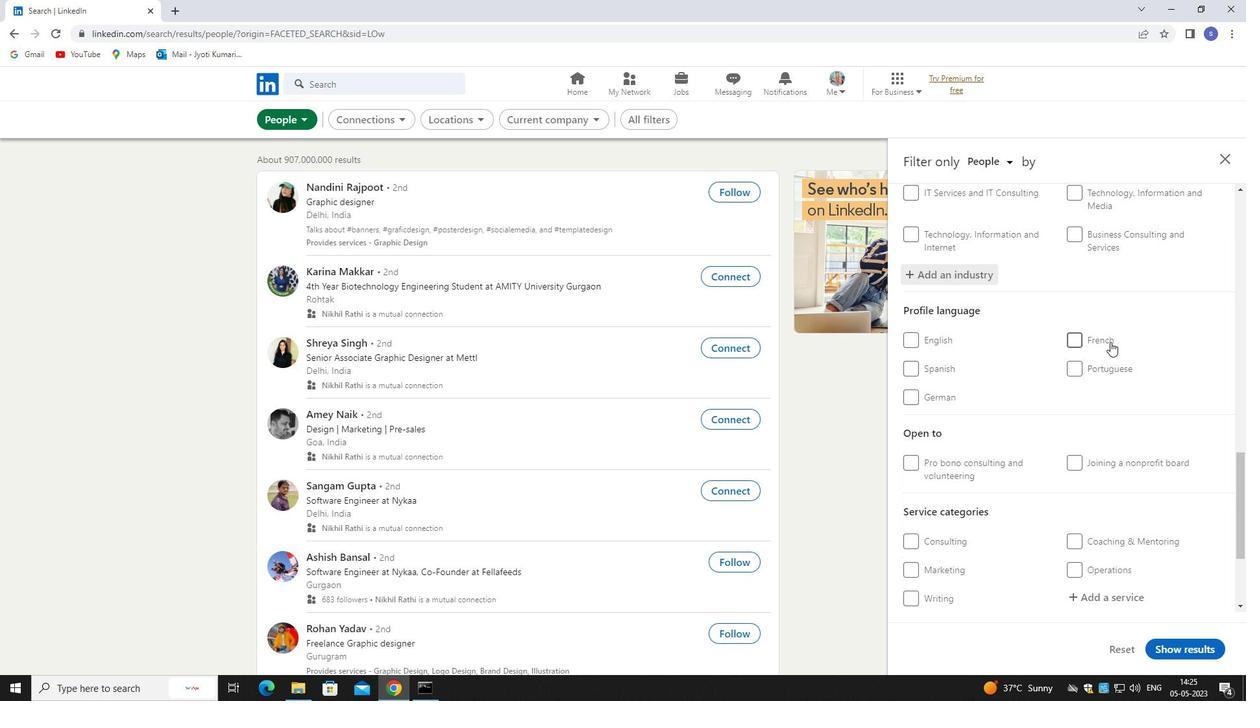 
Action: Mouse pressed left at (1111, 337)
Screenshot: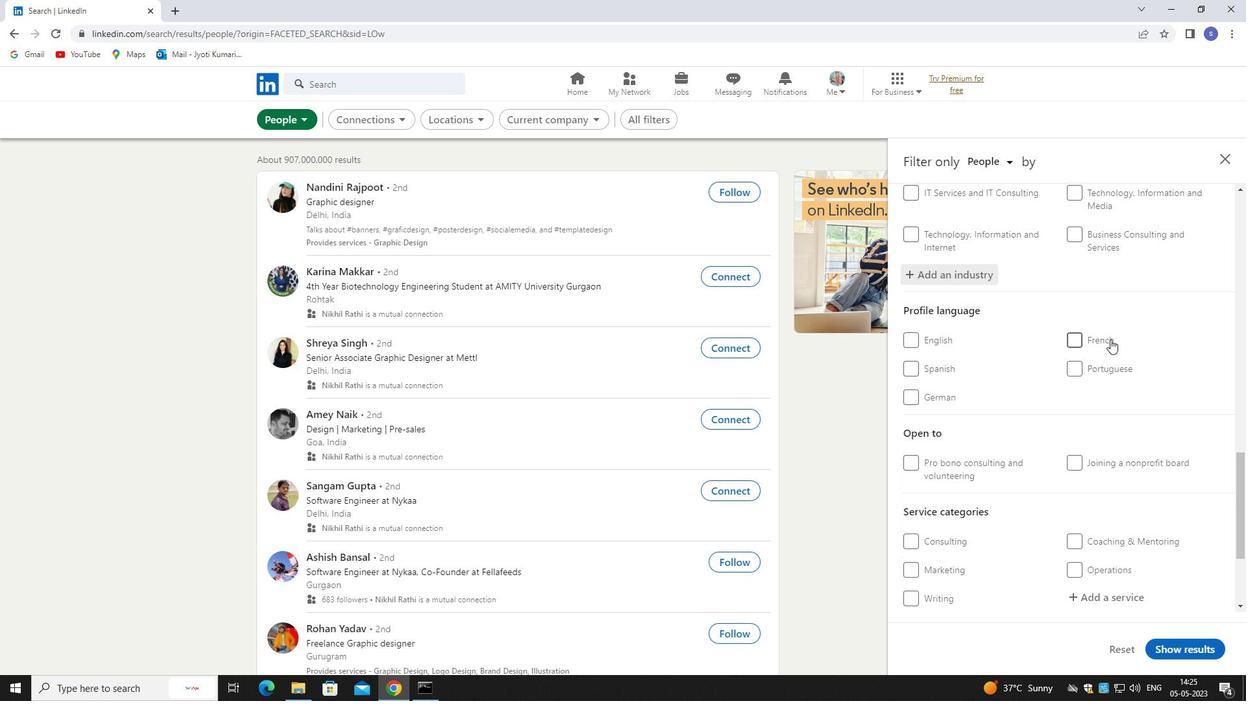 
Action: Mouse moved to (1087, 463)
Screenshot: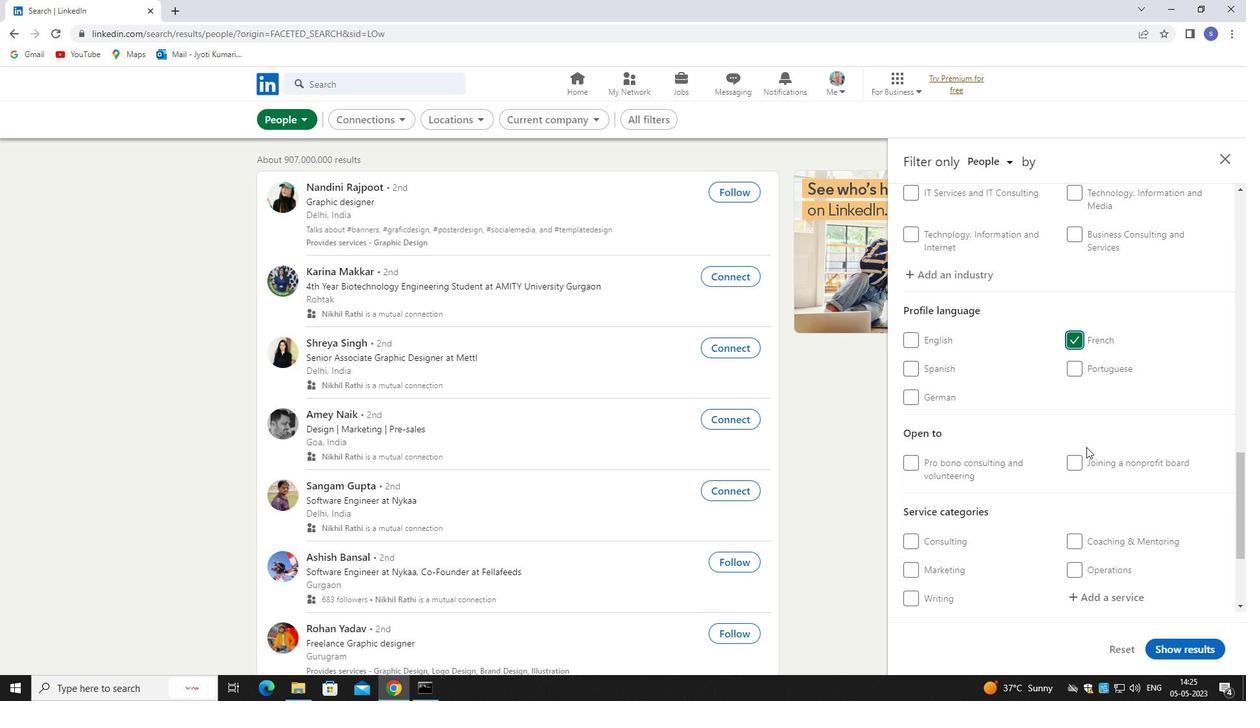
Action: Mouse scrolled (1087, 463) with delta (0, 0)
Screenshot: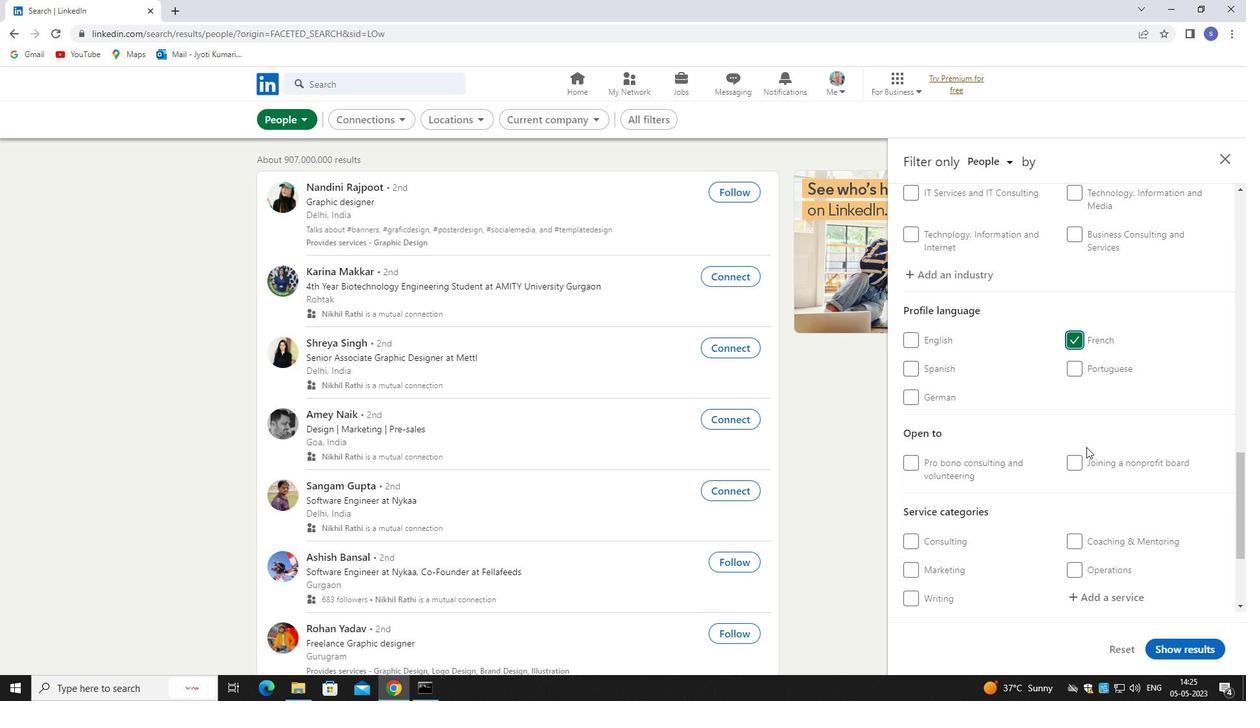
Action: Mouse moved to (1087, 466)
Screenshot: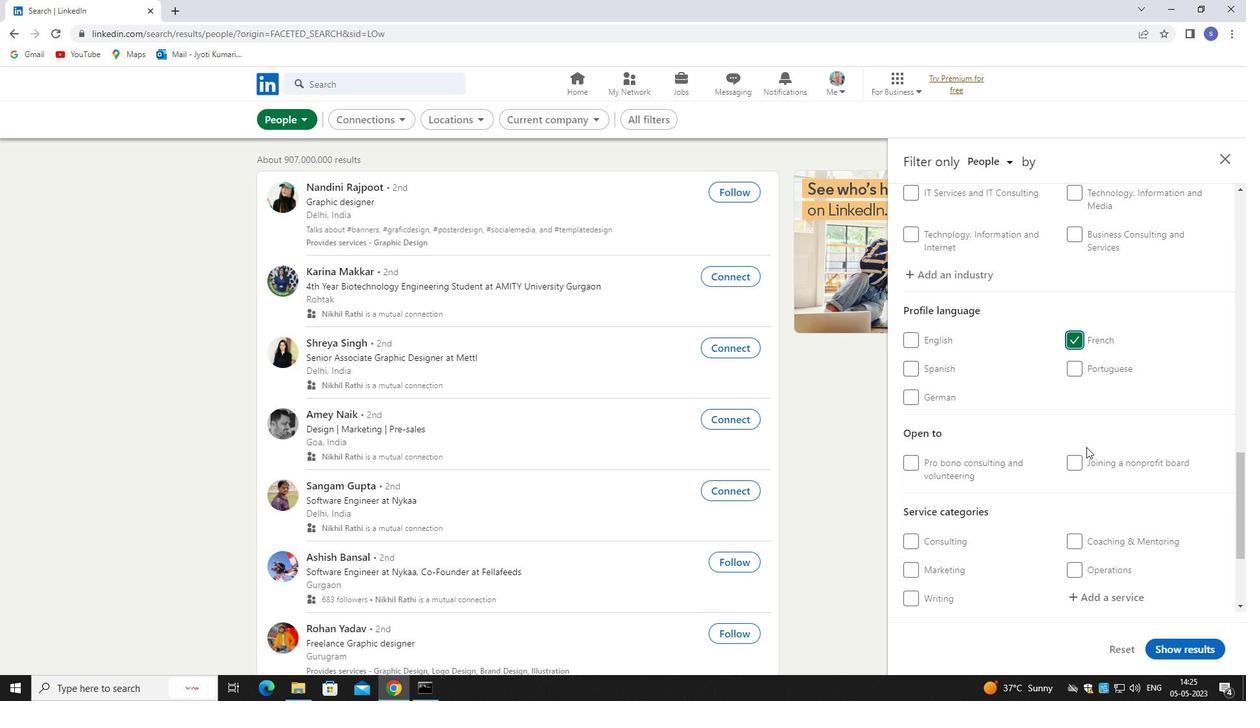 
Action: Mouse scrolled (1087, 466) with delta (0, 0)
Screenshot: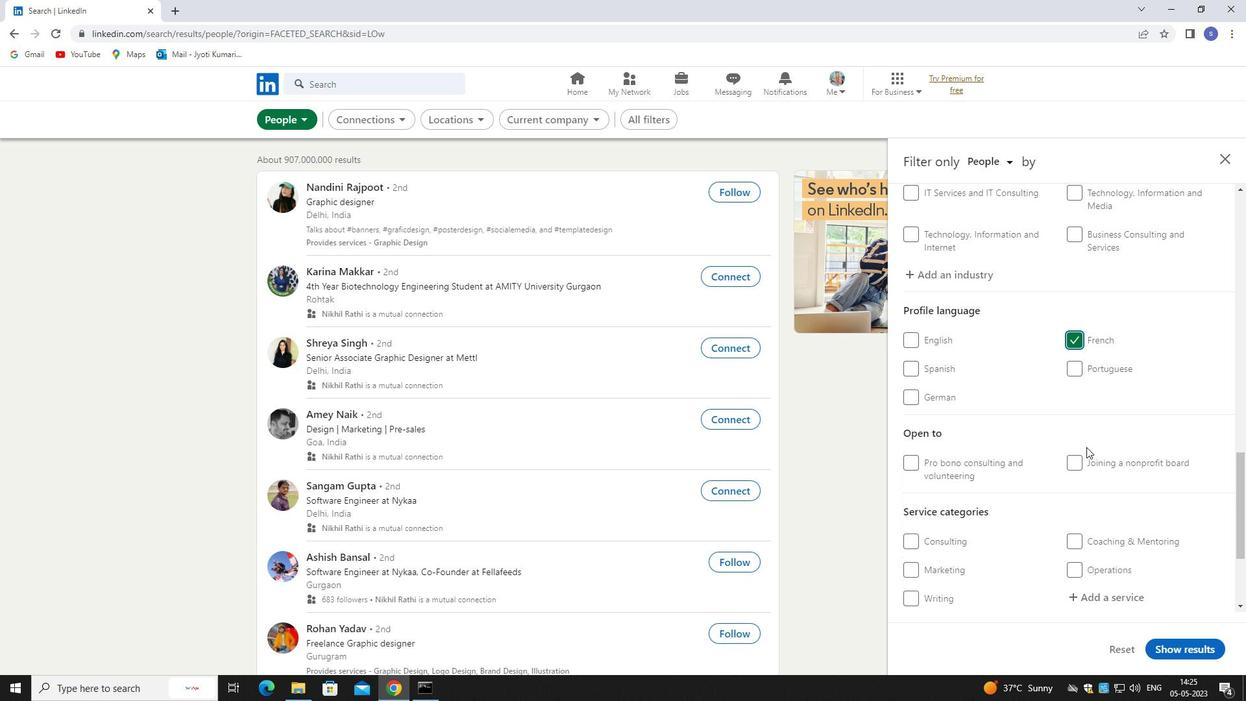 
Action: Mouse moved to (1087, 467)
Screenshot: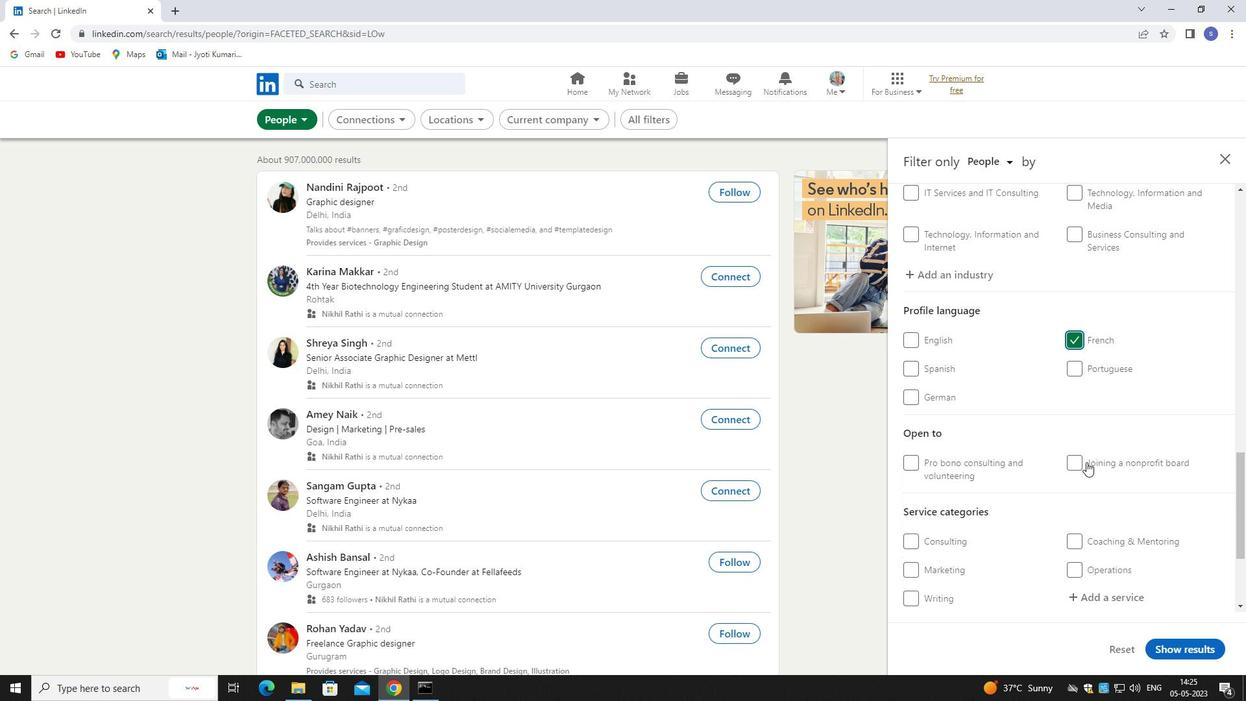 
Action: Mouse scrolled (1087, 466) with delta (0, 0)
Screenshot: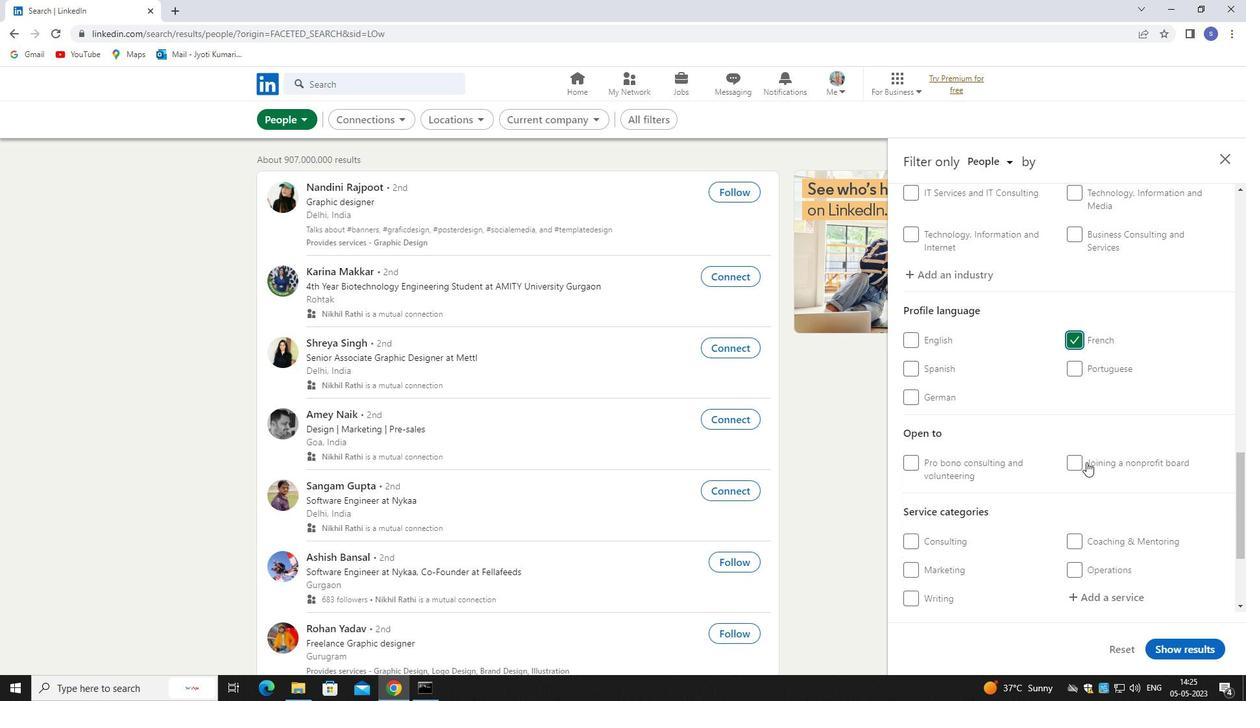 
Action: Mouse moved to (1094, 424)
Screenshot: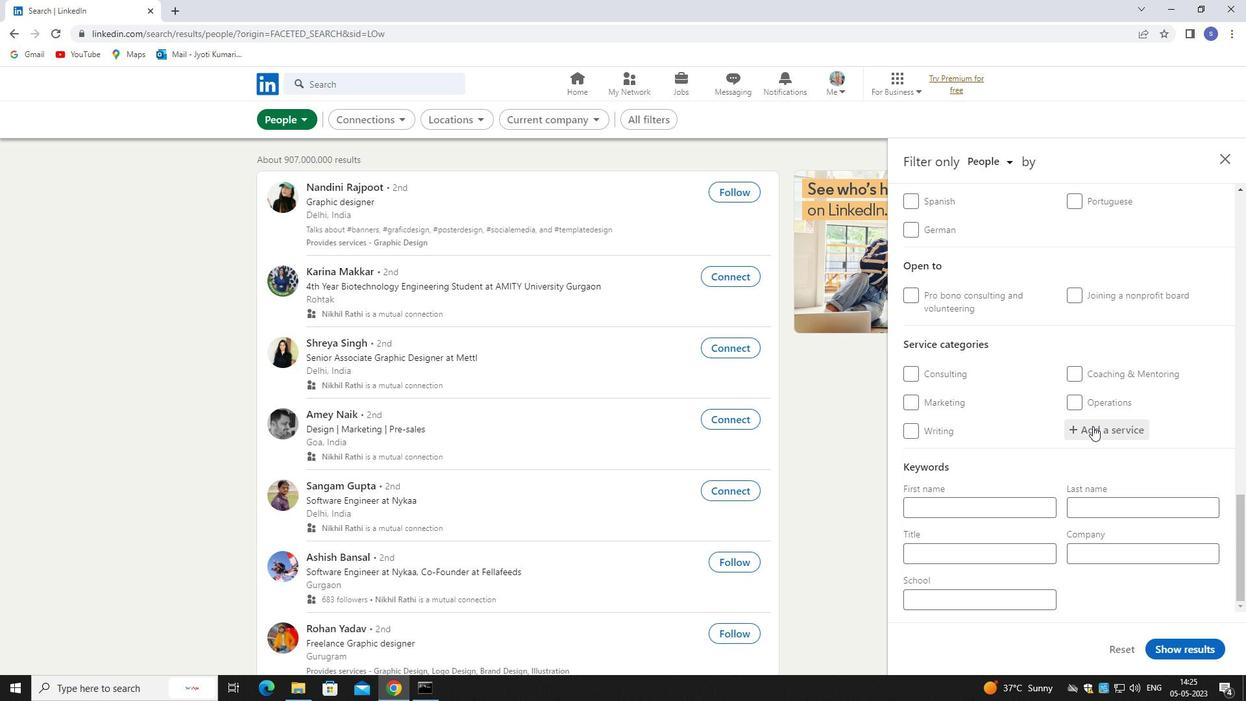 
Action: Mouse pressed left at (1094, 424)
Screenshot: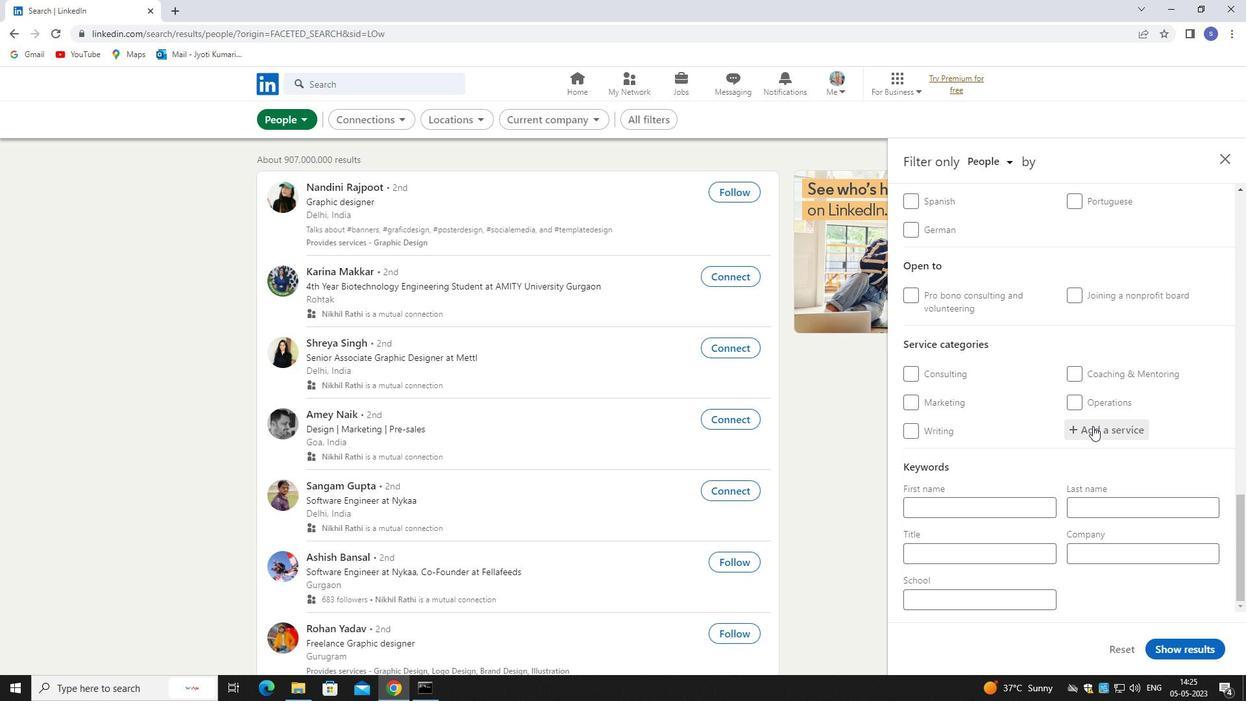 
Action: Key pressed EXECUTI
Screenshot: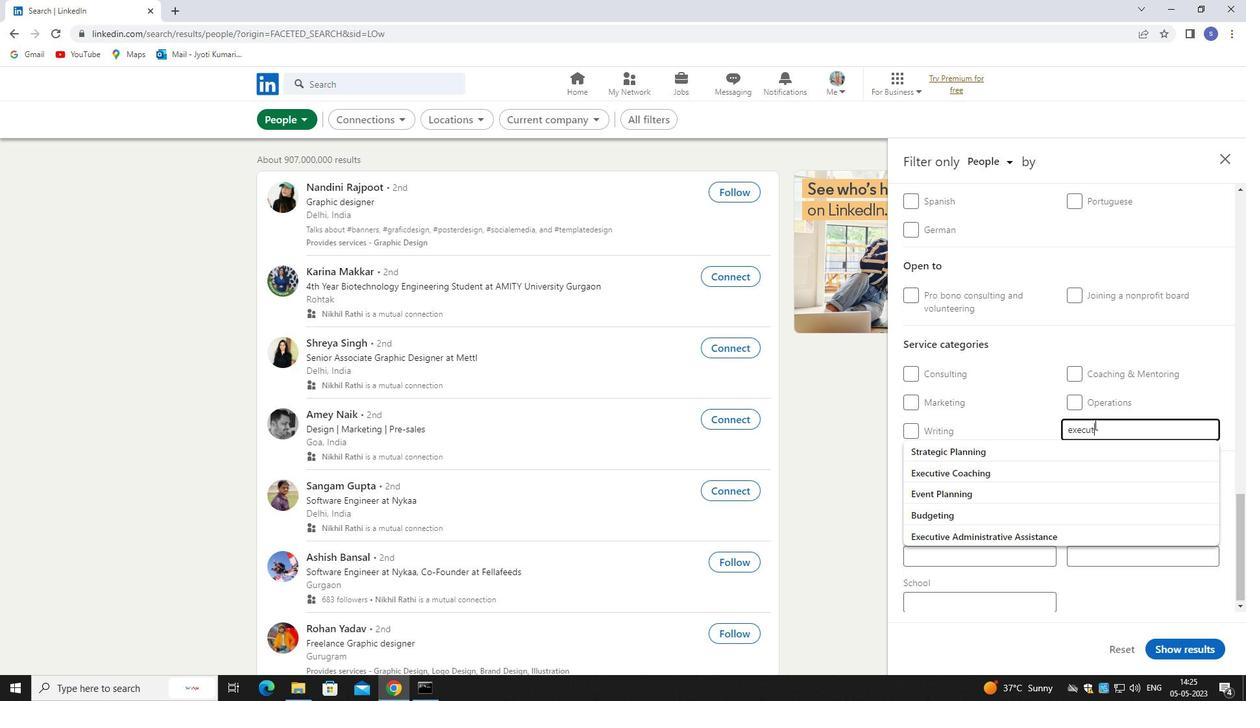
Action: Mouse moved to (1089, 477)
Screenshot: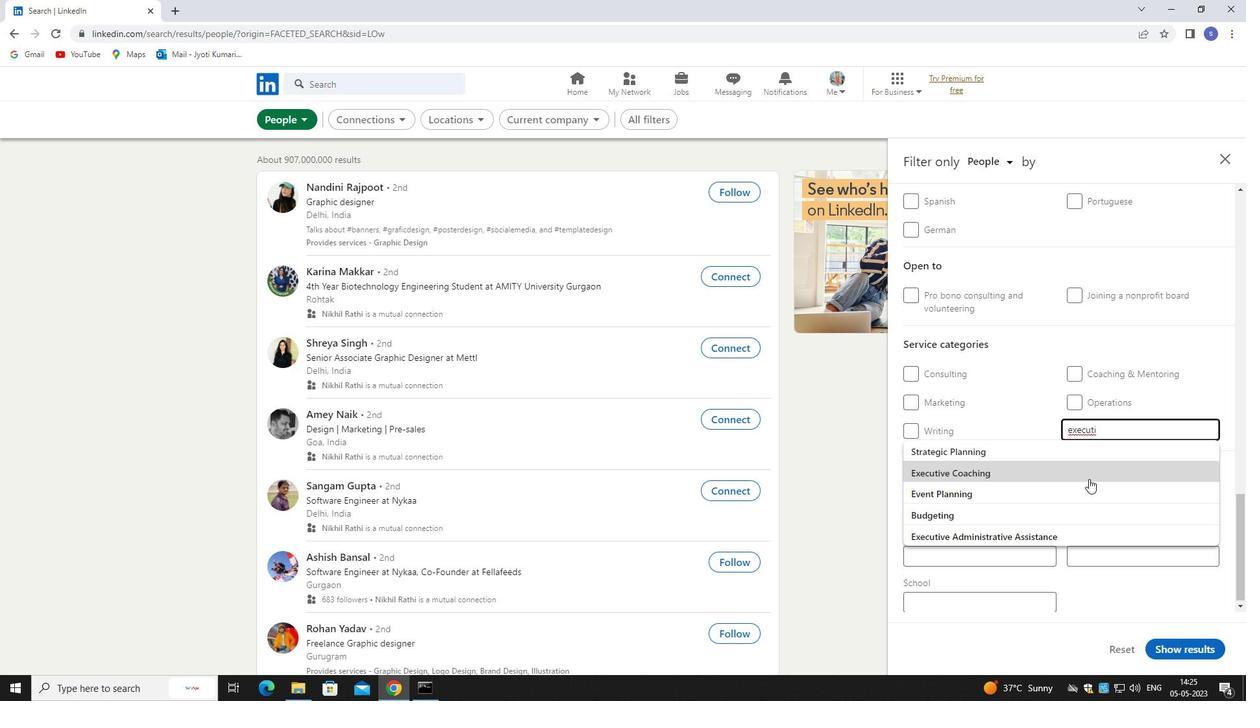 
Action: Mouse pressed left at (1089, 477)
Screenshot: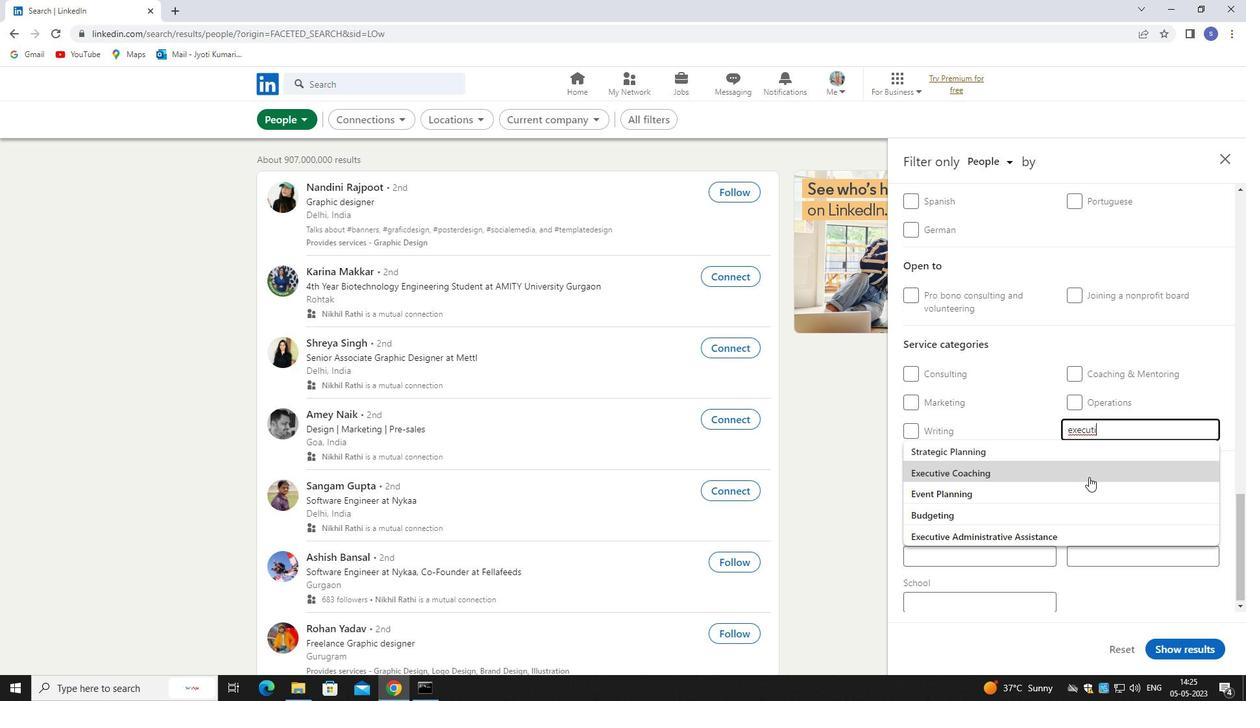 
Action: Mouse scrolled (1089, 476) with delta (0, 0)
Screenshot: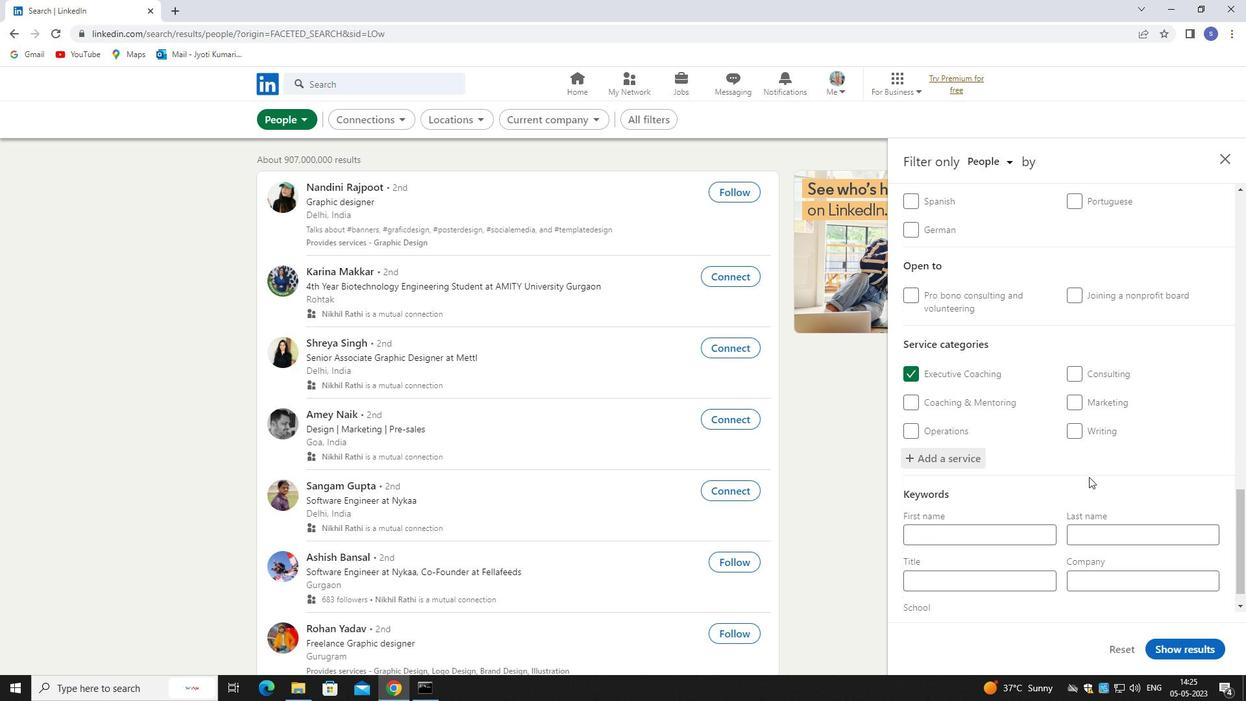 
Action: Mouse scrolled (1089, 476) with delta (0, 0)
Screenshot: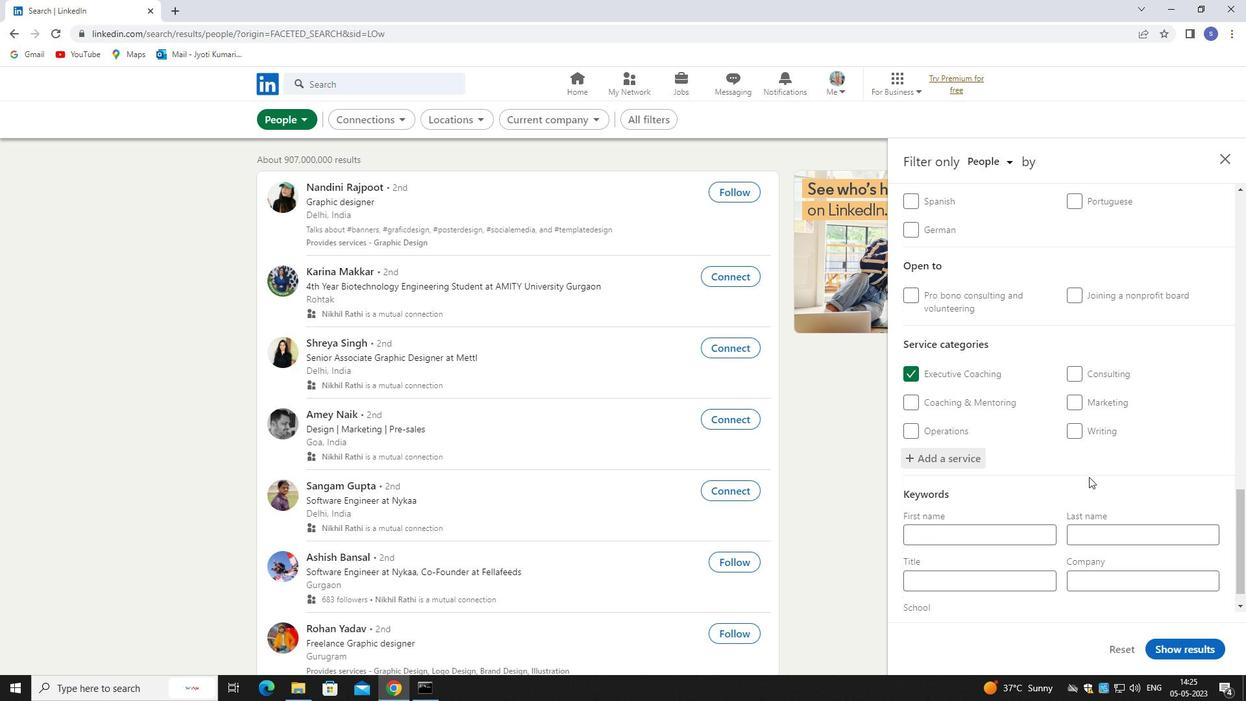 
Action: Mouse scrolled (1089, 476) with delta (0, 0)
Screenshot: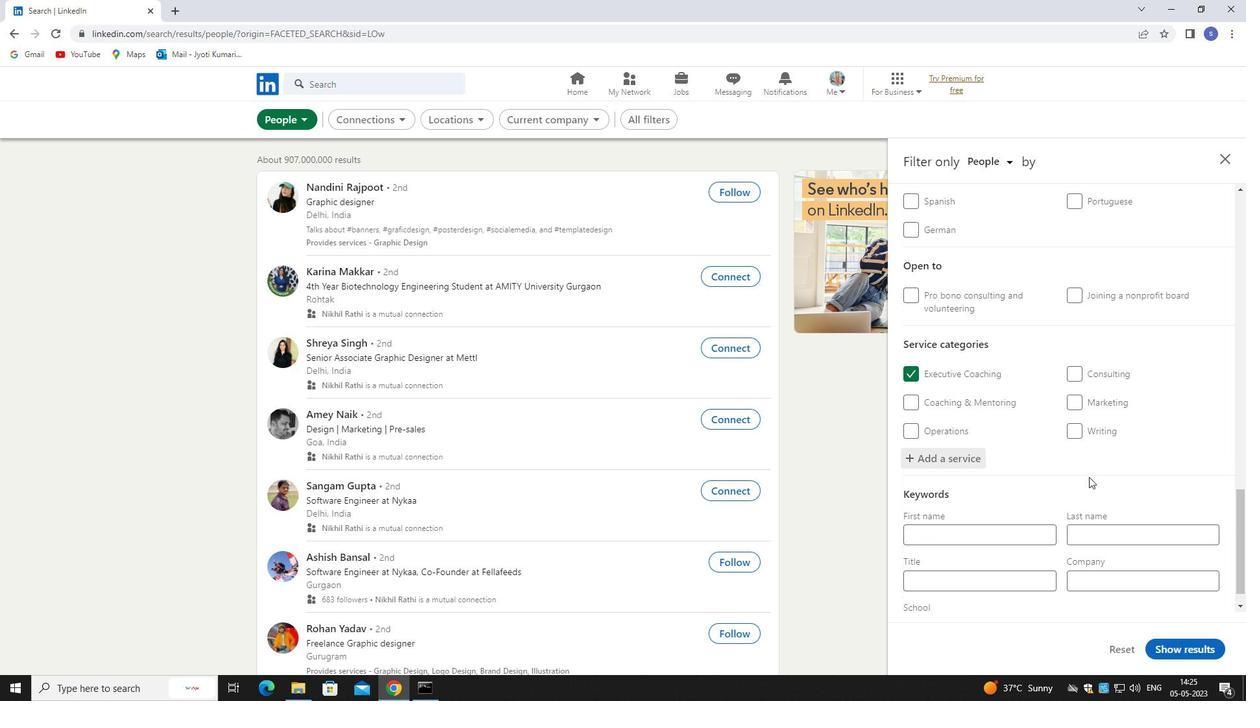 
Action: Mouse scrolled (1089, 476) with delta (0, 0)
Screenshot: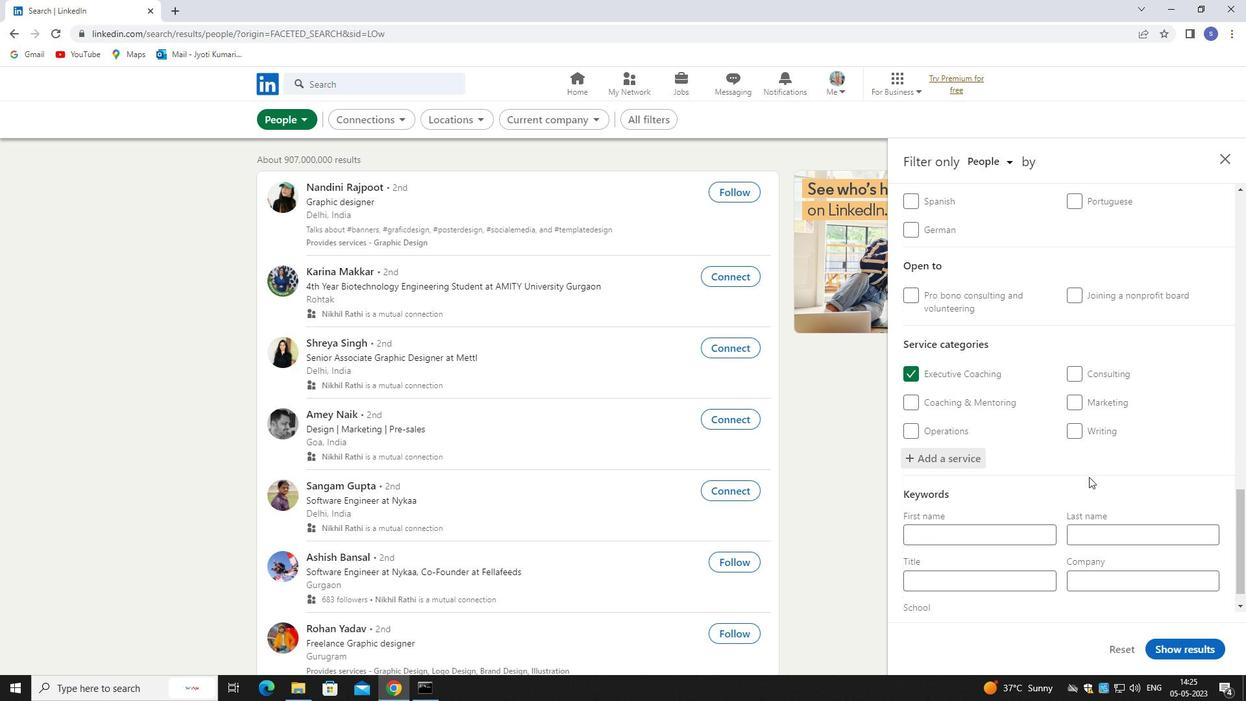 
Action: Mouse moved to (987, 560)
Screenshot: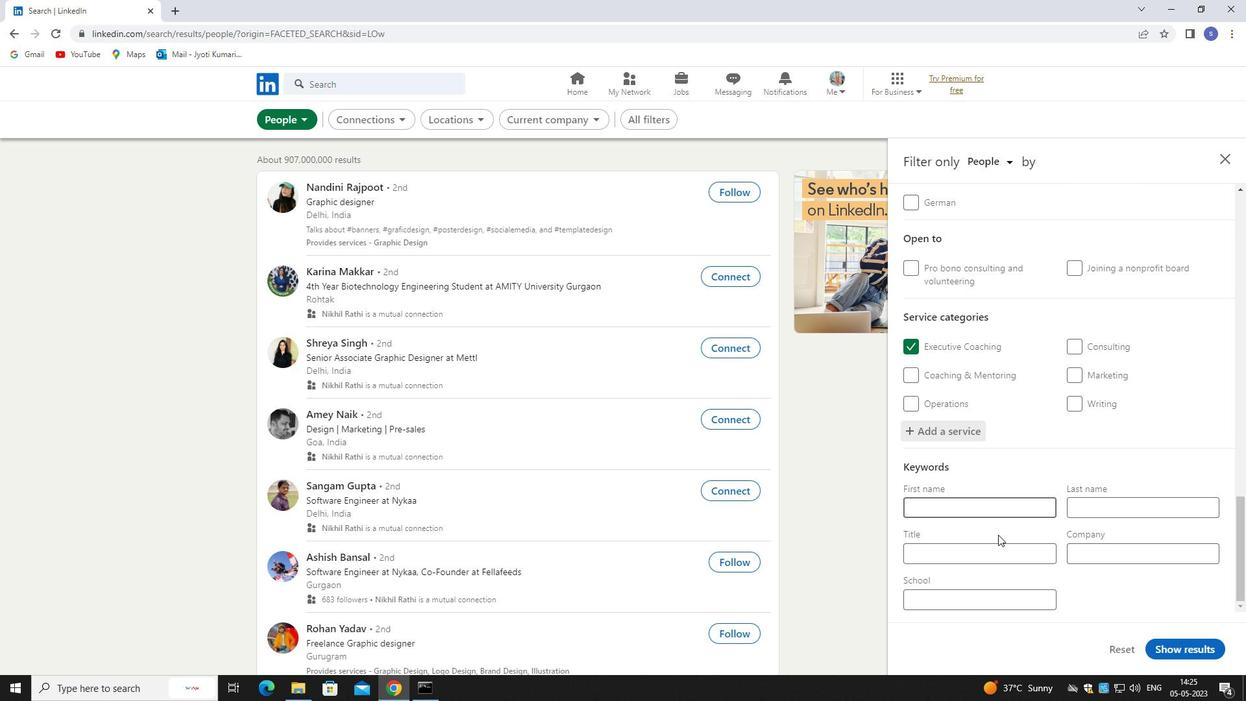 
Action: Mouse pressed left at (987, 560)
Screenshot: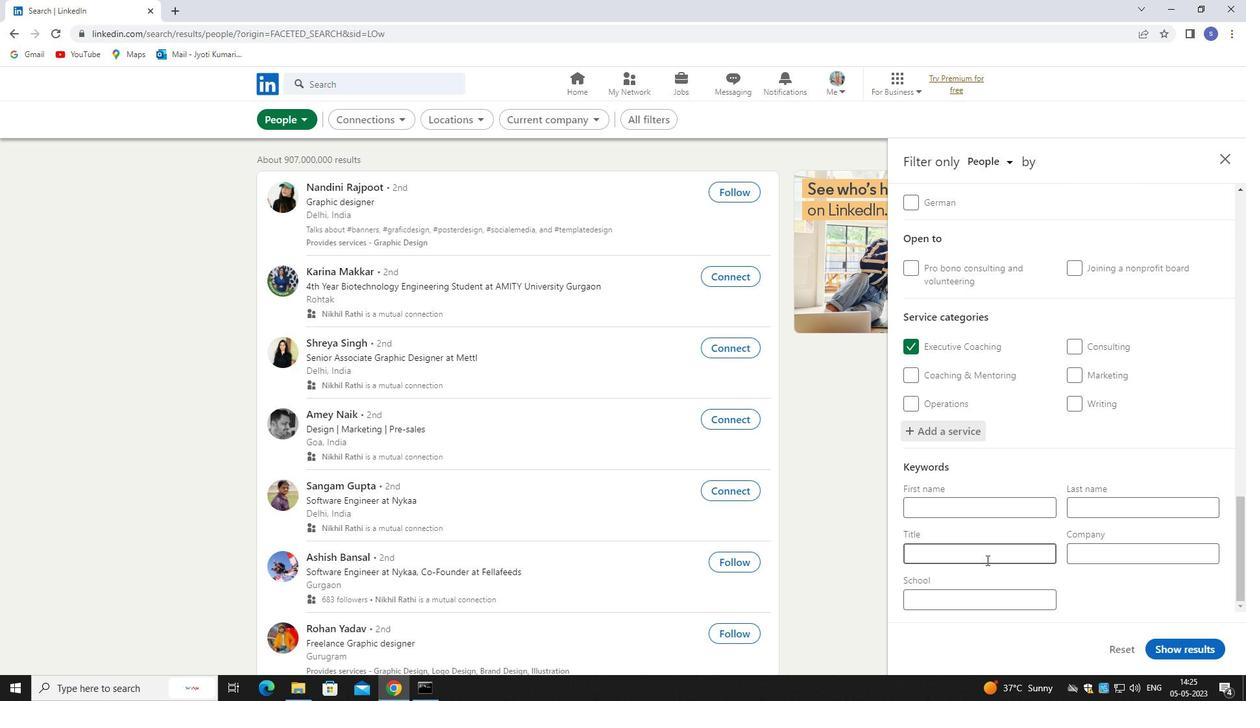 
Action: Key pressed <Key.shift>HUMAN<Key.space><Key.shift>RESOURSH<Key.backspace><Key.backspace><Key.backspace>U<Key.backspace>RSH
Screenshot: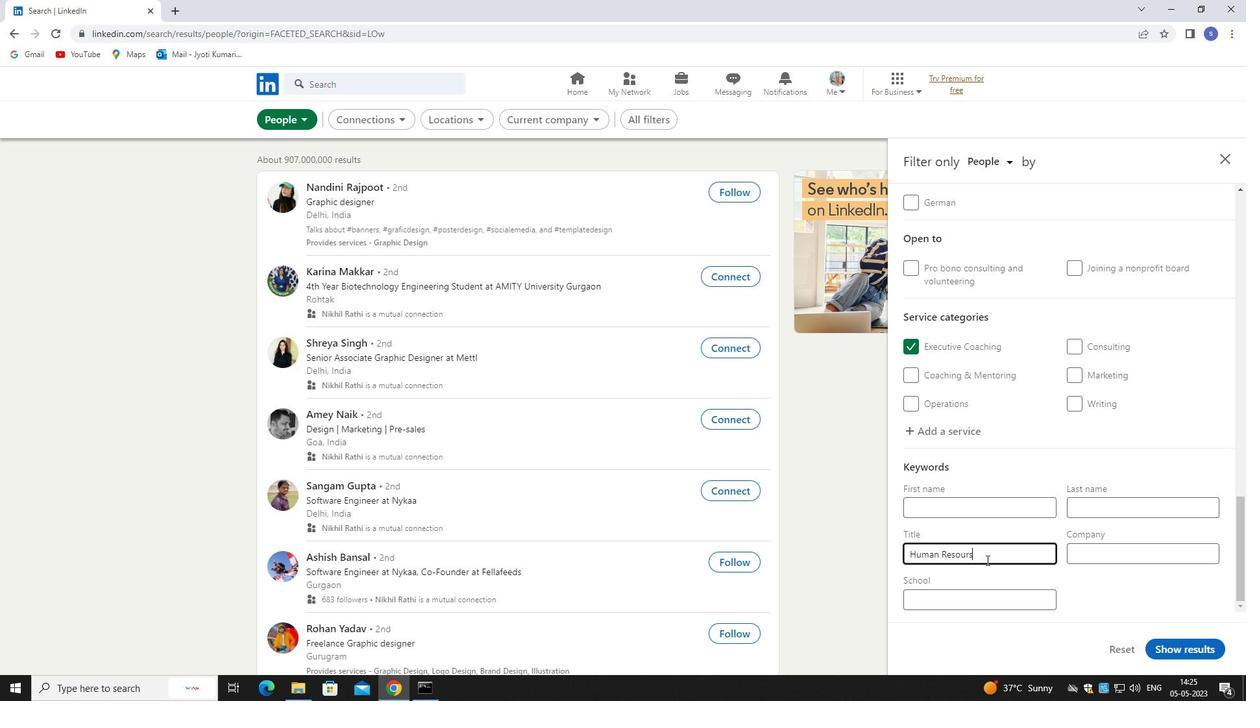 
Action: Mouse moved to (1113, 620)
Screenshot: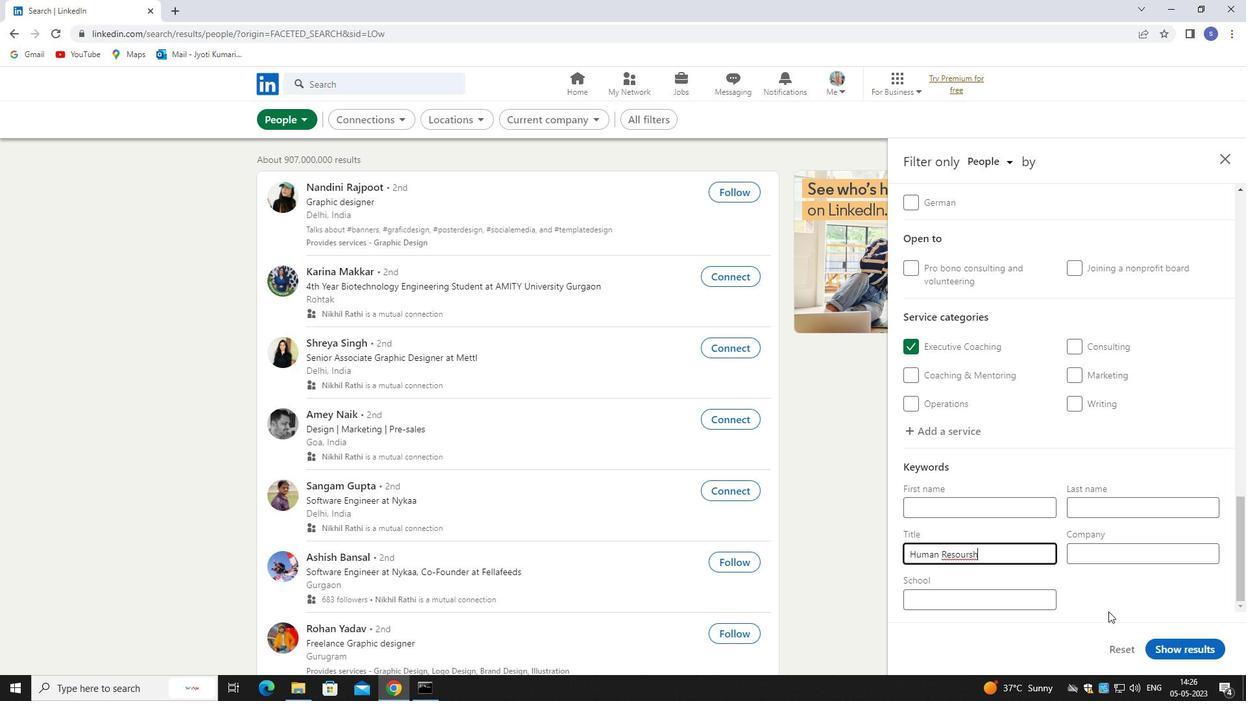 
Action: Key pressed <Key.backspace><Key.backspace><Key.backspace>CES
Screenshot: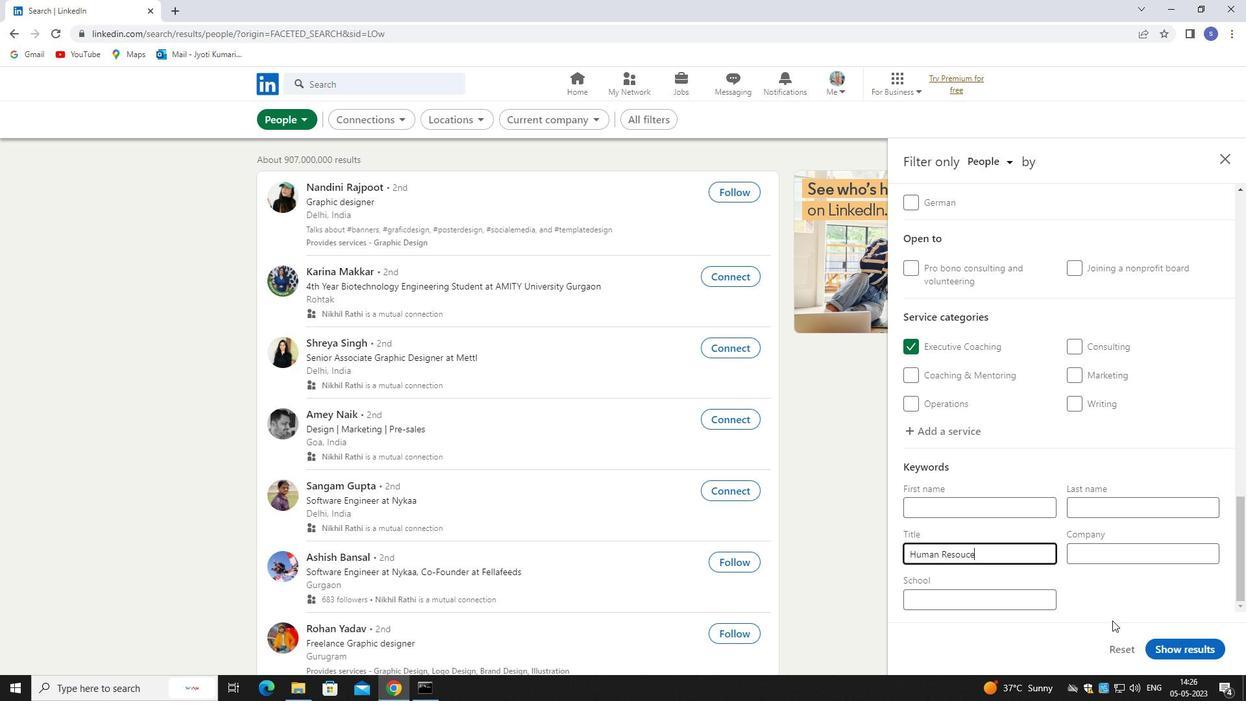 
Action: Mouse moved to (1190, 644)
Screenshot: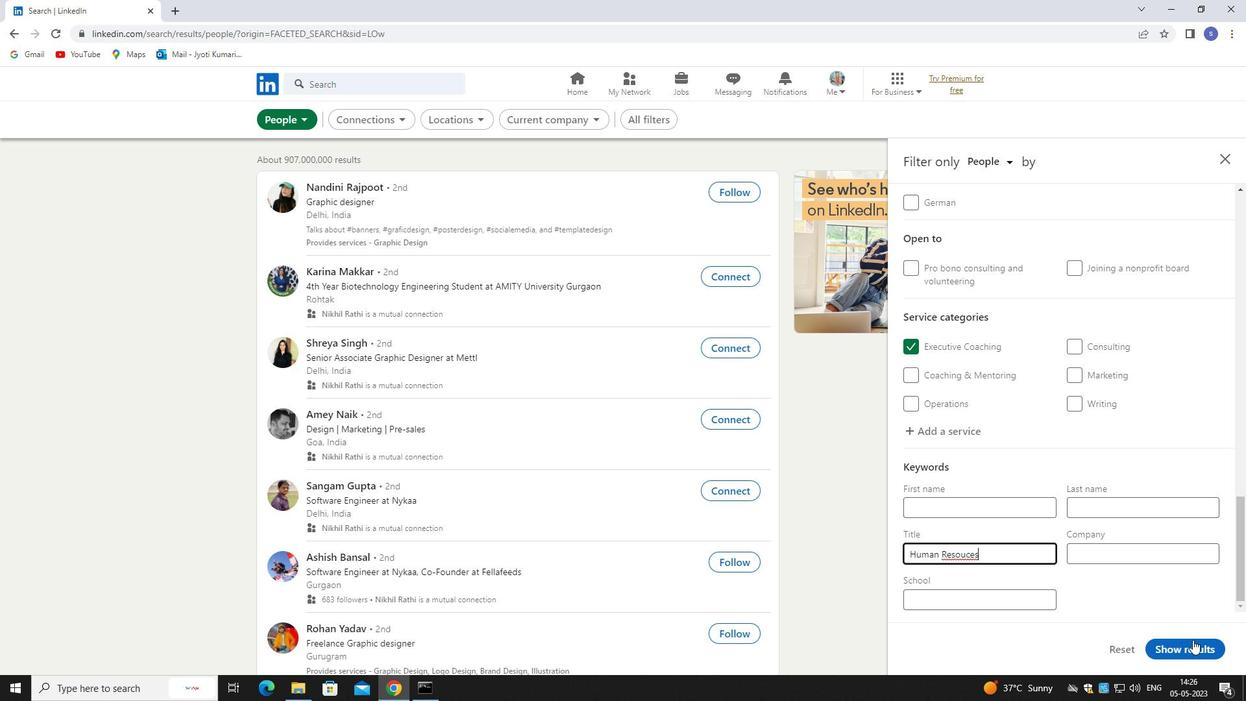 
Action: Mouse pressed left at (1190, 644)
Screenshot: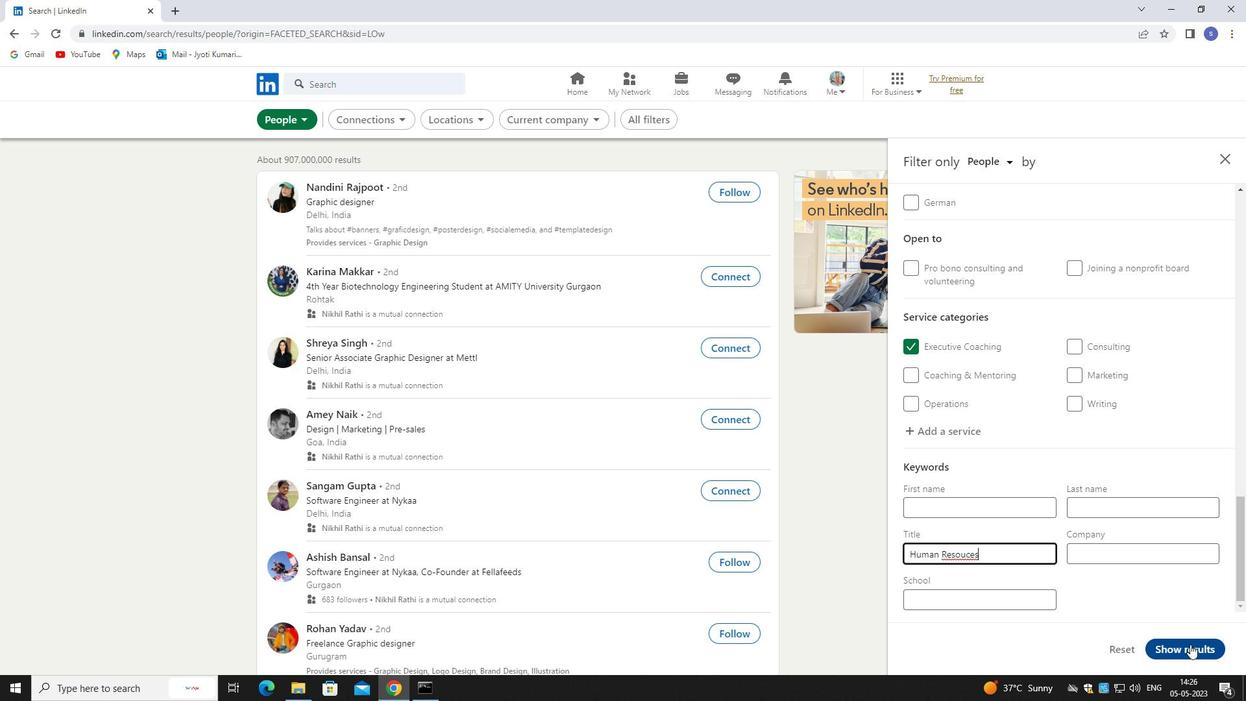 
Action: Mouse moved to (1196, 628)
Screenshot: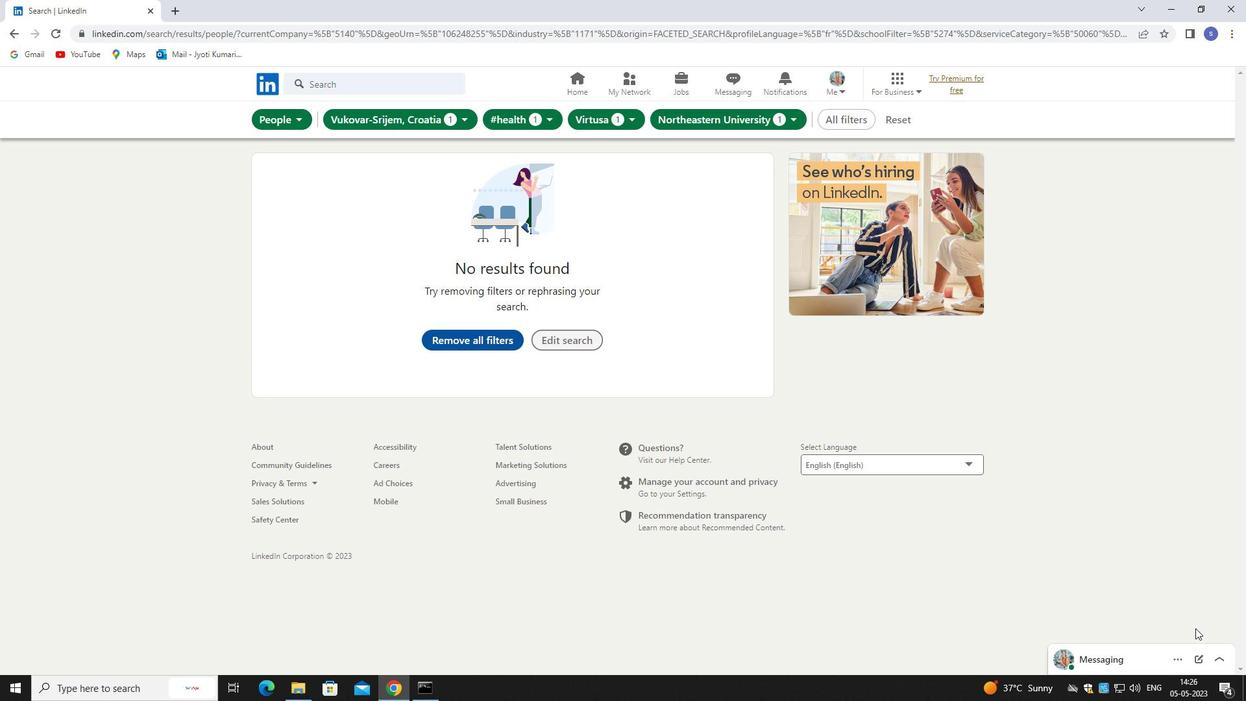 
Action: Key pressed <Key.f4>
Screenshot: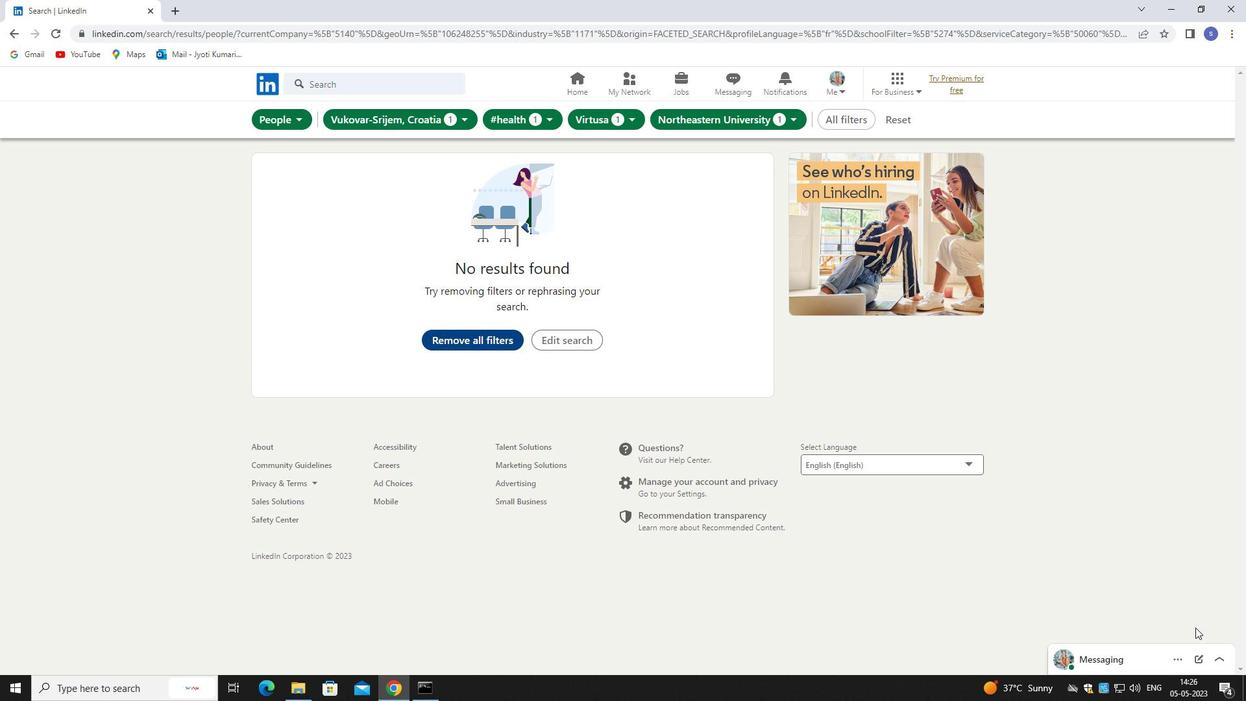 
Action: Mouse moved to (393, 578)
Screenshot: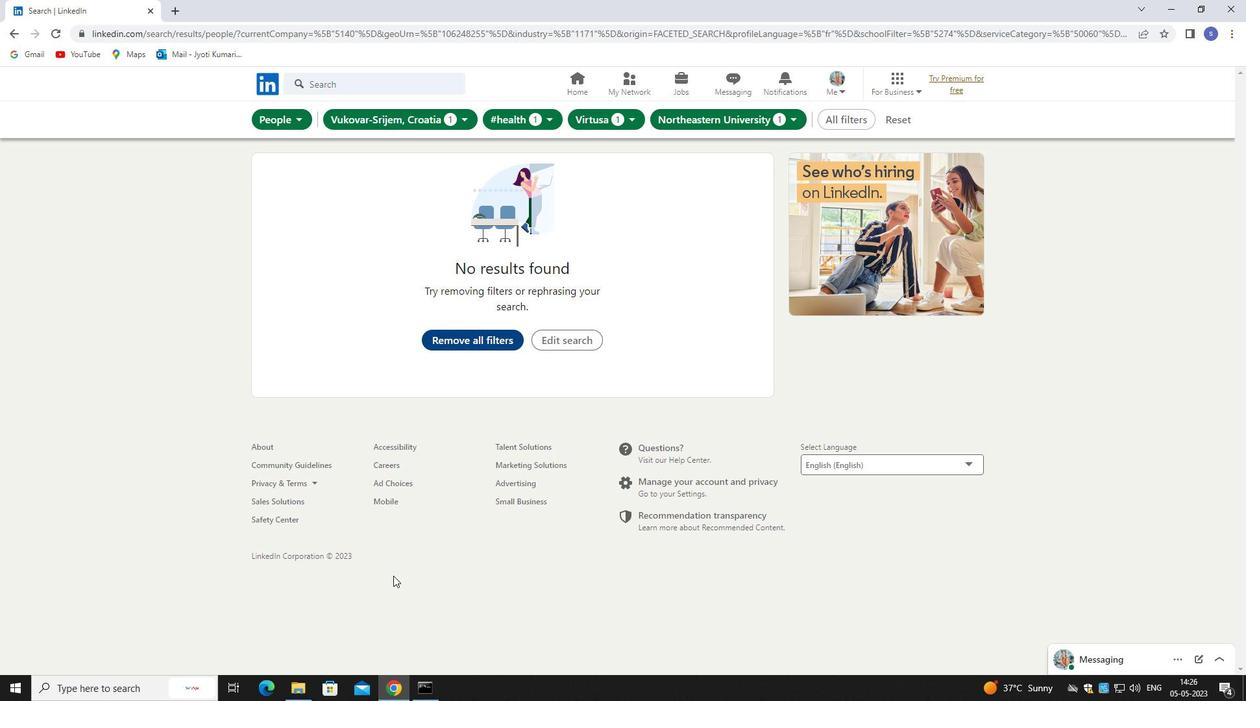 
